 Task: Look for space in Balayan, Philippines from 12th August, 2023 to 16th August, 2023 for 8 adults in price range Rs.10000 to Rs.16000. Place can be private room with 8 bedrooms having 8 beds and 8 bathrooms. Property type can be house, flat, guest house, hotel. Amenities needed are: wifi, TV, free parkinig on premises, gym, breakfast. Booking option can be shelf check-in. Required host language is English.
Action: Mouse moved to (427, 92)
Screenshot: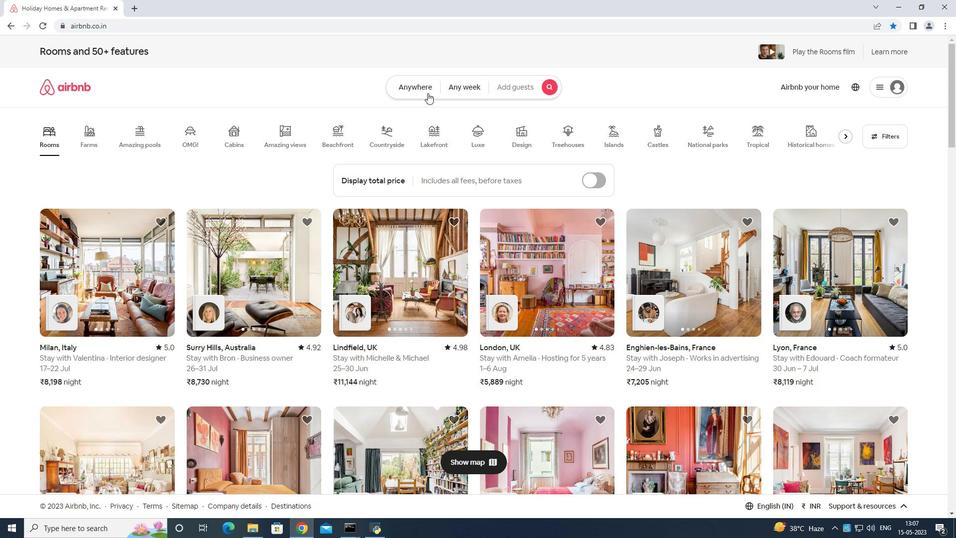 
Action: Mouse pressed left at (427, 92)
Screenshot: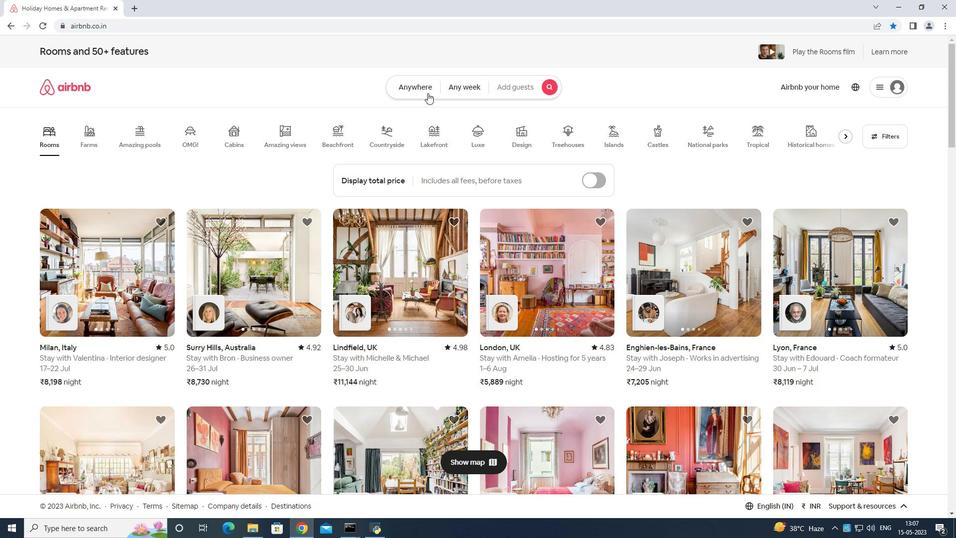 
Action: Mouse moved to (406, 121)
Screenshot: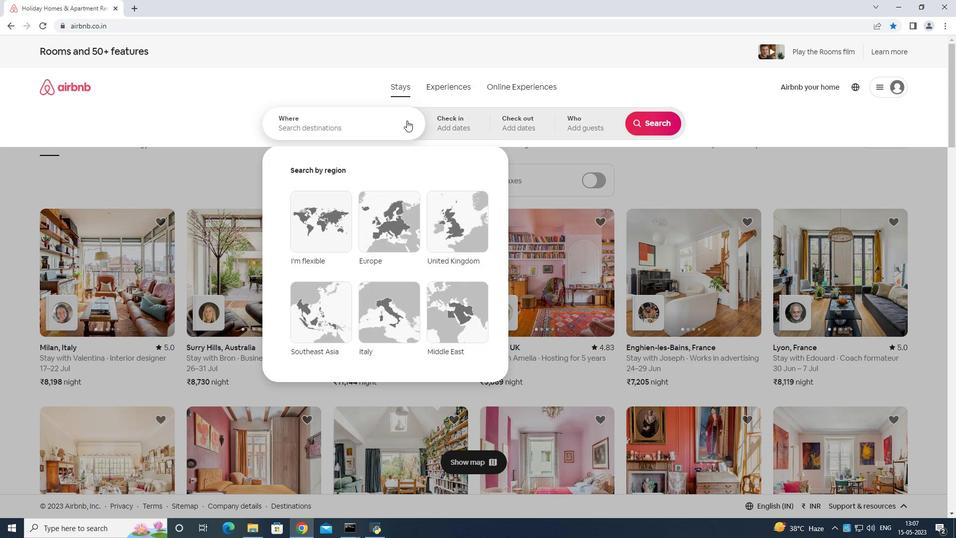 
Action: Mouse pressed left at (406, 121)
Screenshot: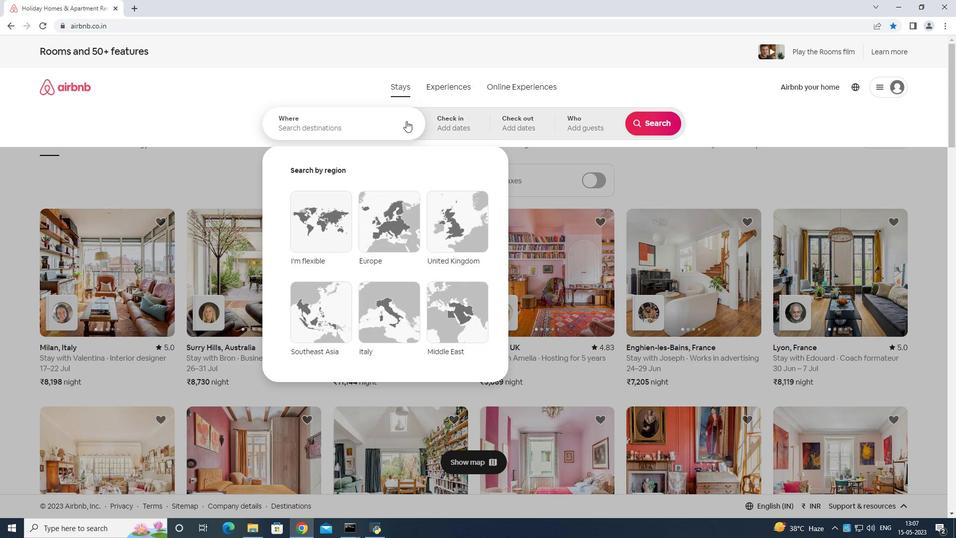 
Action: Mouse moved to (406, 121)
Screenshot: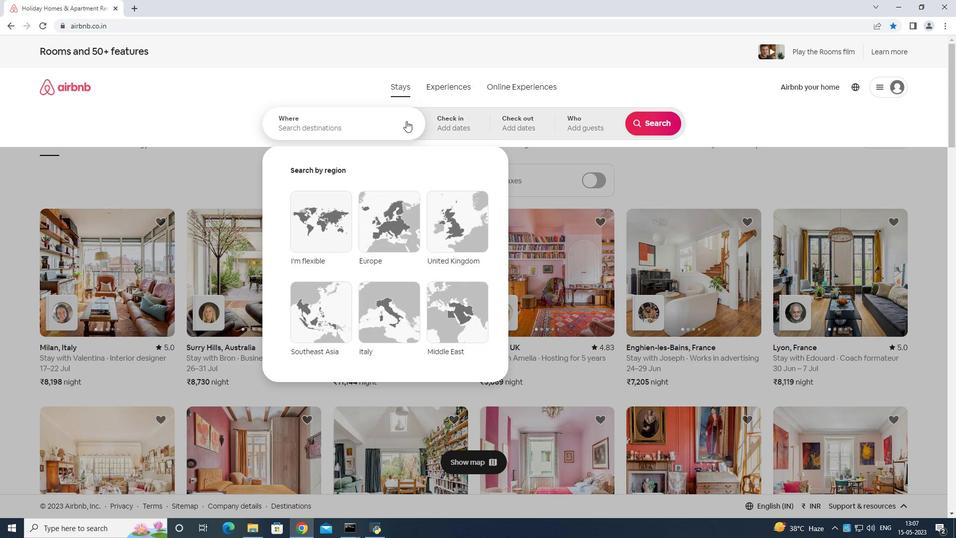 
Action: Key pressed <Key.shift>balayan<Key.space>philipines<Key.enter>
Screenshot: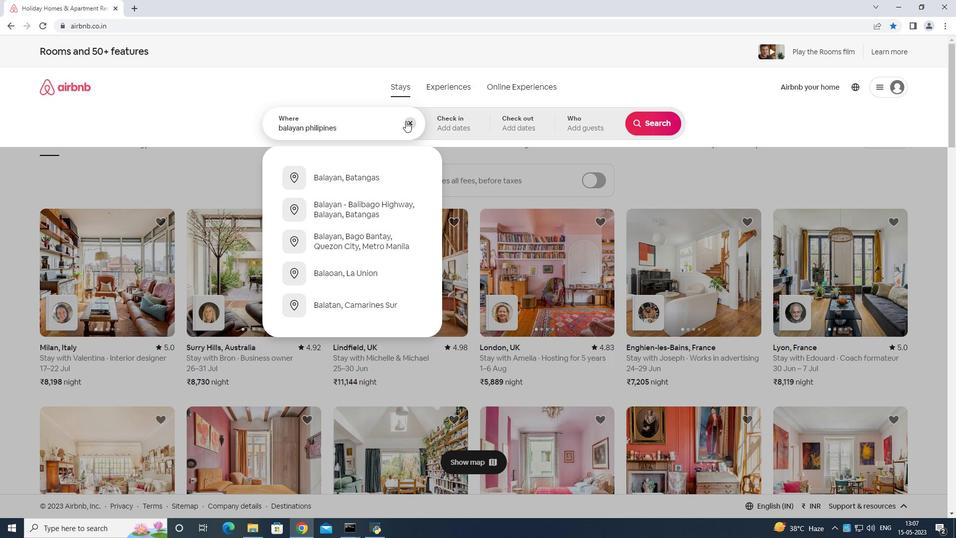
Action: Mouse moved to (650, 198)
Screenshot: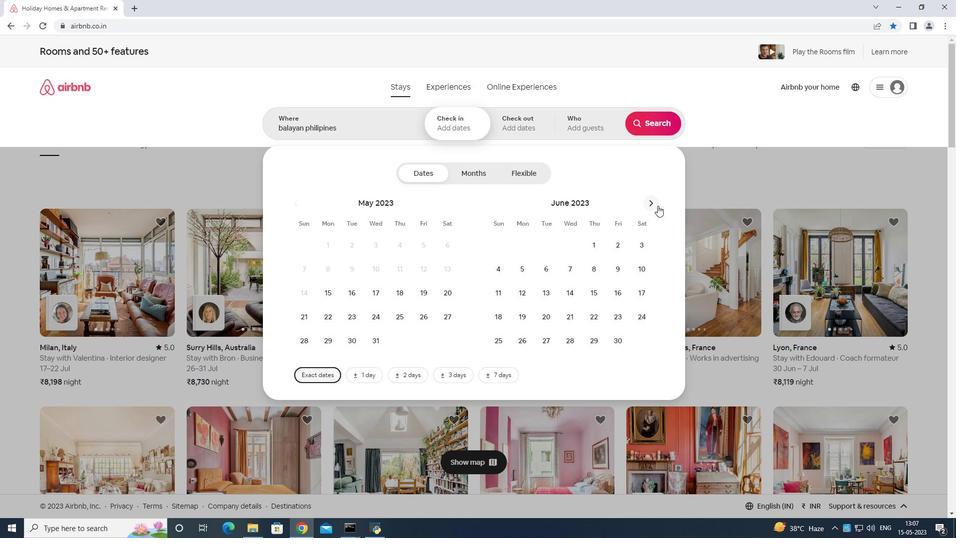 
Action: Mouse pressed left at (650, 198)
Screenshot: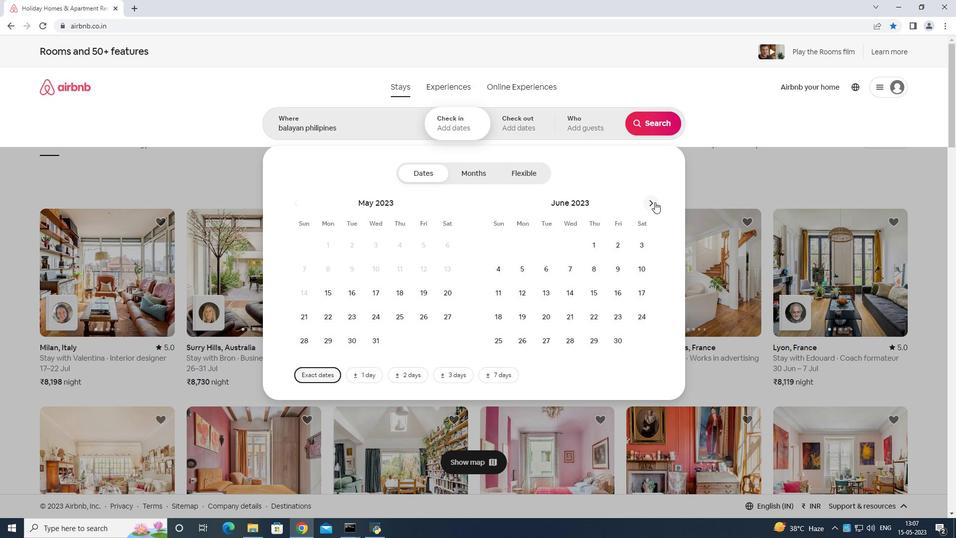 
Action: Mouse pressed left at (650, 198)
Screenshot: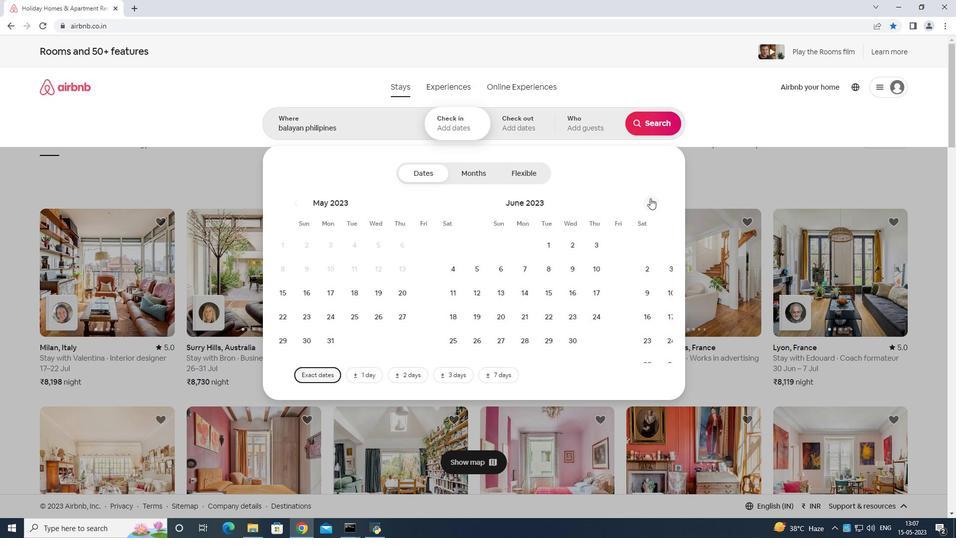 
Action: Mouse moved to (638, 265)
Screenshot: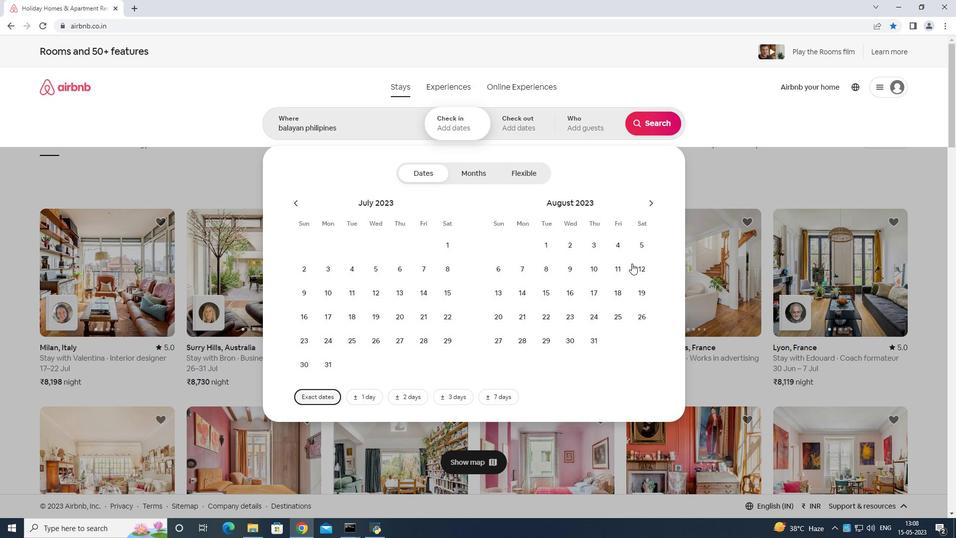 
Action: Mouse pressed left at (638, 265)
Screenshot: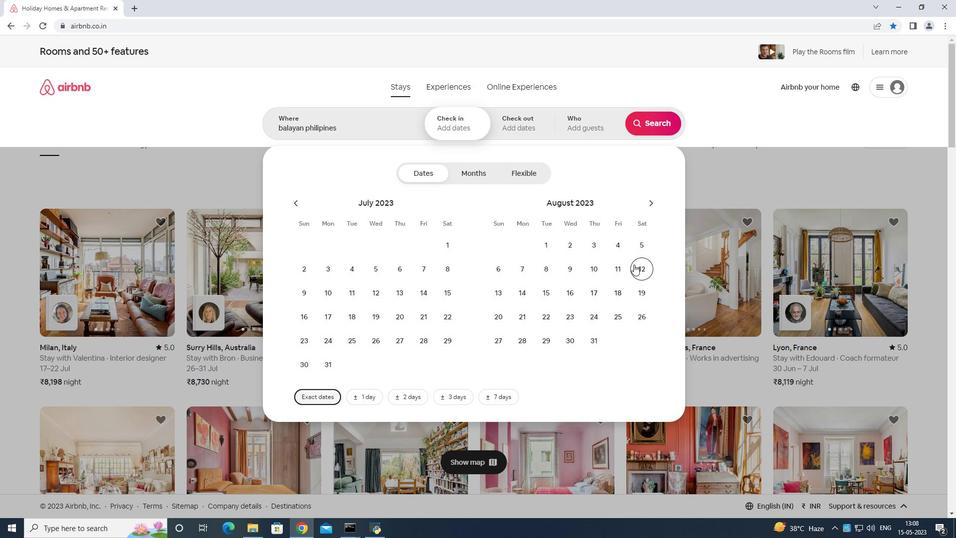 
Action: Mouse moved to (576, 290)
Screenshot: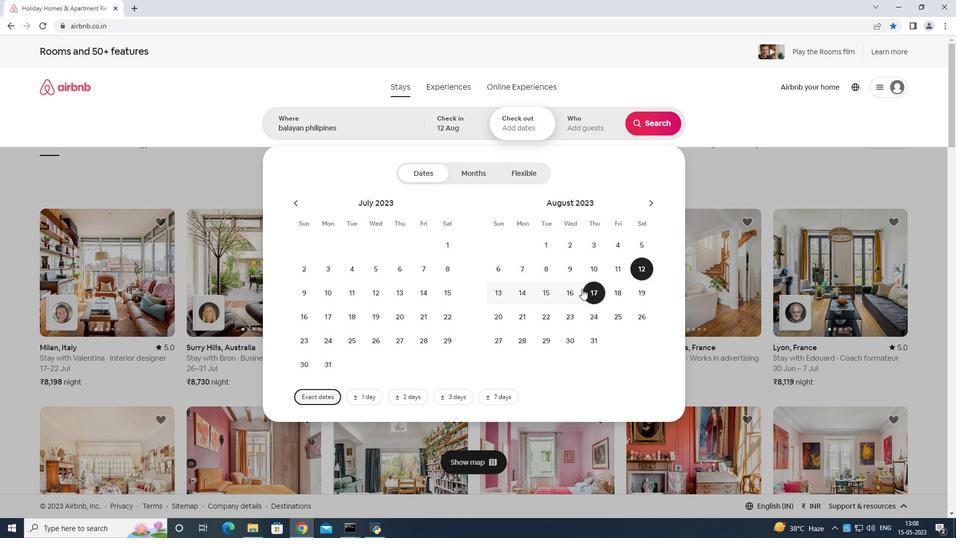 
Action: Mouse pressed left at (576, 290)
Screenshot: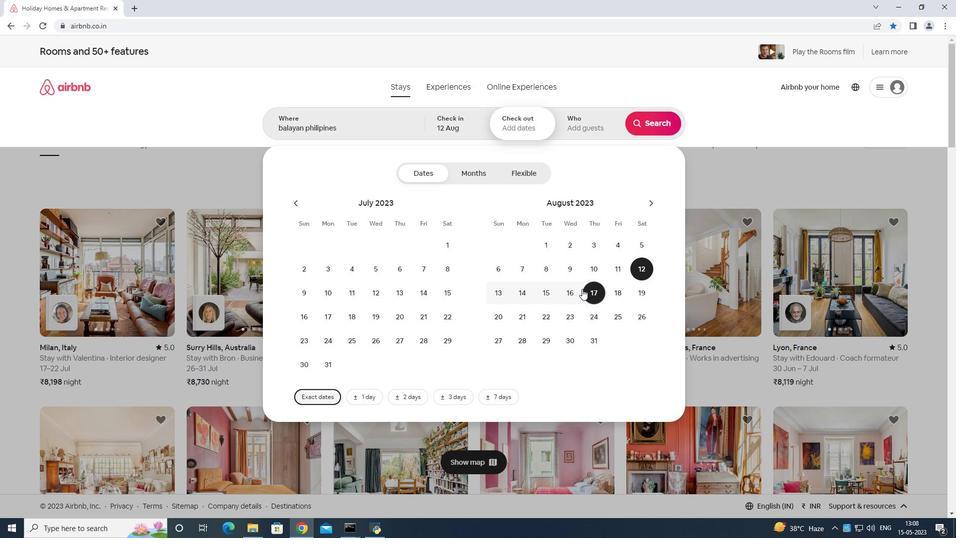 
Action: Mouse moved to (591, 120)
Screenshot: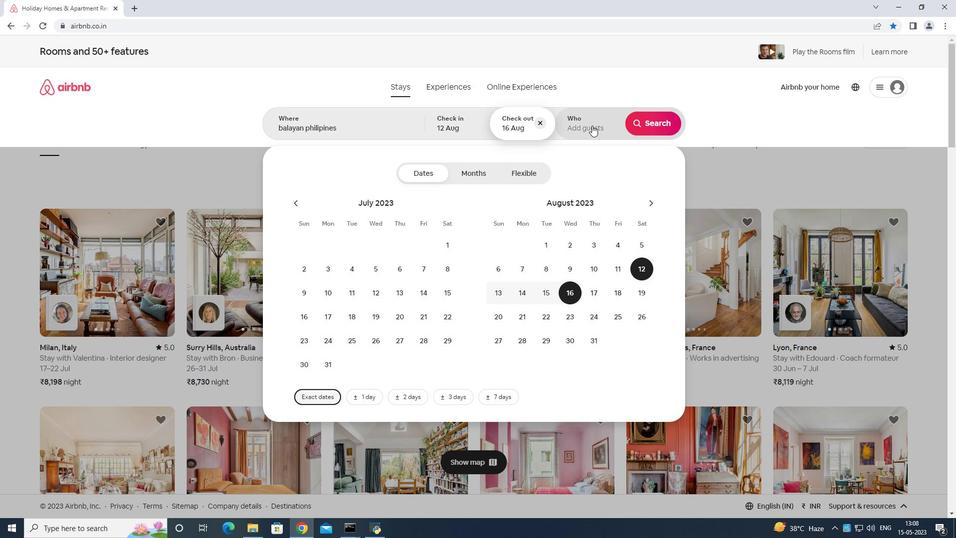
Action: Mouse pressed left at (591, 120)
Screenshot: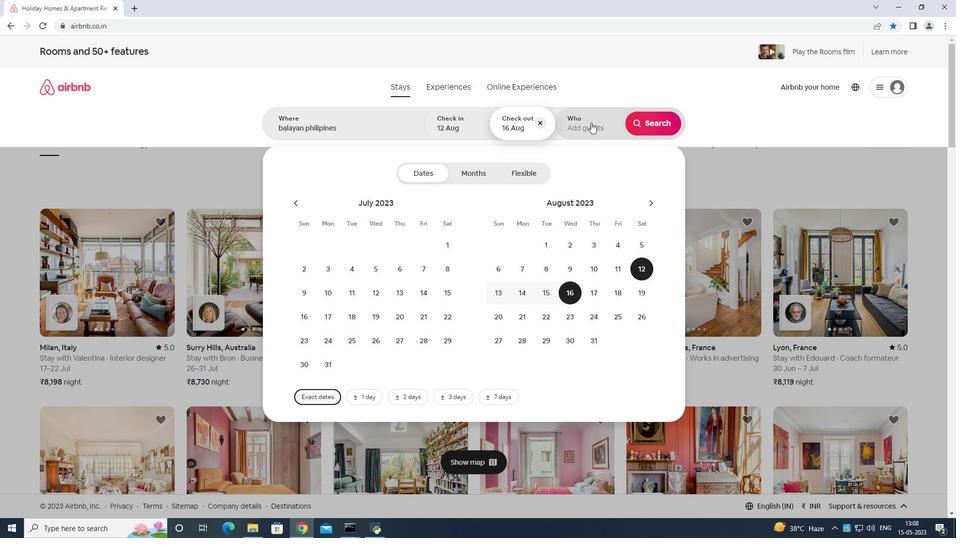
Action: Mouse moved to (660, 180)
Screenshot: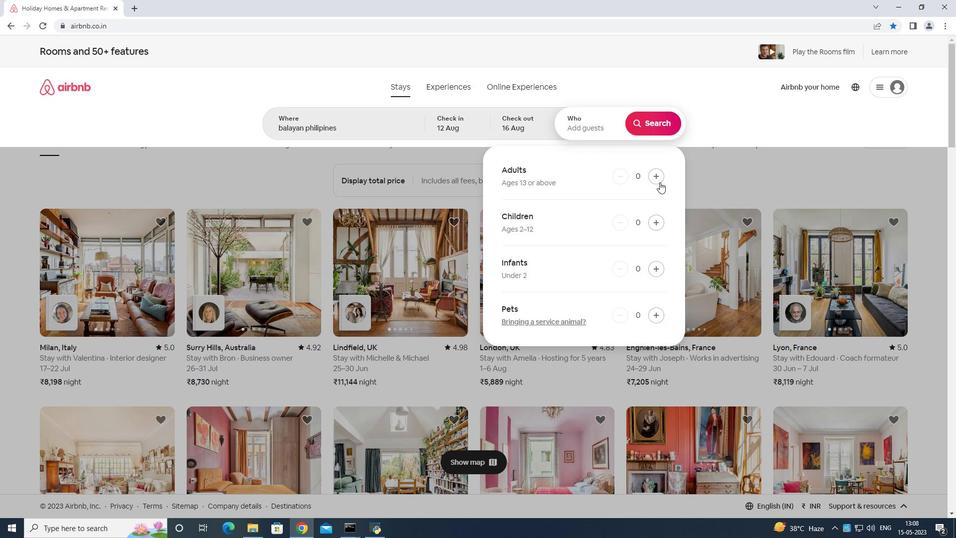 
Action: Mouse pressed left at (660, 180)
Screenshot: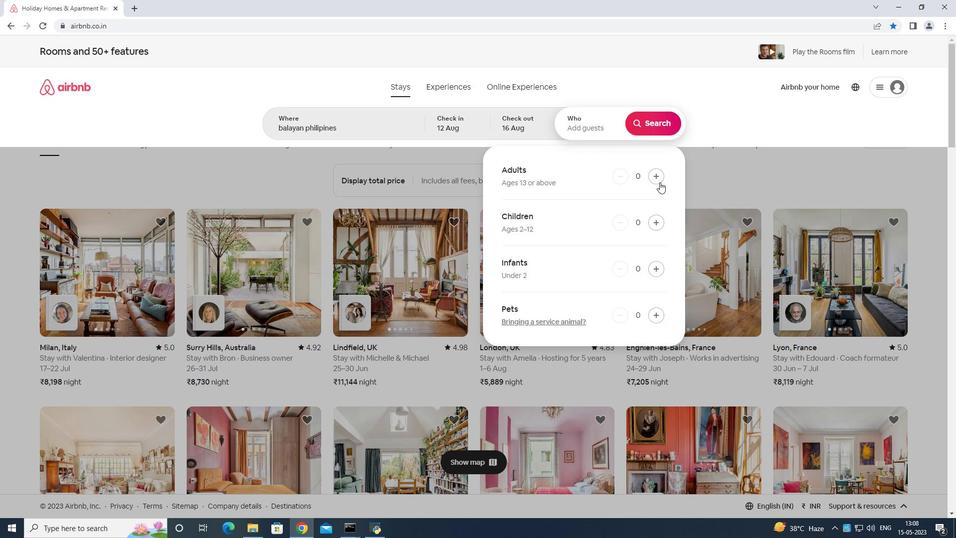 
Action: Mouse moved to (660, 180)
Screenshot: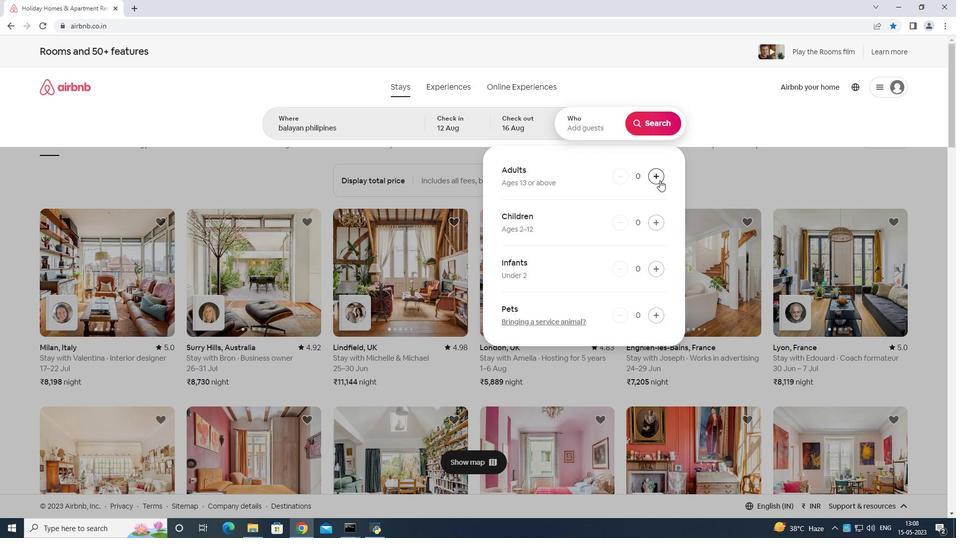 
Action: Mouse pressed left at (660, 180)
Screenshot: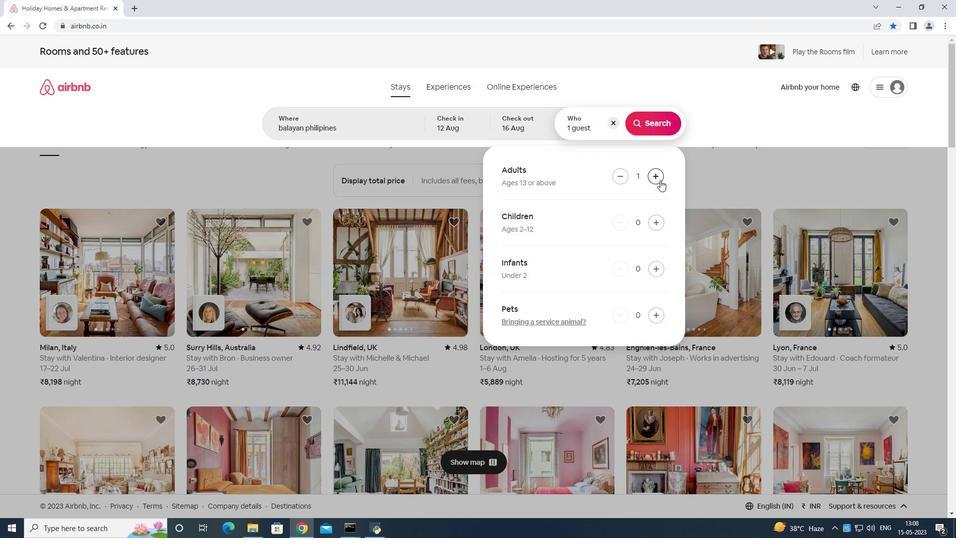 
Action: Mouse pressed left at (660, 180)
Screenshot: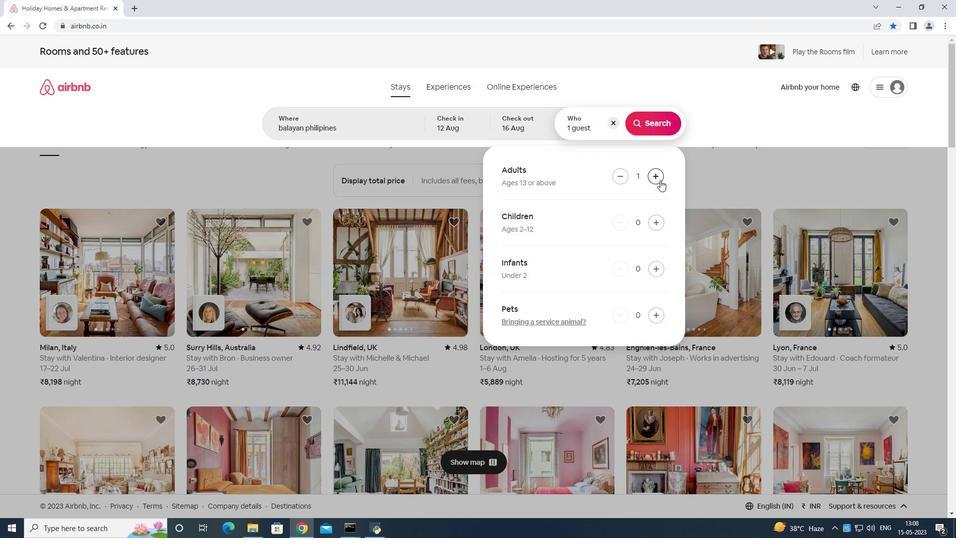 
Action: Mouse moved to (660, 179)
Screenshot: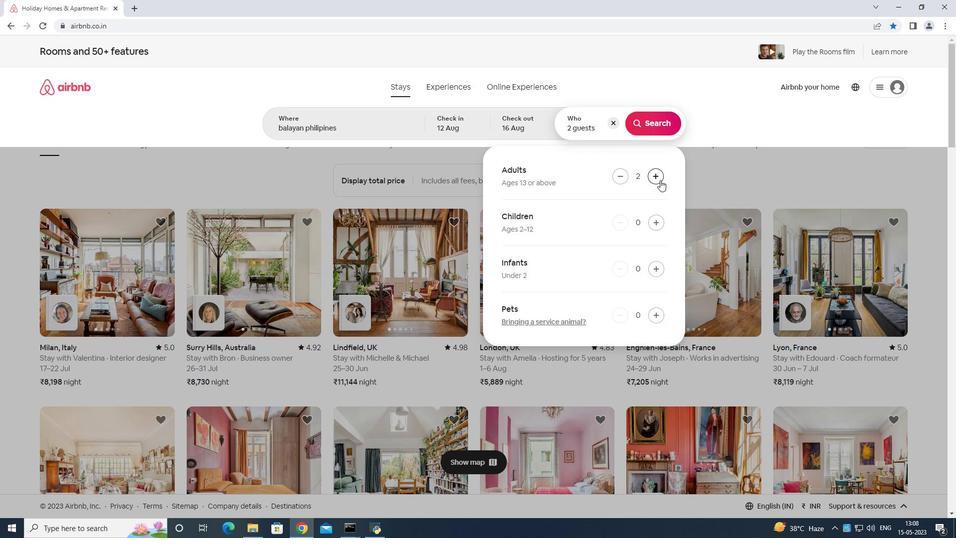 
Action: Mouse pressed left at (660, 179)
Screenshot: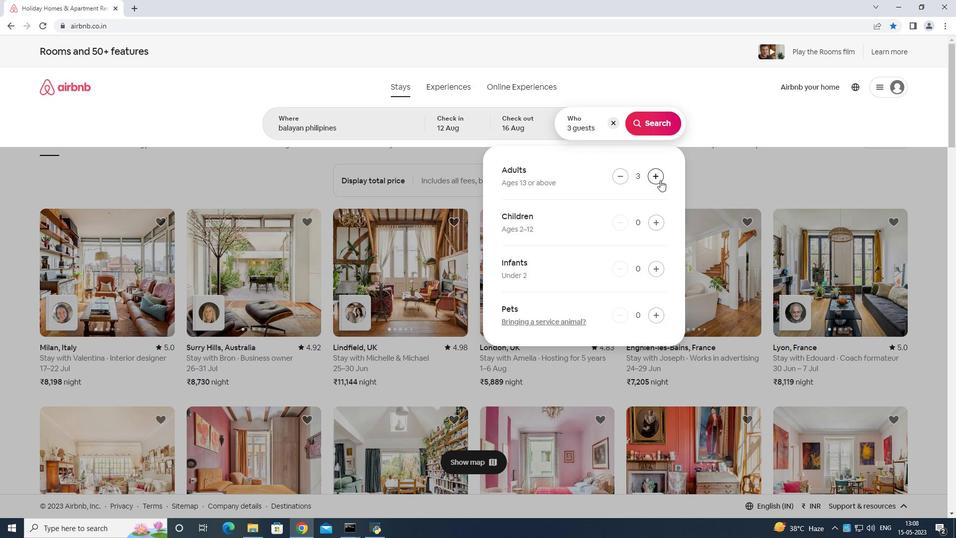 
Action: Mouse pressed left at (660, 179)
Screenshot: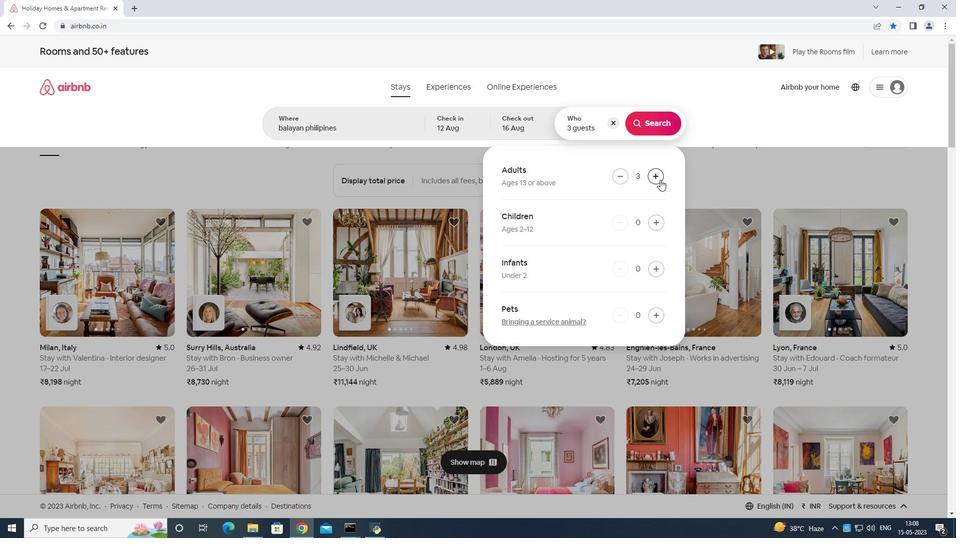 
Action: Mouse pressed left at (660, 179)
Screenshot: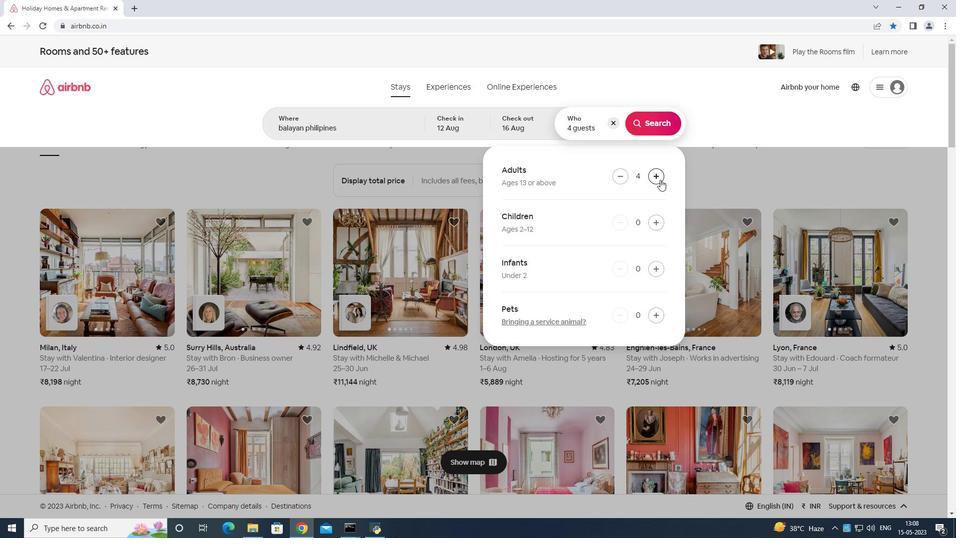 
Action: Mouse pressed left at (660, 179)
Screenshot: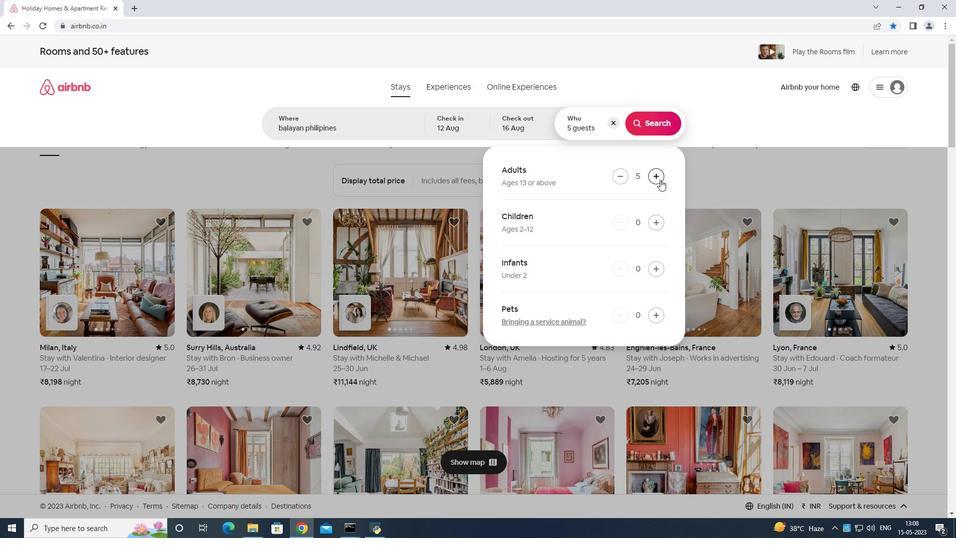 
Action: Mouse pressed left at (660, 179)
Screenshot: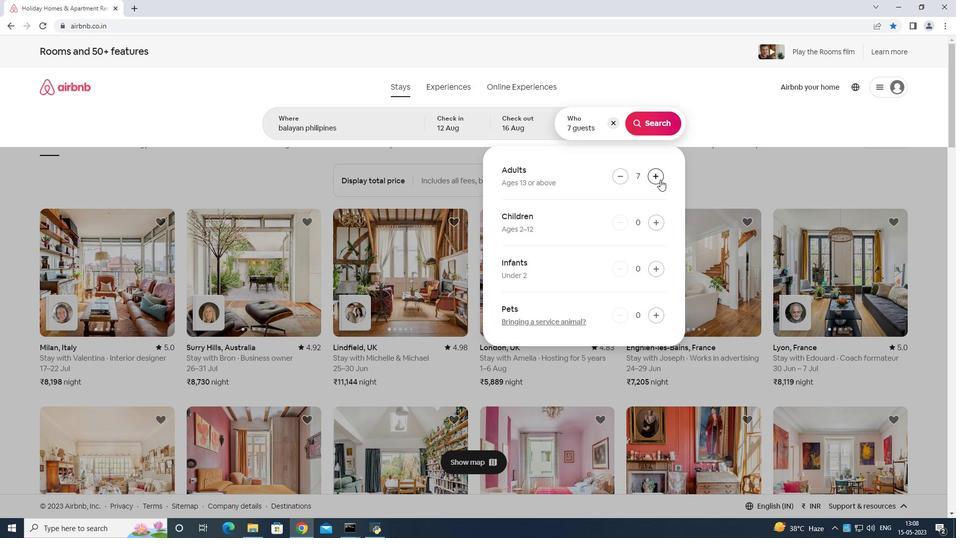 
Action: Mouse moved to (654, 122)
Screenshot: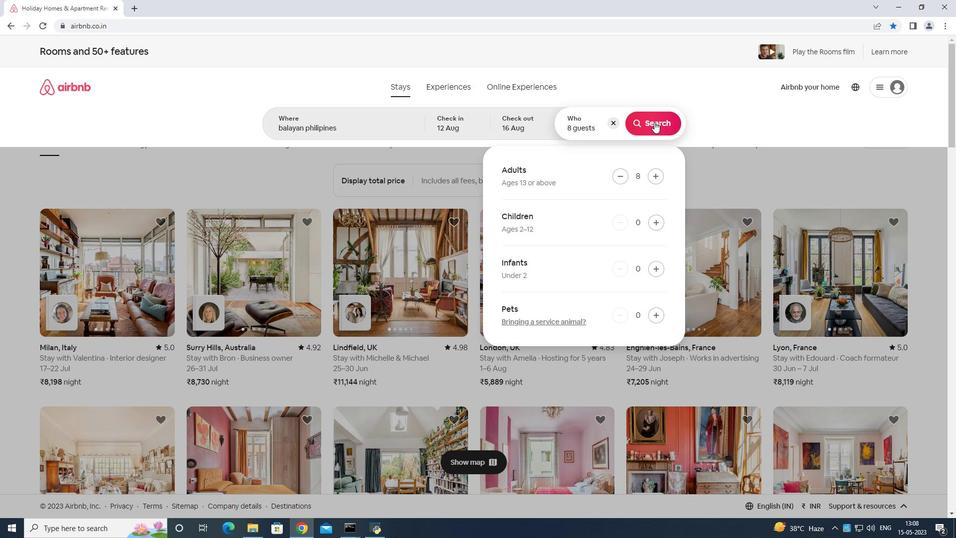 
Action: Mouse pressed left at (654, 122)
Screenshot: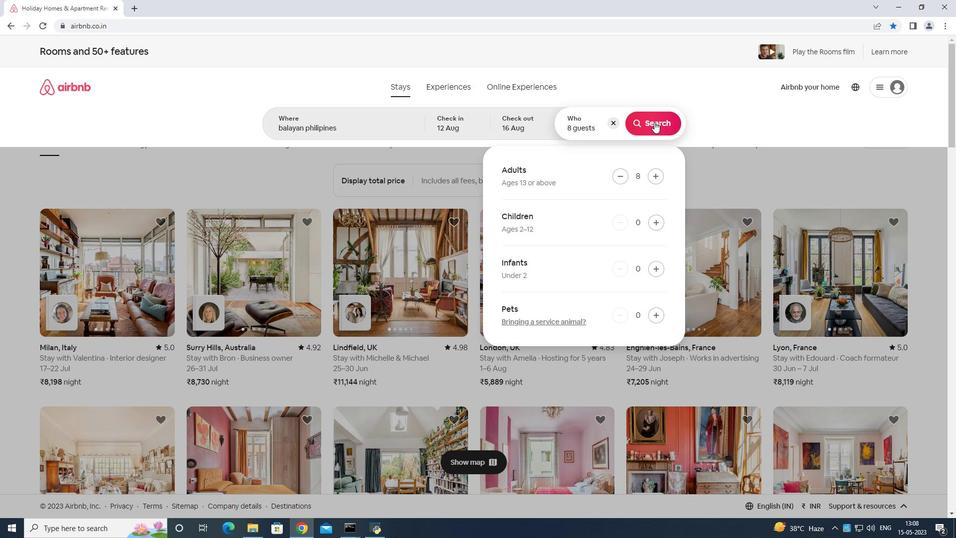 
Action: Mouse moved to (912, 101)
Screenshot: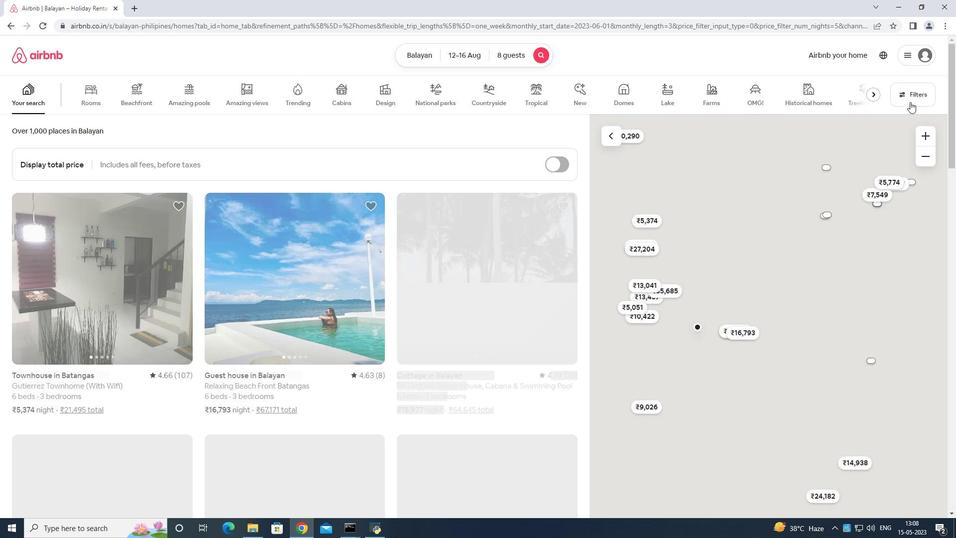
Action: Mouse pressed left at (912, 101)
Screenshot: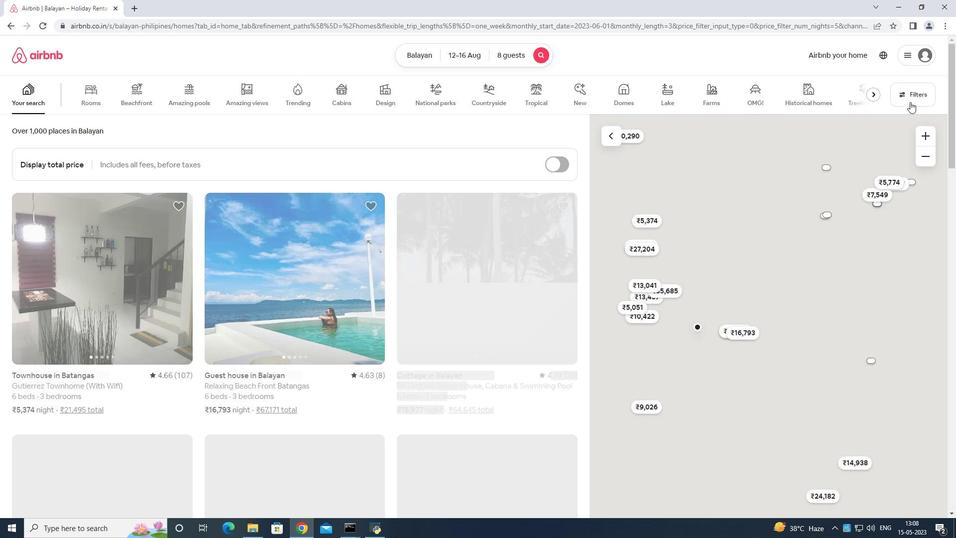 
Action: Mouse moved to (427, 340)
Screenshot: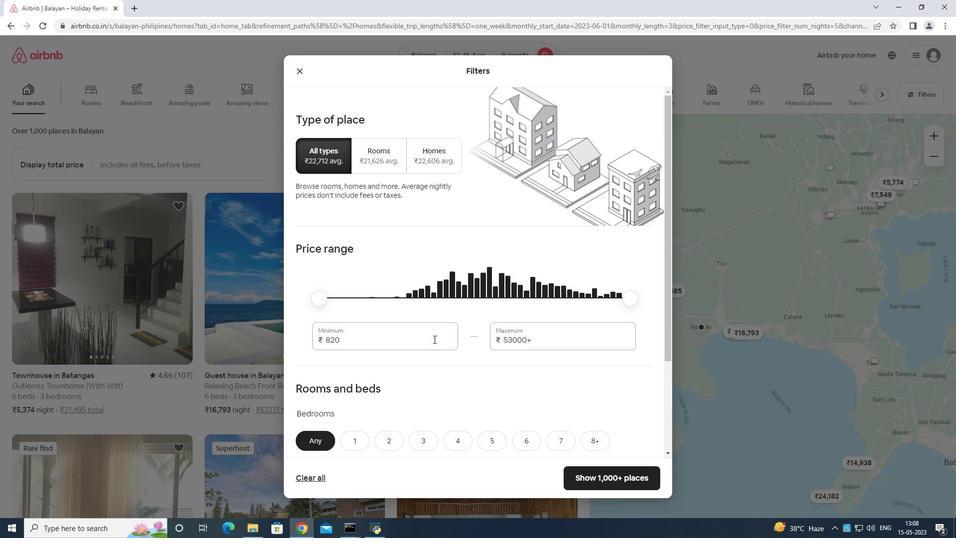 
Action: Mouse pressed left at (427, 340)
Screenshot: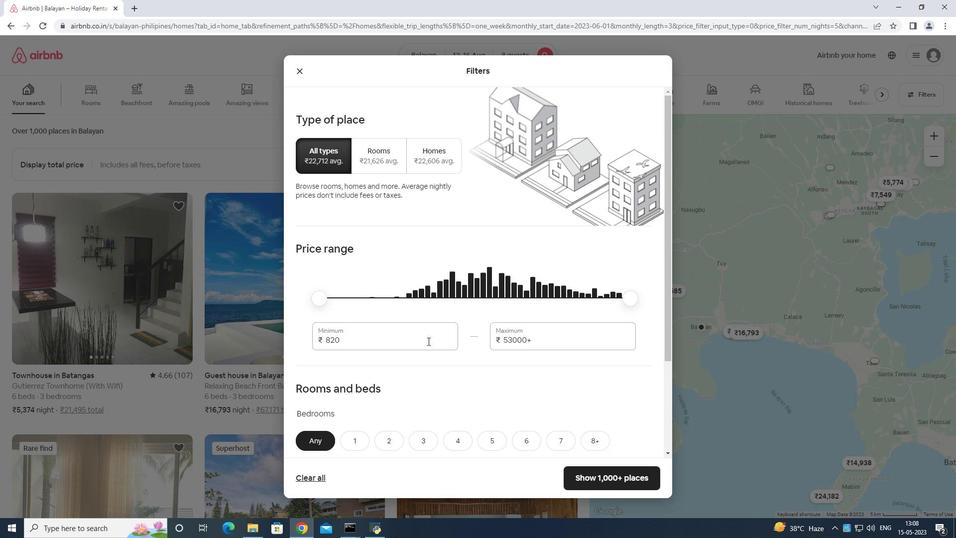 
Action: Mouse moved to (417, 306)
Screenshot: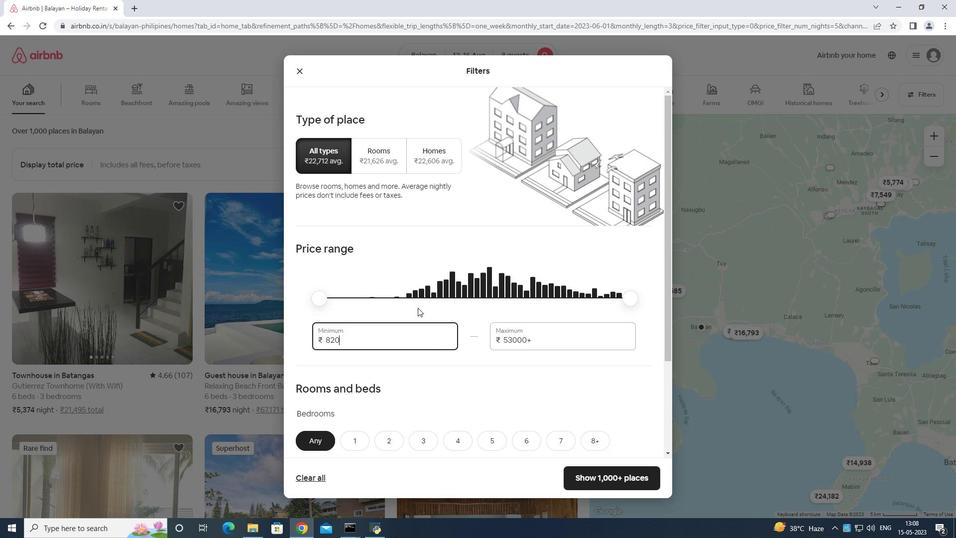
Action: Key pressed <Key.backspace>
Screenshot: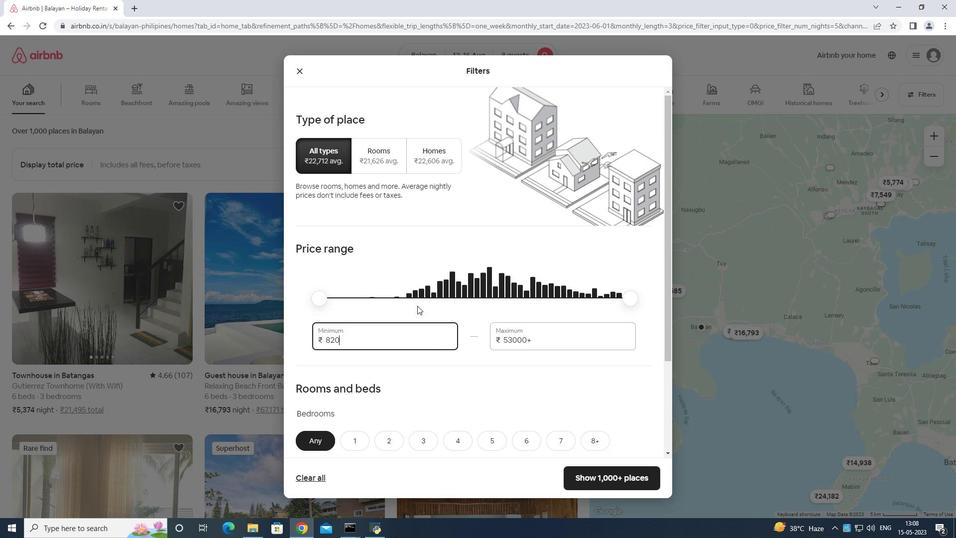 
Action: Mouse moved to (417, 305)
Screenshot: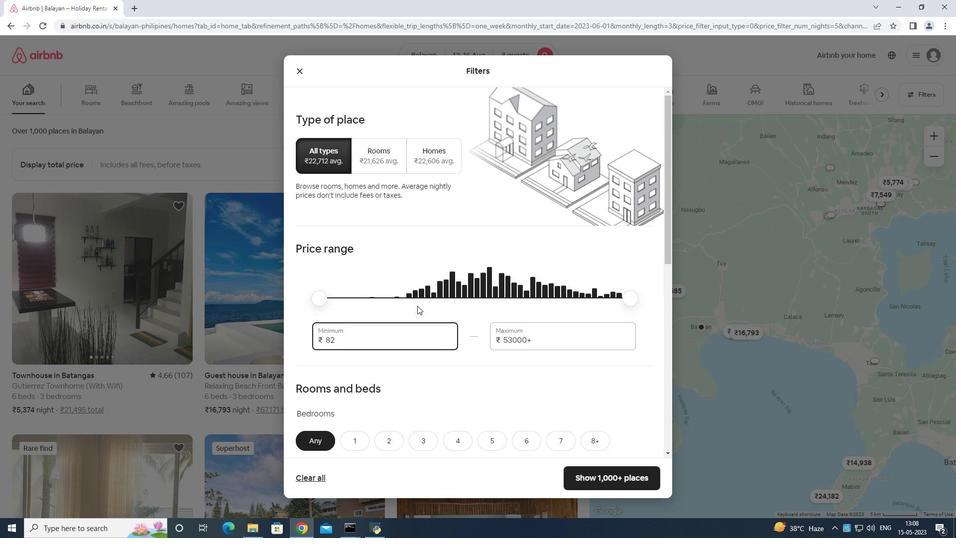 
Action: Key pressed <Key.backspace><Key.backspace><Key.backspace><Key.backspace><Key.backspace><Key.backspace><Key.backspace><Key.backspace><Key.backspace><Key.backspace><Key.backspace>1000
Screenshot: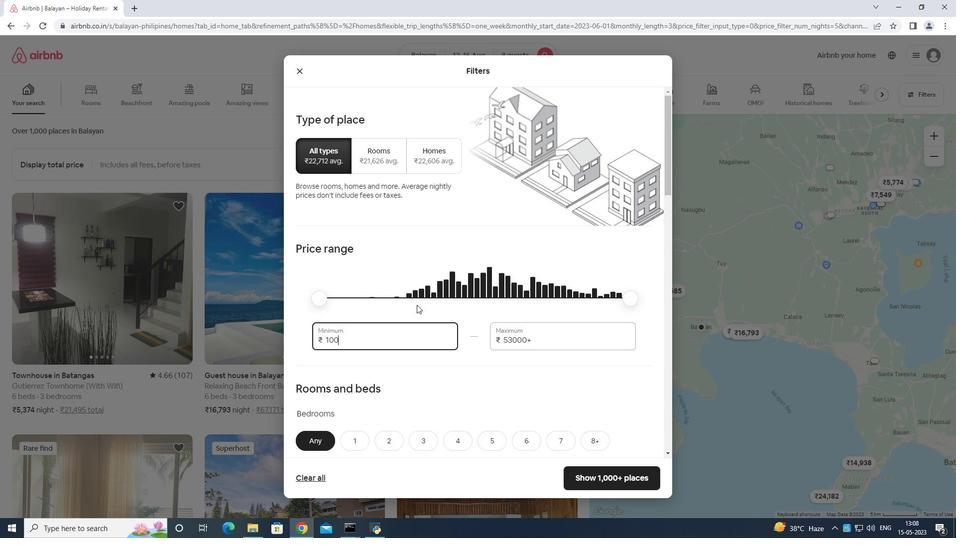 
Action: Mouse moved to (432, 307)
Screenshot: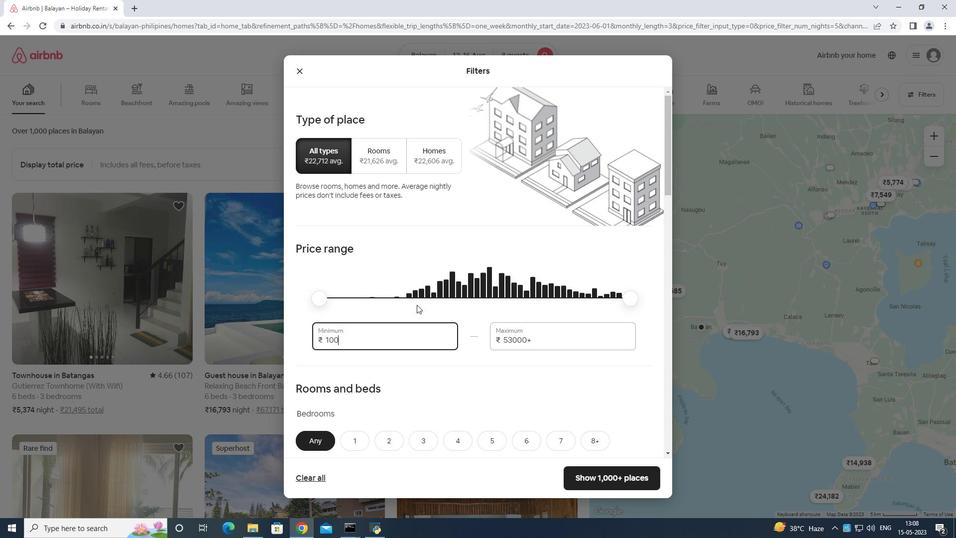 
Action: Key pressed 0
Screenshot: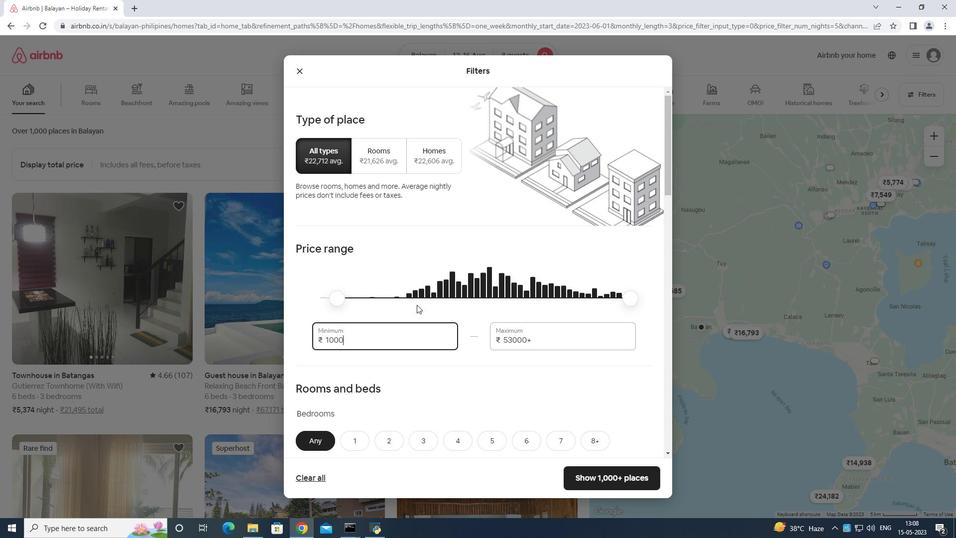 
Action: Mouse moved to (558, 339)
Screenshot: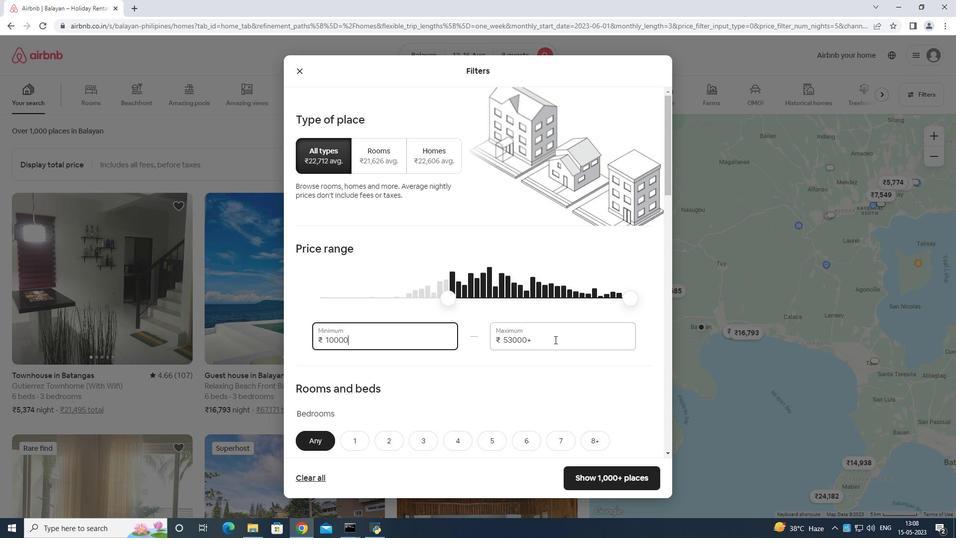 
Action: Mouse pressed left at (558, 339)
Screenshot: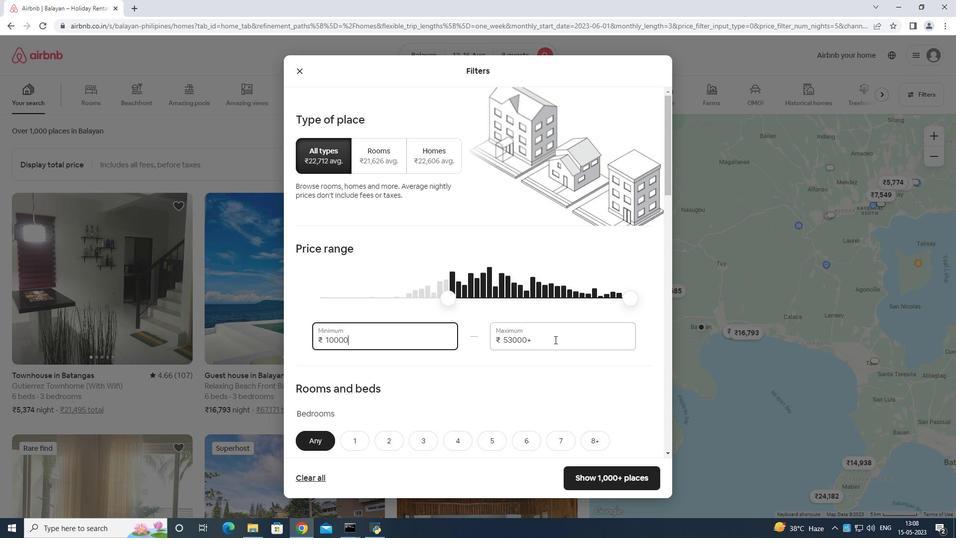 
Action: Mouse moved to (562, 335)
Screenshot: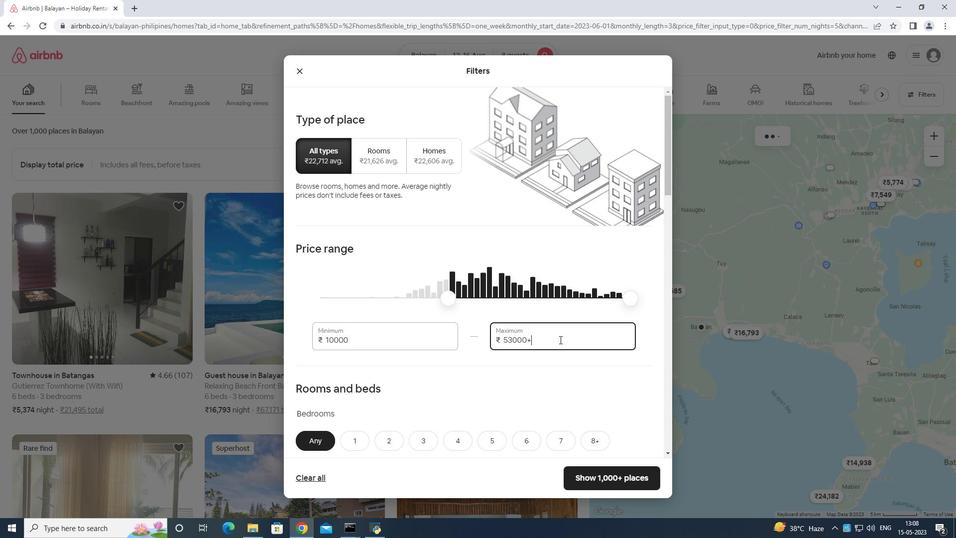 
Action: Key pressed <Key.backspace><Key.backspace><Key.backspace><Key.backspace><Key.backspace><Key.backspace><Key.backspace><Key.backspace><Key.backspace><Key.backspace><Key.backspace><Key.backspace><Key.backspace><Key.backspace><Key.backspace><Key.backspace><Key.backspace>16000
Screenshot: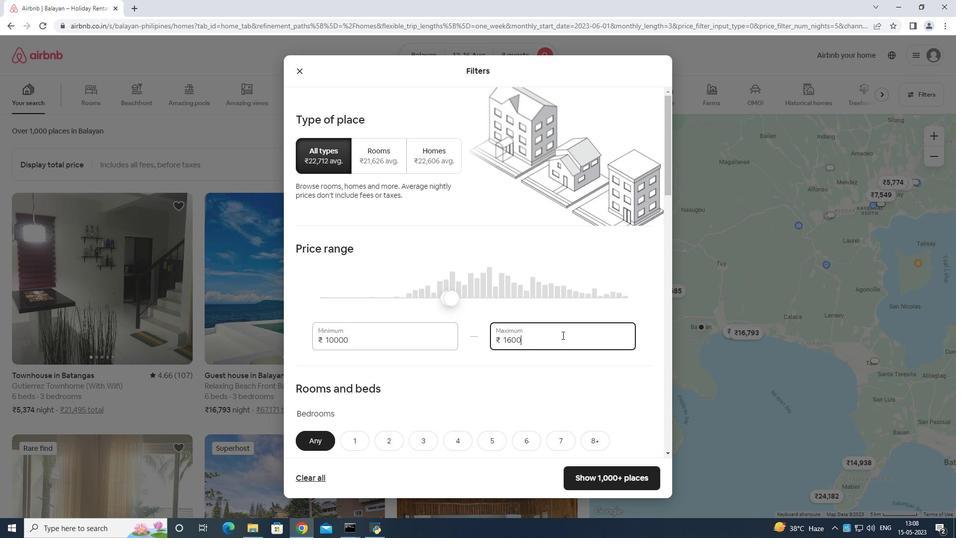 
Action: Mouse moved to (560, 333)
Screenshot: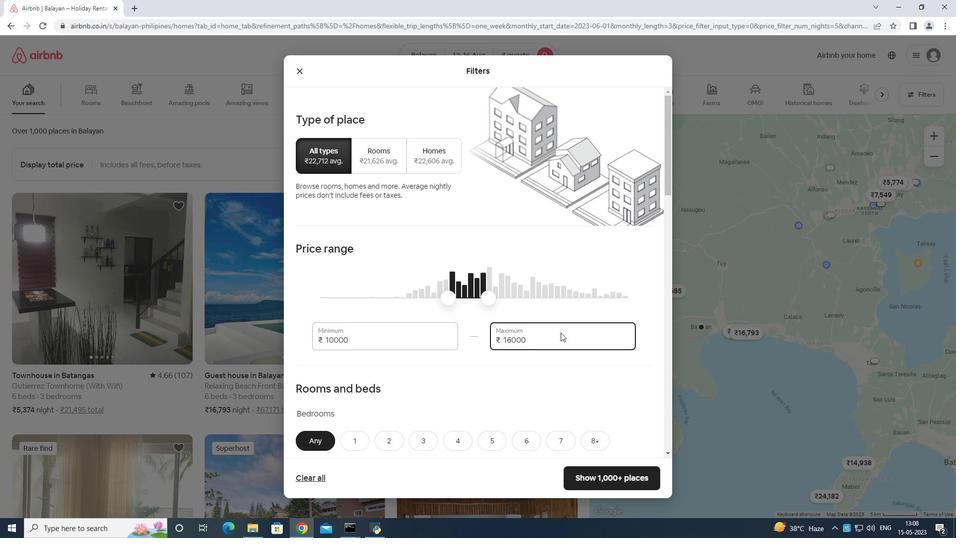 
Action: Mouse scrolled (560, 332) with delta (0, 0)
Screenshot: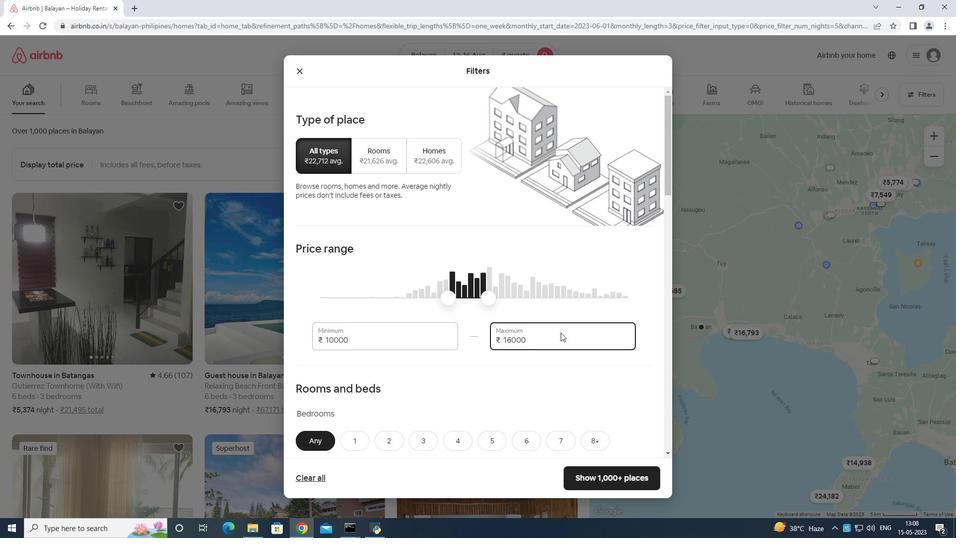 
Action: Mouse moved to (559, 333)
Screenshot: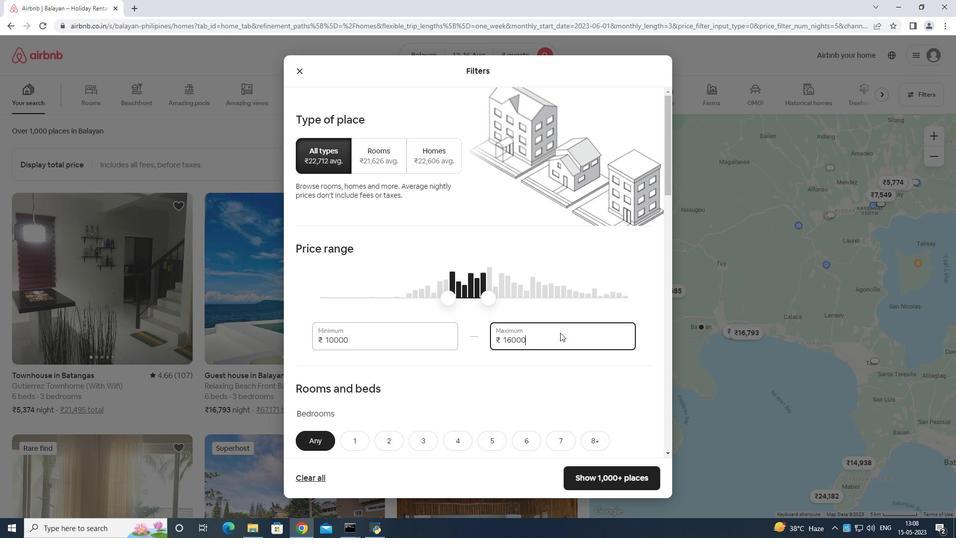 
Action: Mouse scrolled (559, 333) with delta (0, 0)
Screenshot: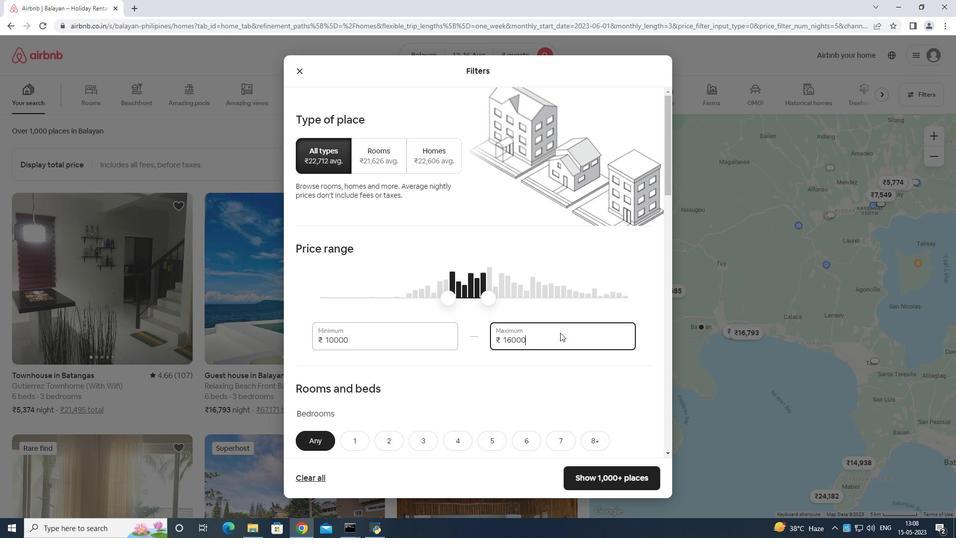 
Action: Mouse scrolled (559, 333) with delta (0, 0)
Screenshot: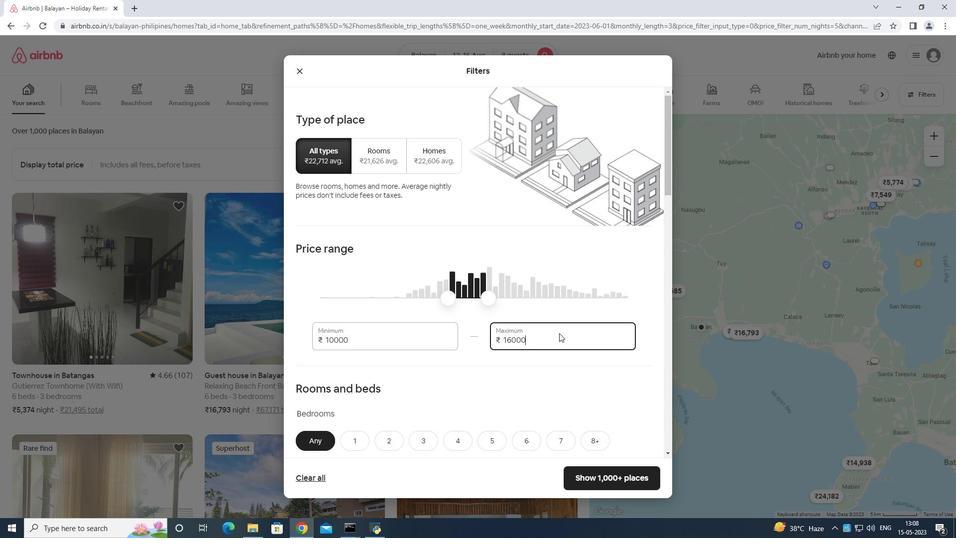 
Action: Mouse scrolled (559, 333) with delta (0, 0)
Screenshot: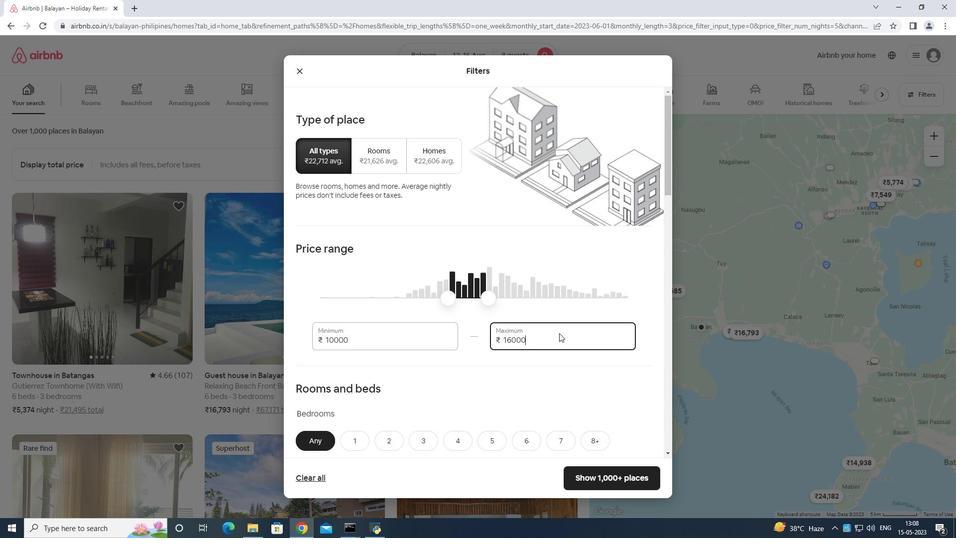 
Action: Mouse moved to (595, 237)
Screenshot: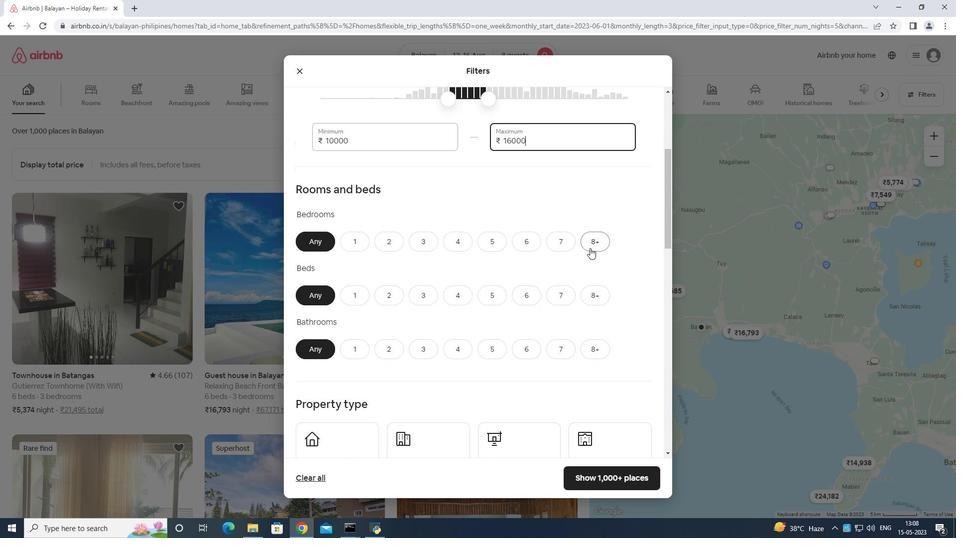 
Action: Mouse pressed left at (595, 237)
Screenshot: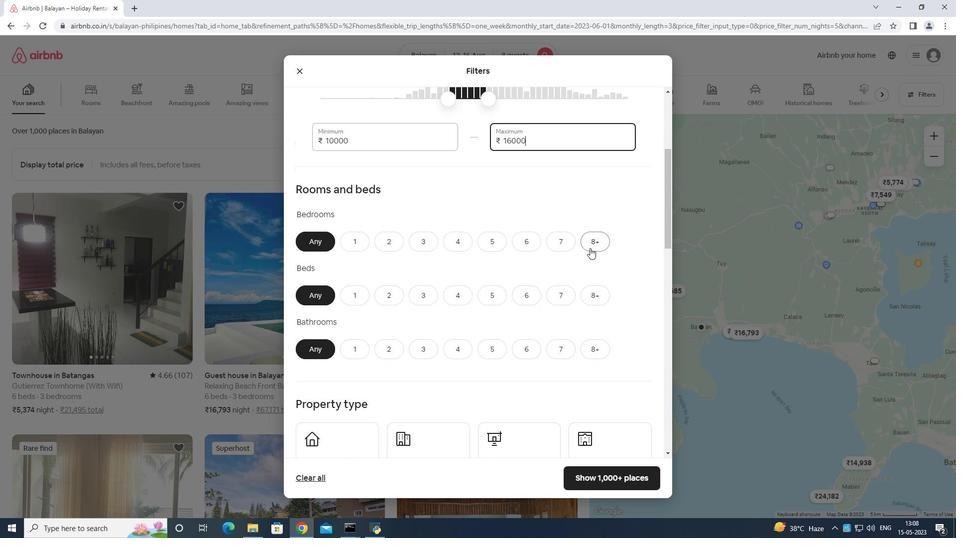 
Action: Mouse moved to (601, 294)
Screenshot: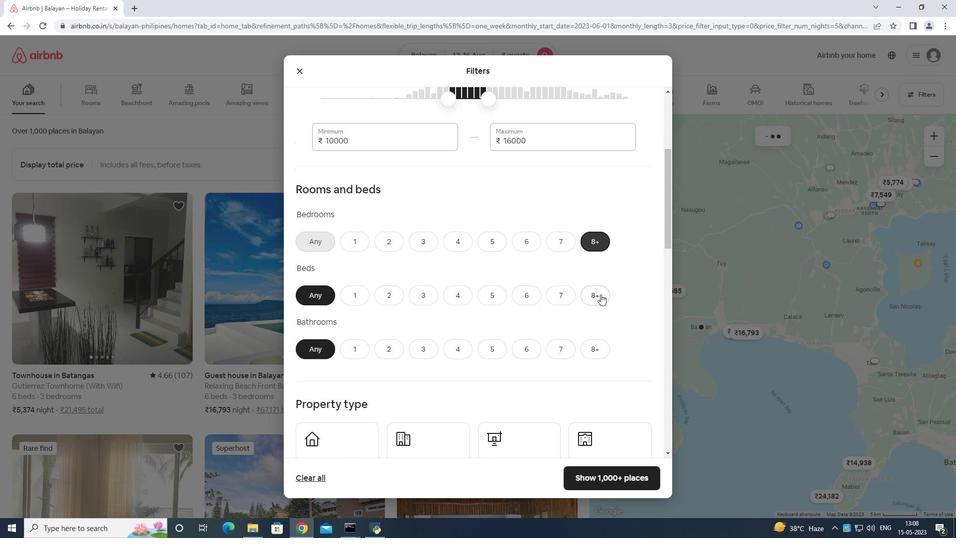 
Action: Mouse pressed left at (601, 294)
Screenshot: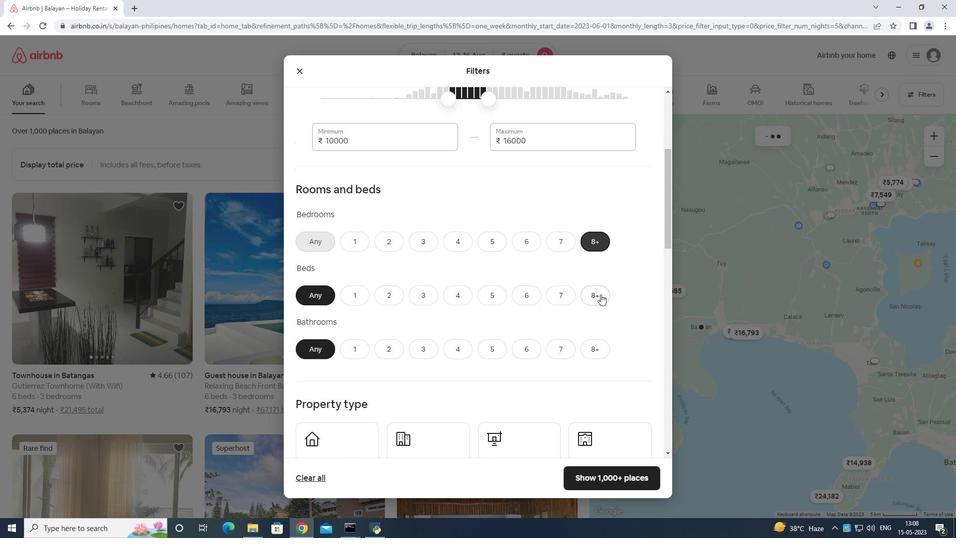 
Action: Mouse moved to (597, 352)
Screenshot: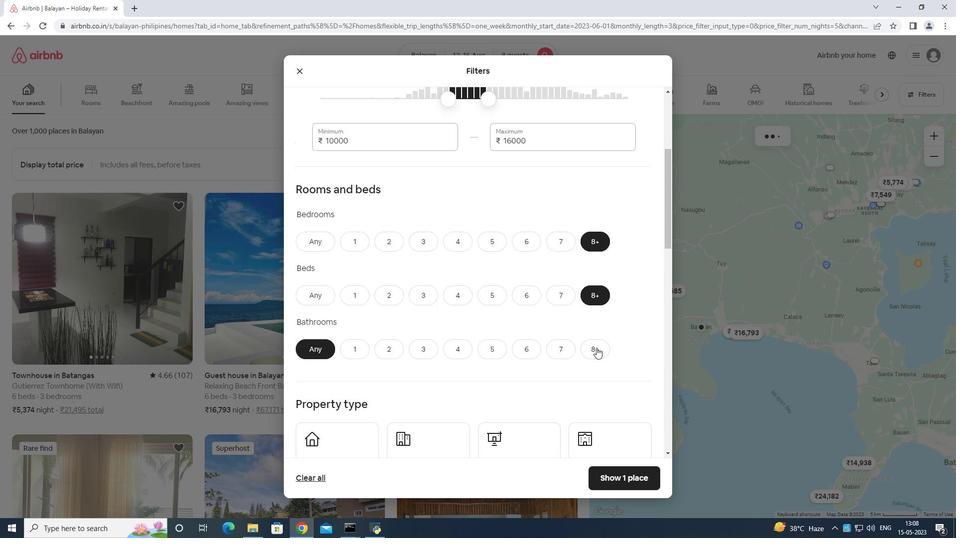 
Action: Mouse pressed left at (597, 352)
Screenshot: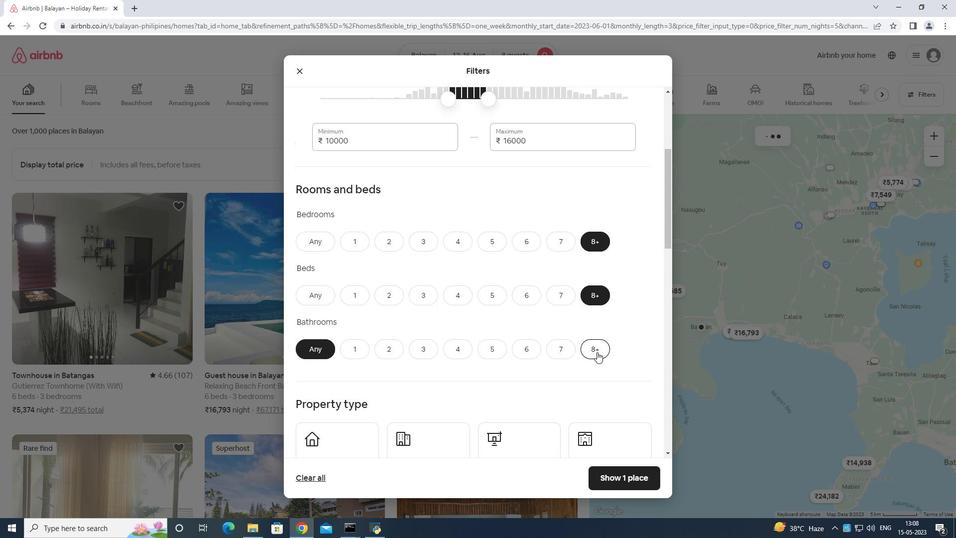 
Action: Mouse moved to (604, 327)
Screenshot: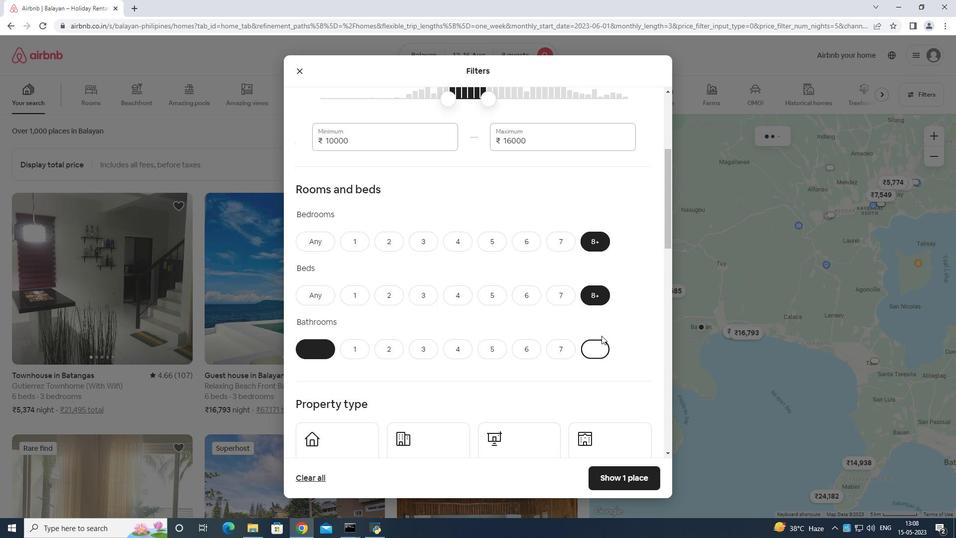 
Action: Mouse scrolled (604, 326) with delta (0, 0)
Screenshot: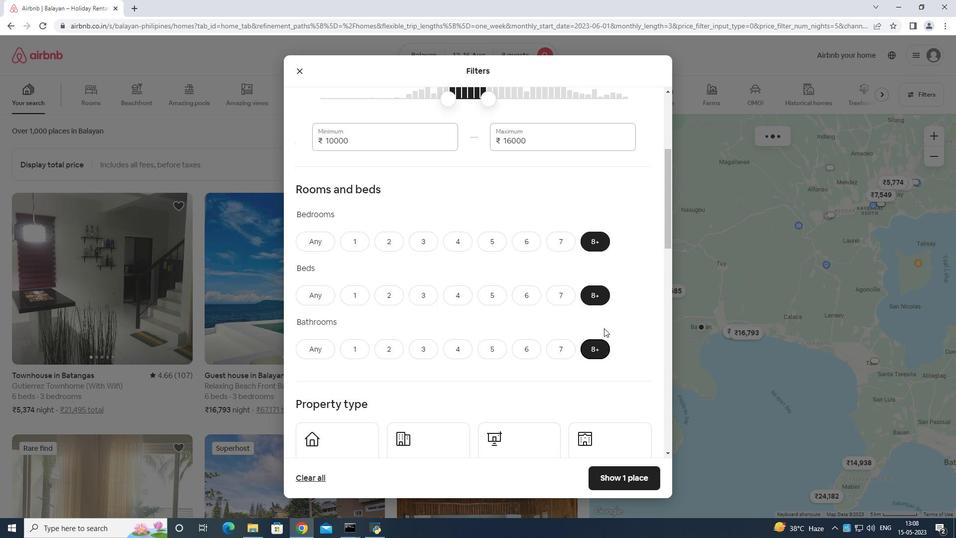 
Action: Mouse scrolled (604, 326) with delta (0, 0)
Screenshot: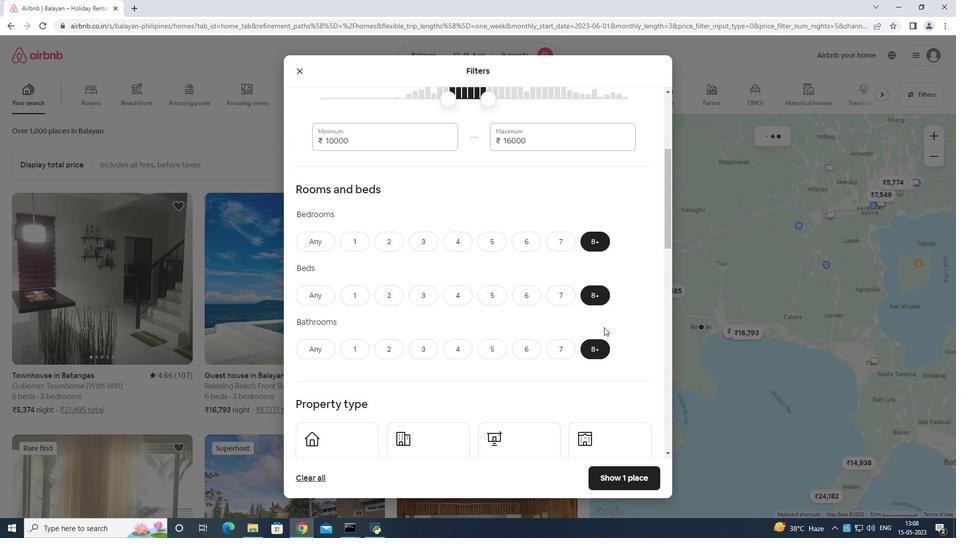 
Action: Mouse moved to (605, 327)
Screenshot: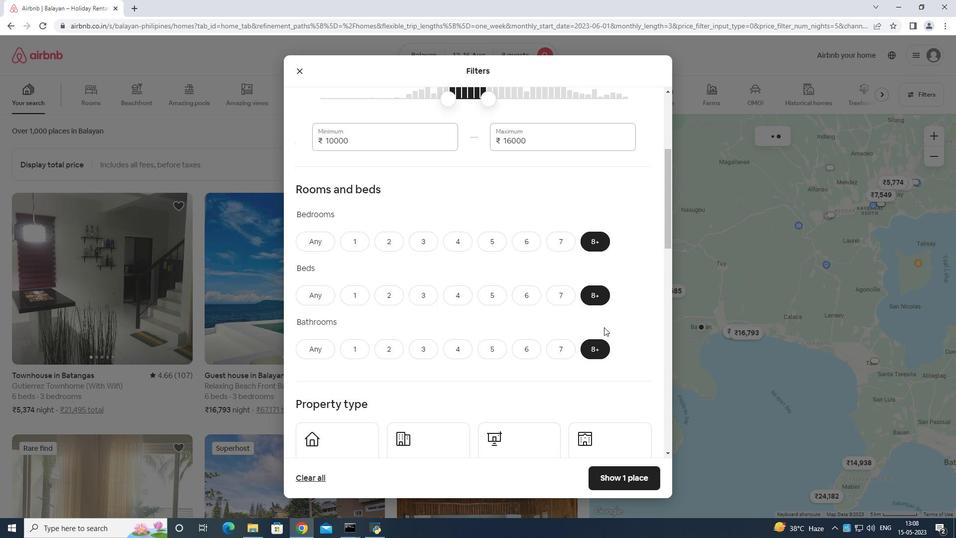 
Action: Mouse scrolled (605, 326) with delta (0, 0)
Screenshot: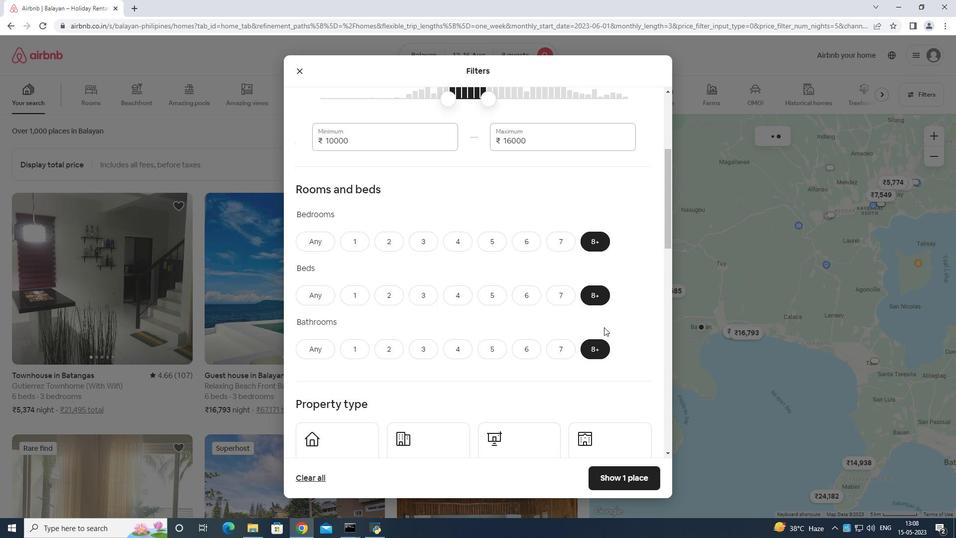 
Action: Mouse moved to (589, 297)
Screenshot: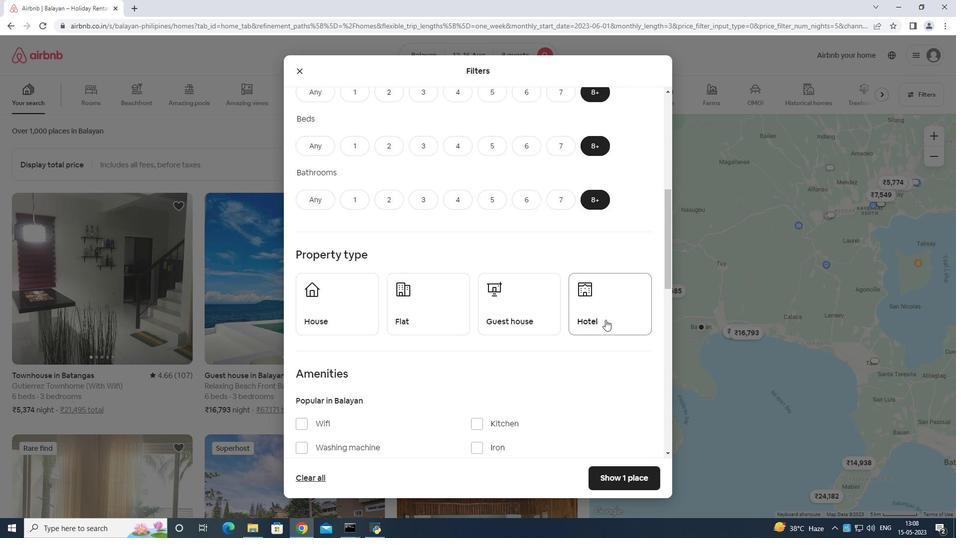 
Action: Mouse scrolled (589, 297) with delta (0, 0)
Screenshot: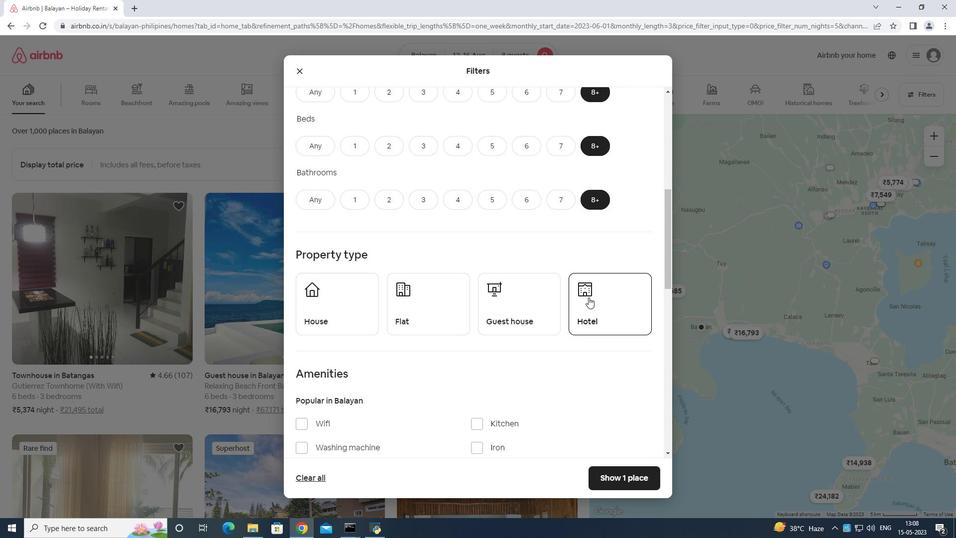 
Action: Mouse moved to (352, 256)
Screenshot: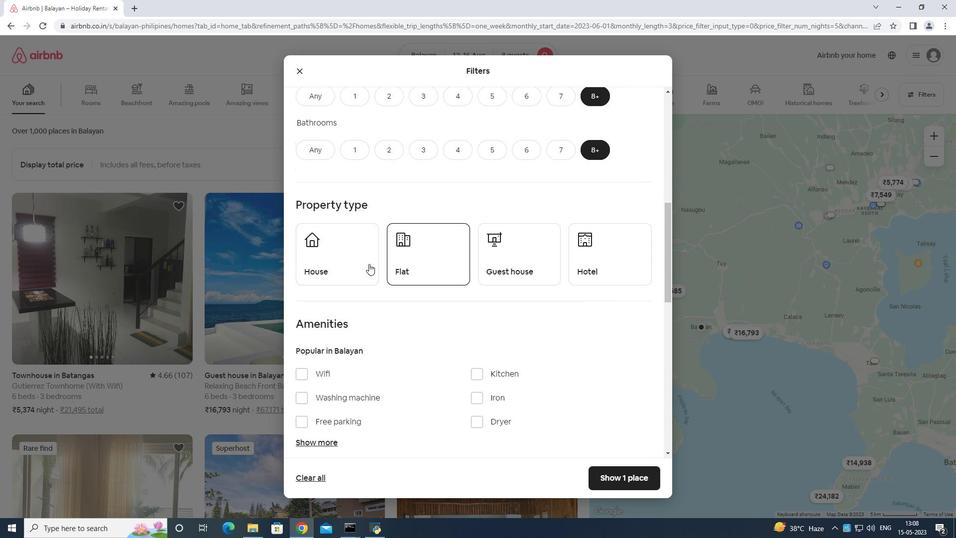 
Action: Mouse pressed left at (352, 256)
Screenshot: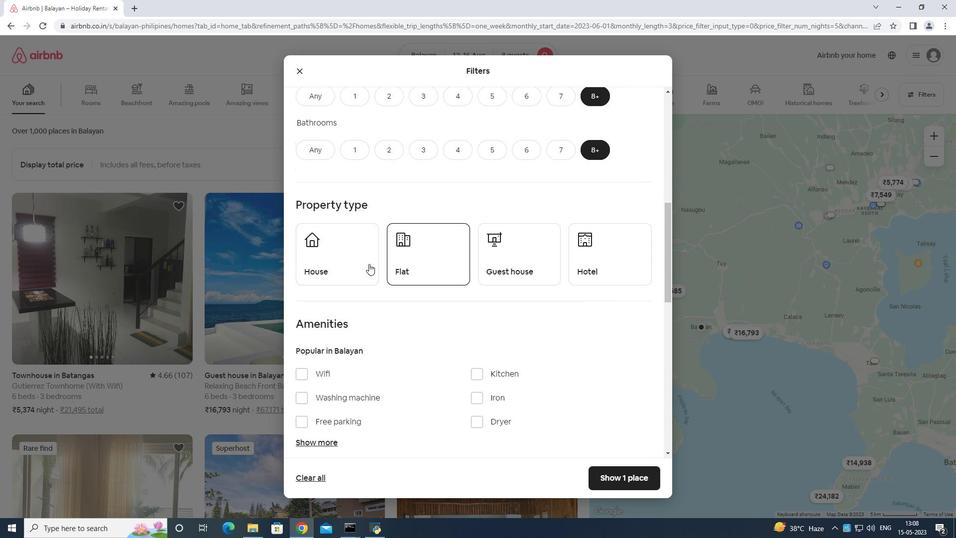 
Action: Mouse moved to (417, 254)
Screenshot: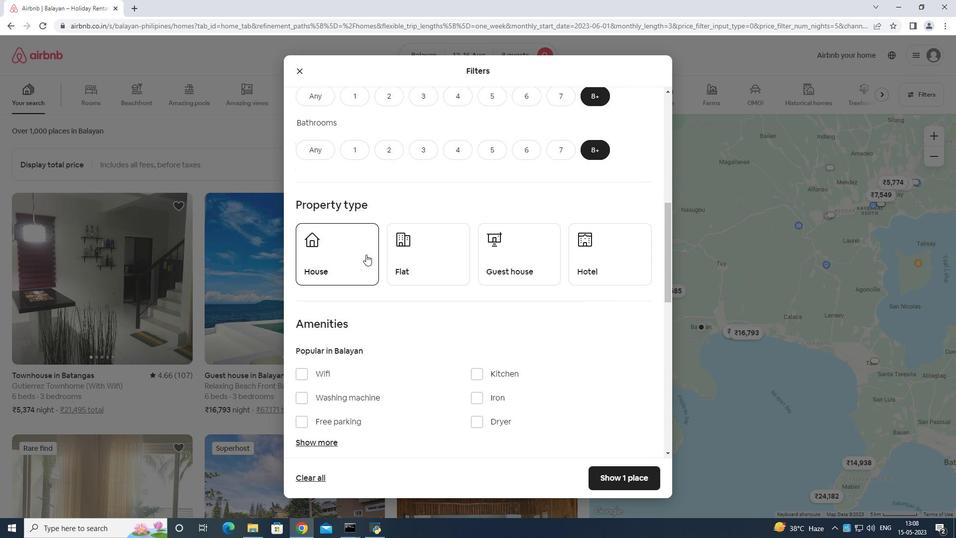 
Action: Mouse pressed left at (417, 254)
Screenshot: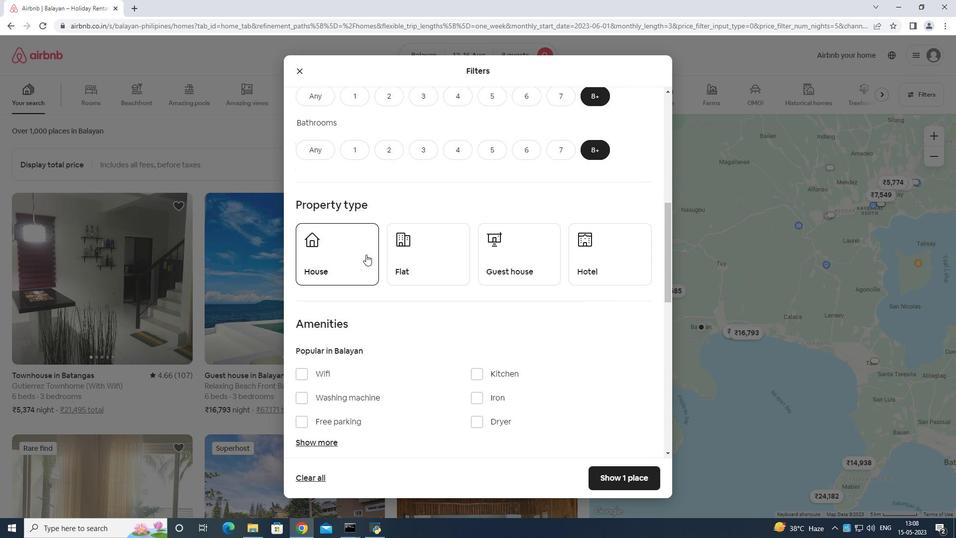 
Action: Mouse moved to (518, 259)
Screenshot: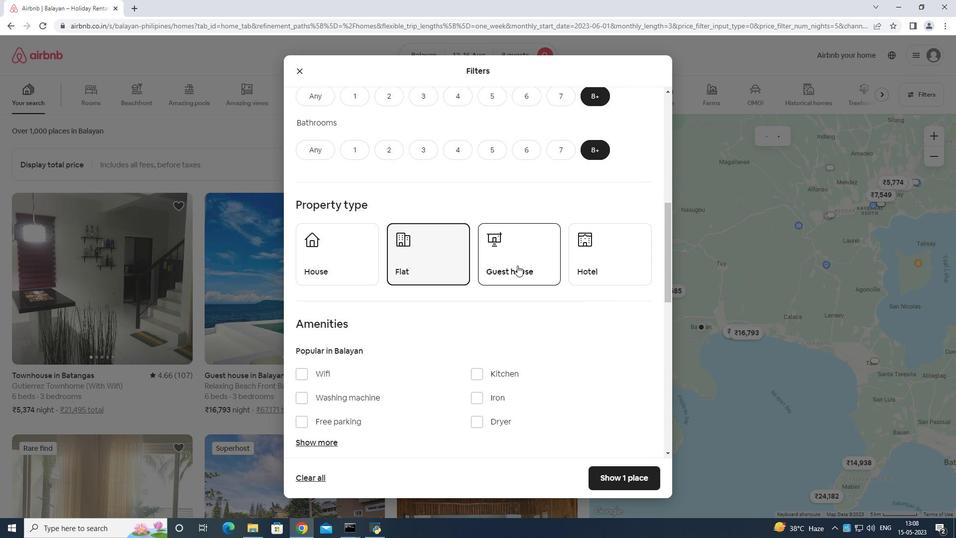 
Action: Mouse pressed left at (518, 259)
Screenshot: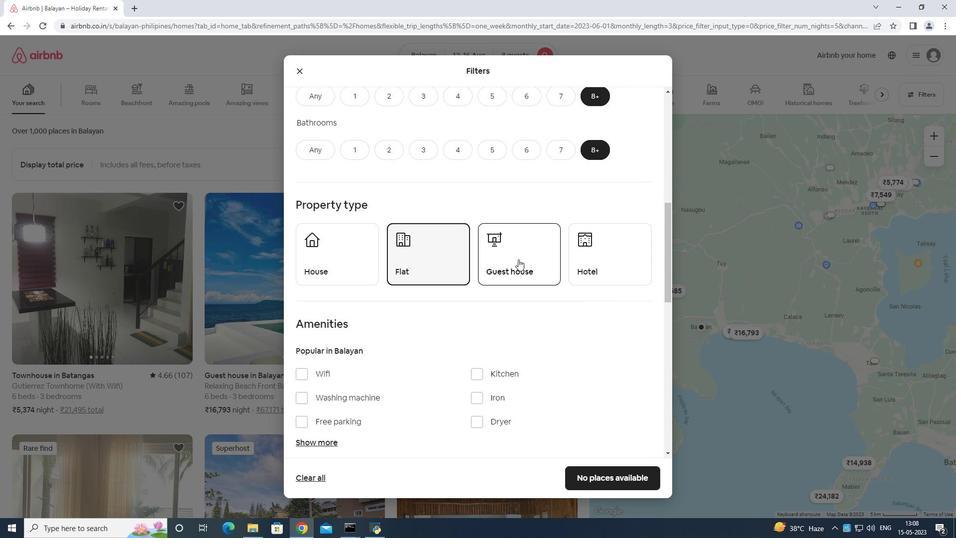 
Action: Mouse moved to (558, 261)
Screenshot: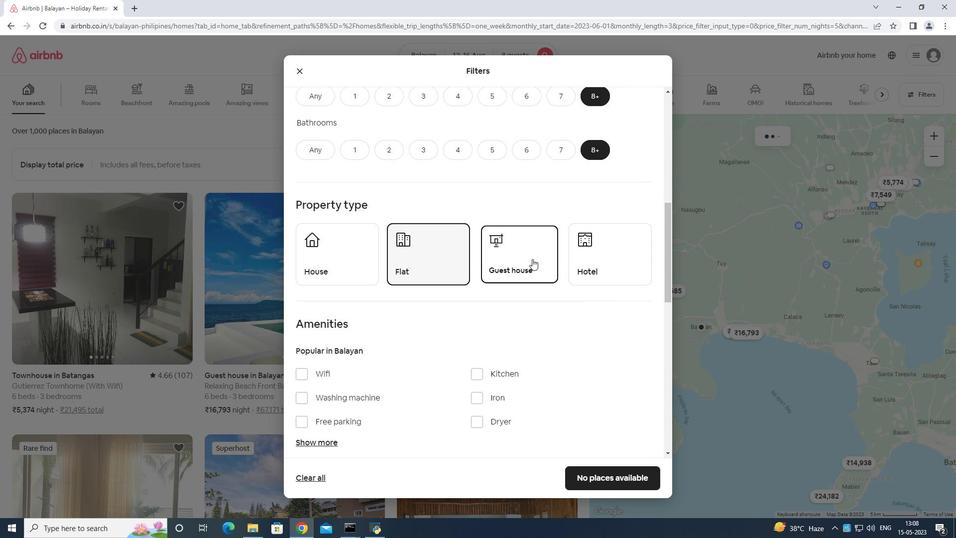 
Action: Mouse pressed left at (558, 261)
Screenshot: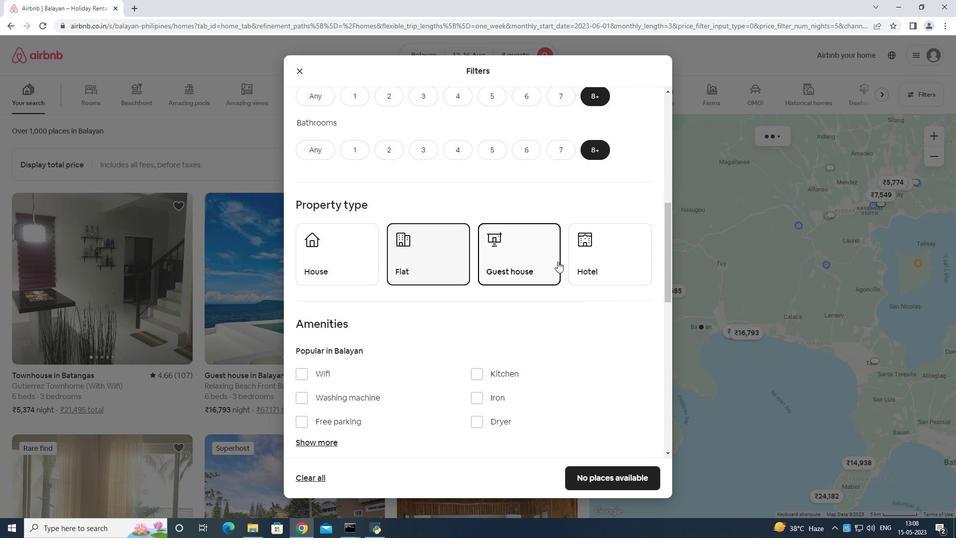 
Action: Mouse moved to (575, 264)
Screenshot: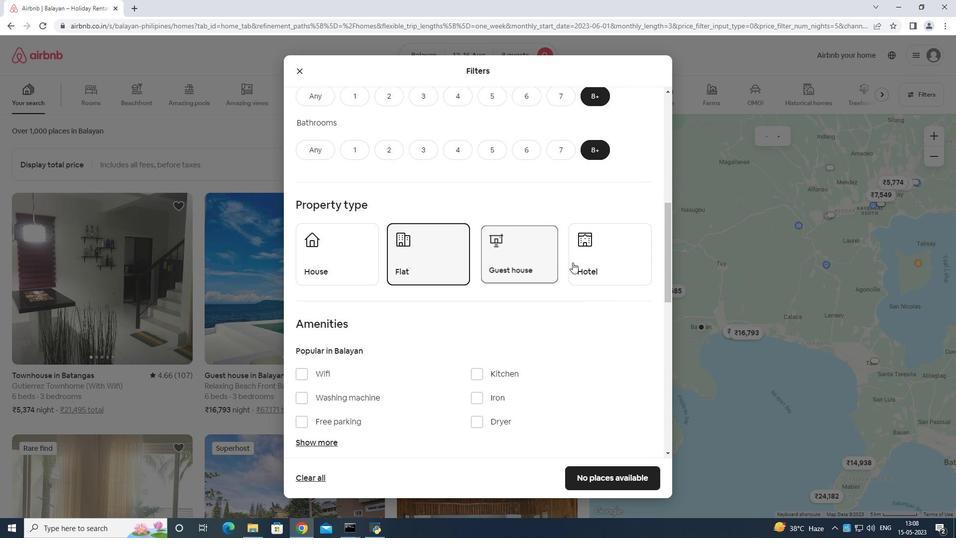 
Action: Mouse pressed left at (575, 264)
Screenshot: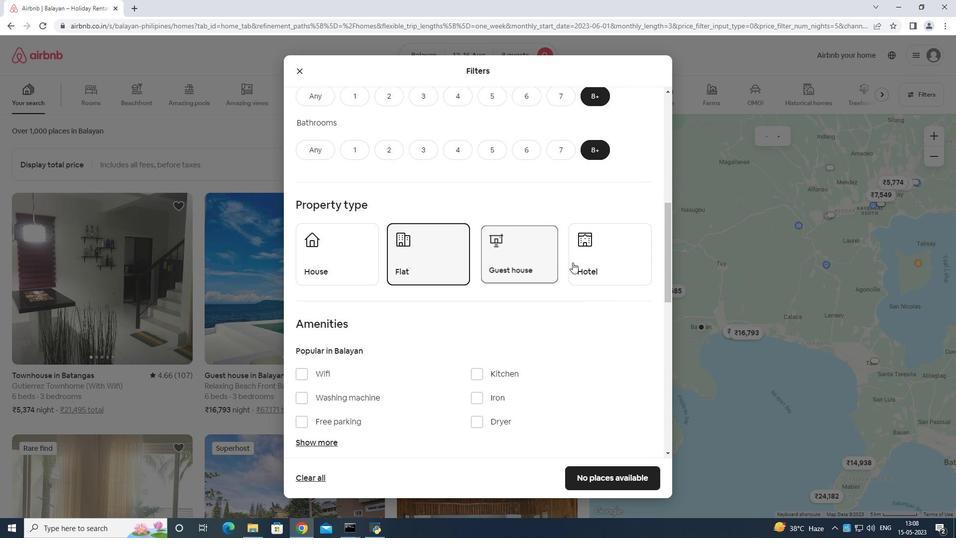 
Action: Mouse moved to (523, 264)
Screenshot: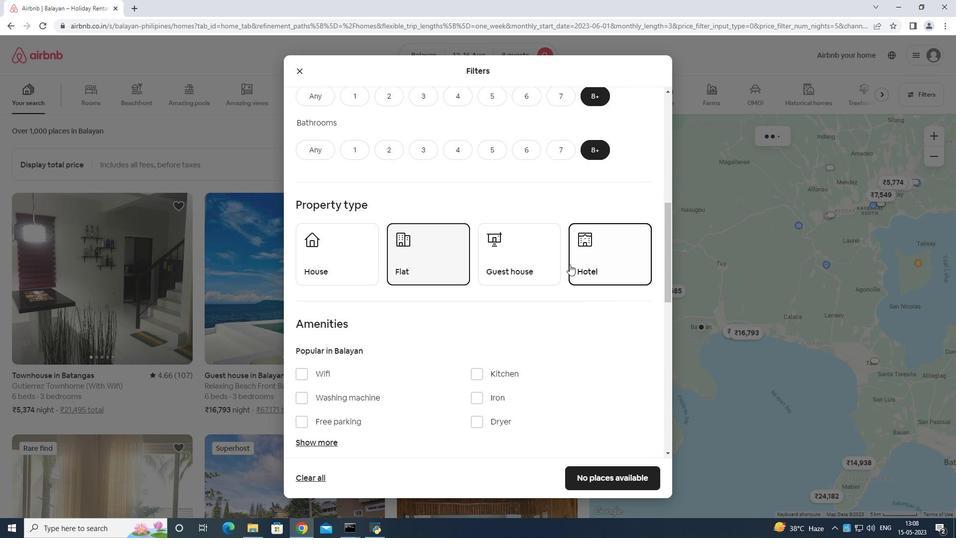 
Action: Mouse pressed left at (523, 264)
Screenshot: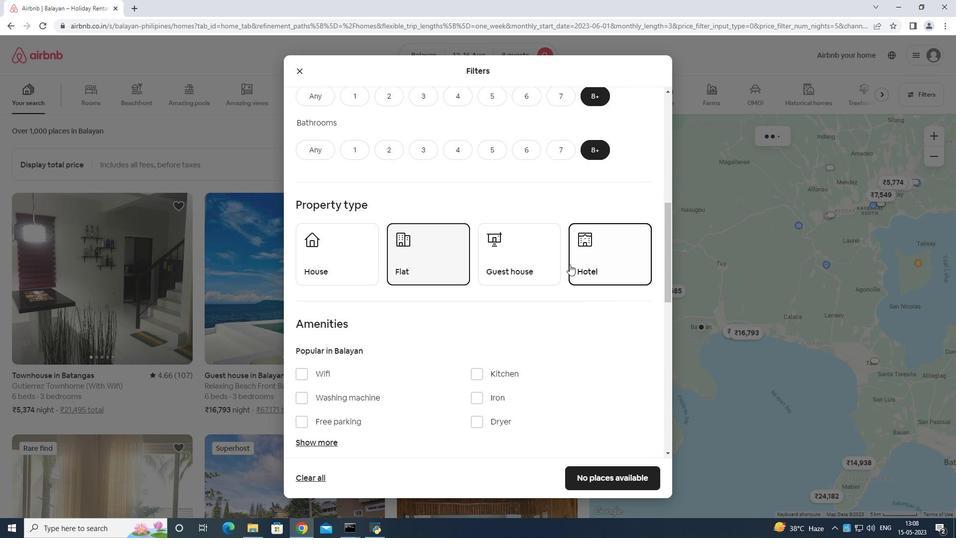 
Action: Mouse moved to (577, 250)
Screenshot: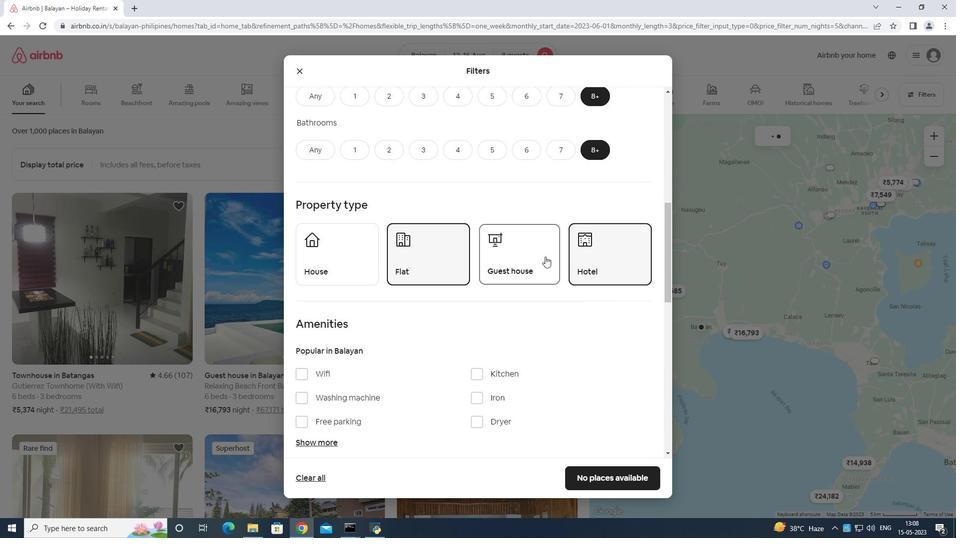 
Action: Mouse scrolled (577, 249) with delta (0, 0)
Screenshot: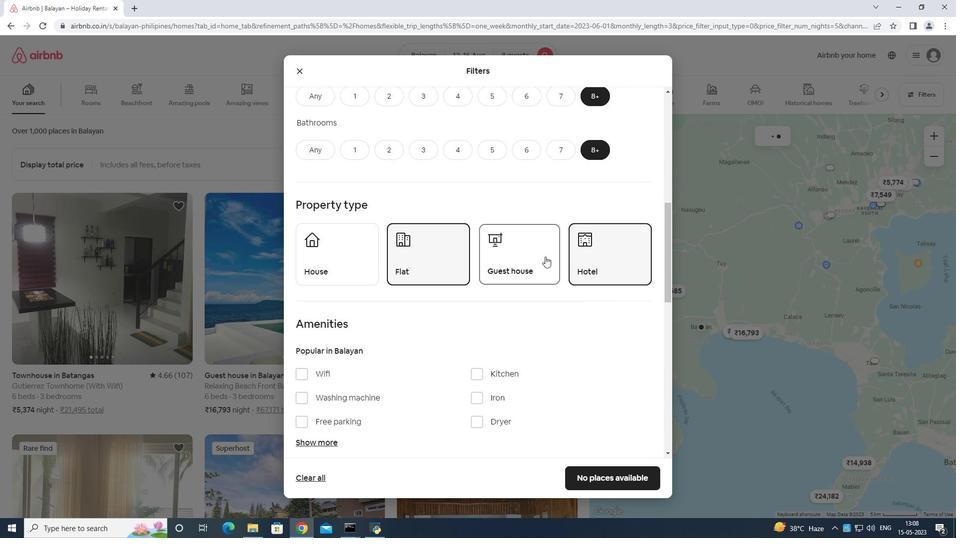 
Action: Mouse moved to (577, 256)
Screenshot: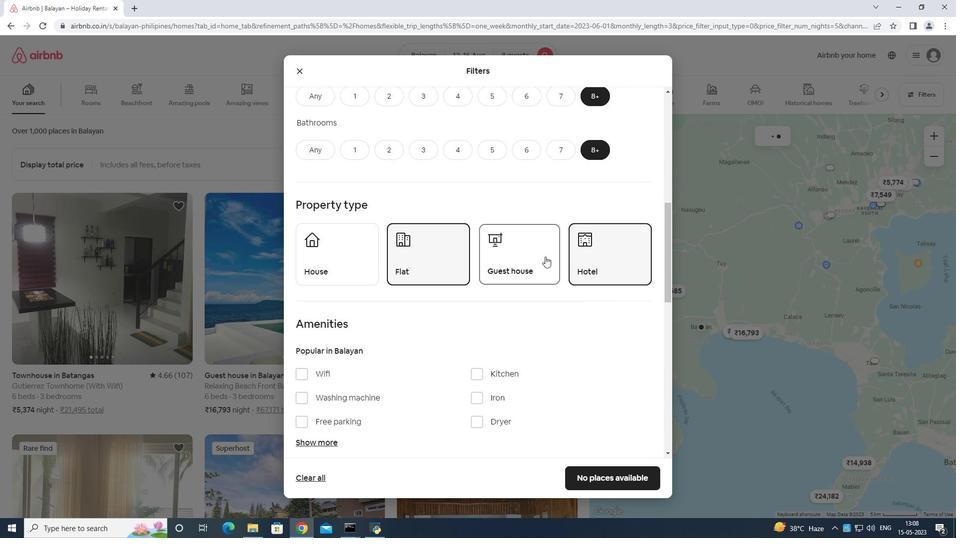 
Action: Mouse scrolled (577, 255) with delta (0, 0)
Screenshot: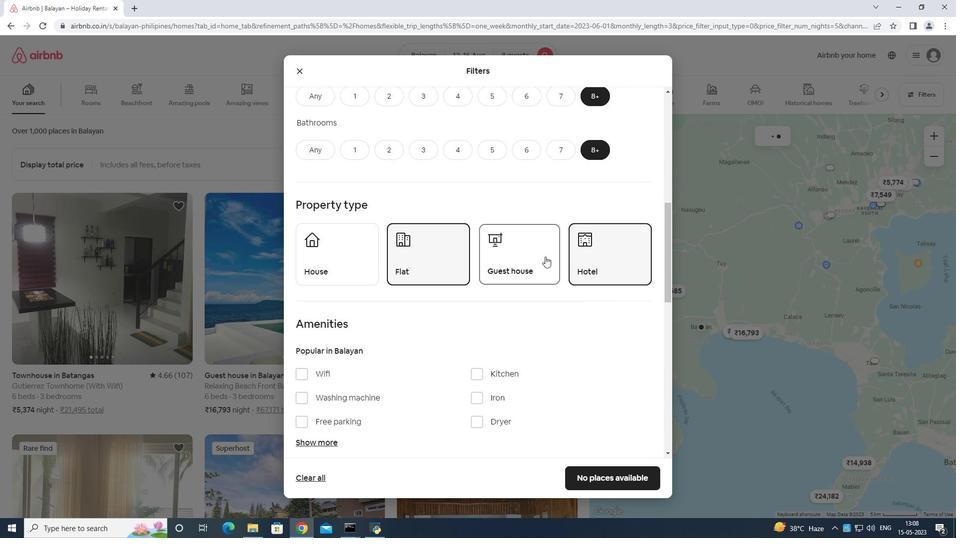 
Action: Mouse moved to (576, 260)
Screenshot: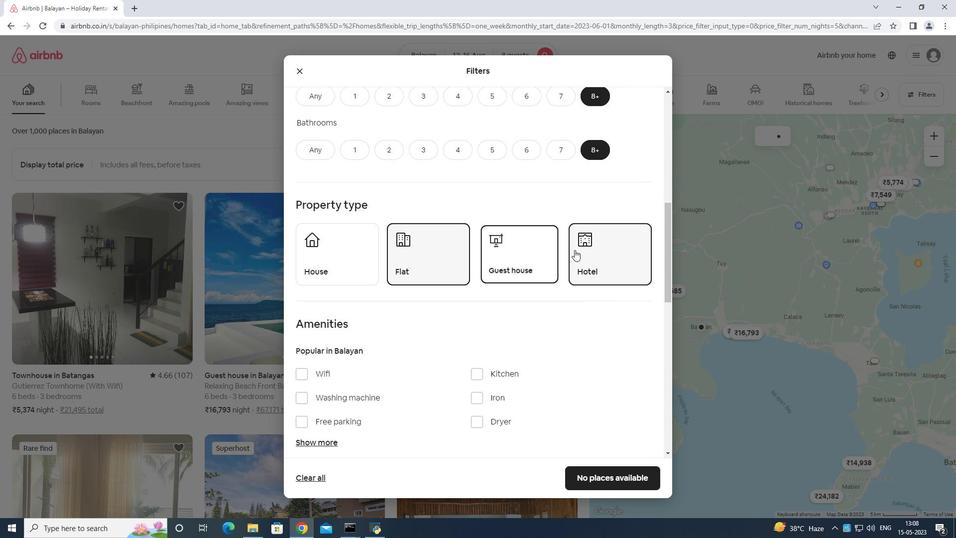 
Action: Mouse scrolled (576, 260) with delta (0, 0)
Screenshot: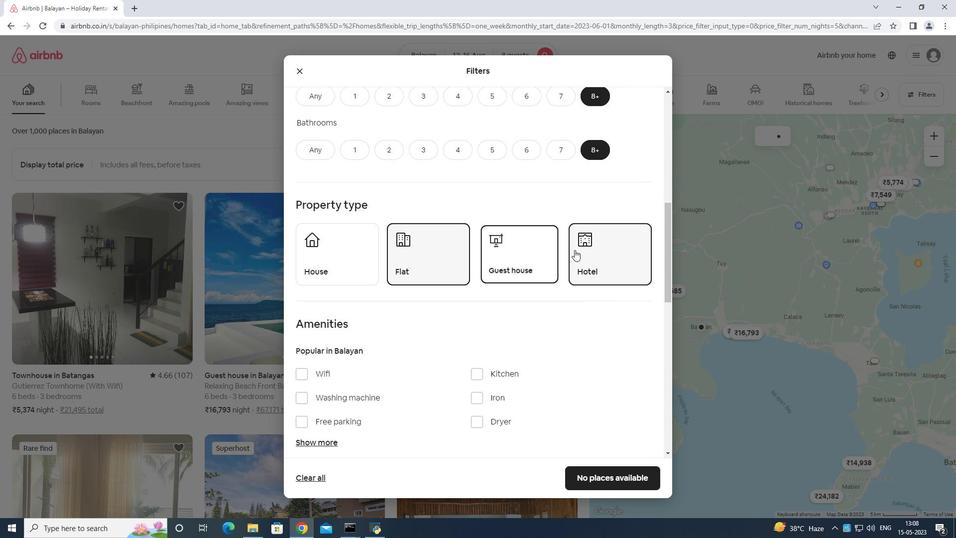 
Action: Mouse moved to (574, 265)
Screenshot: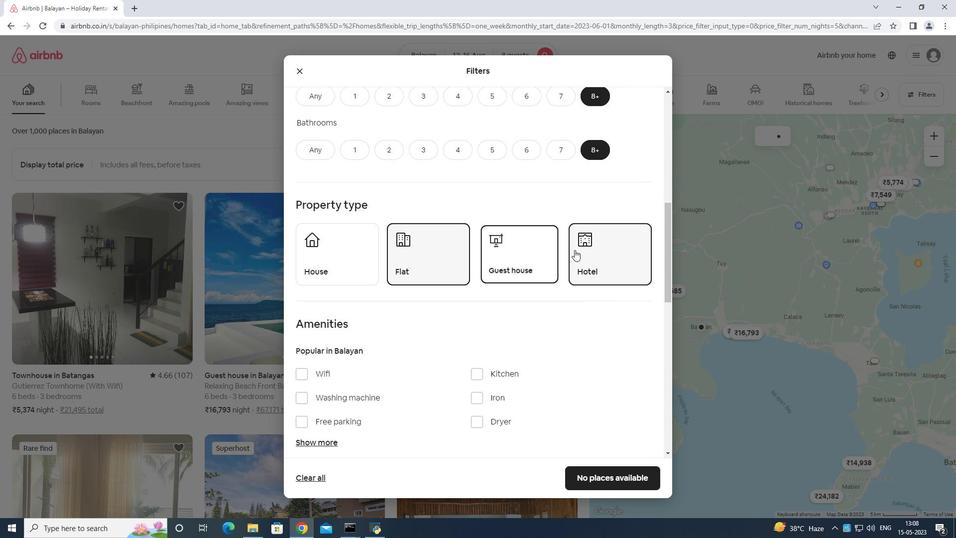 
Action: Mouse scrolled (574, 264) with delta (0, 0)
Screenshot: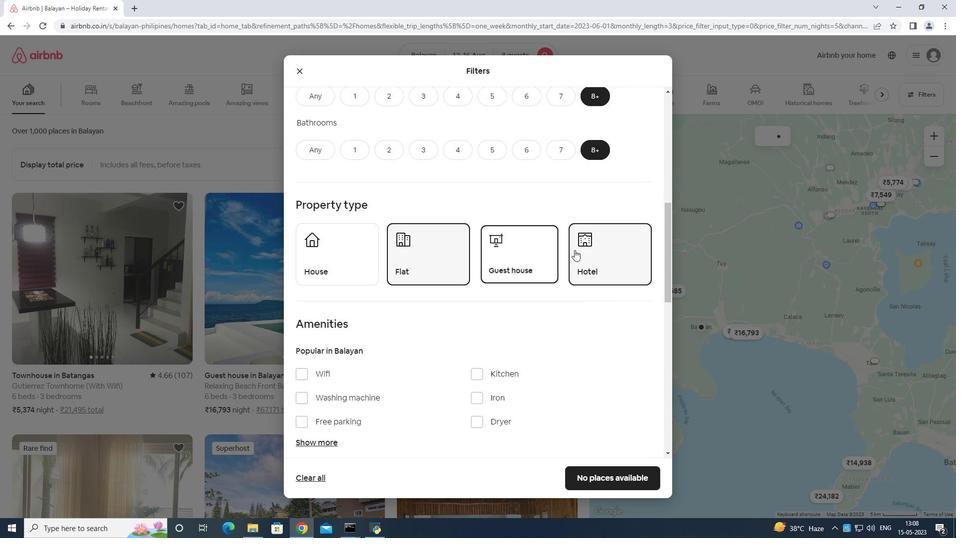 
Action: Mouse moved to (573, 267)
Screenshot: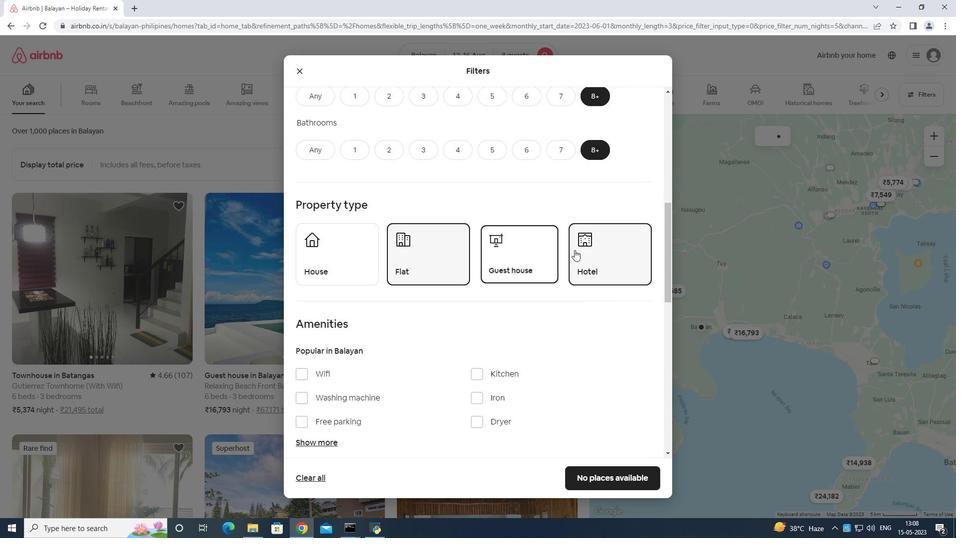 
Action: Mouse scrolled (573, 266) with delta (0, 0)
Screenshot: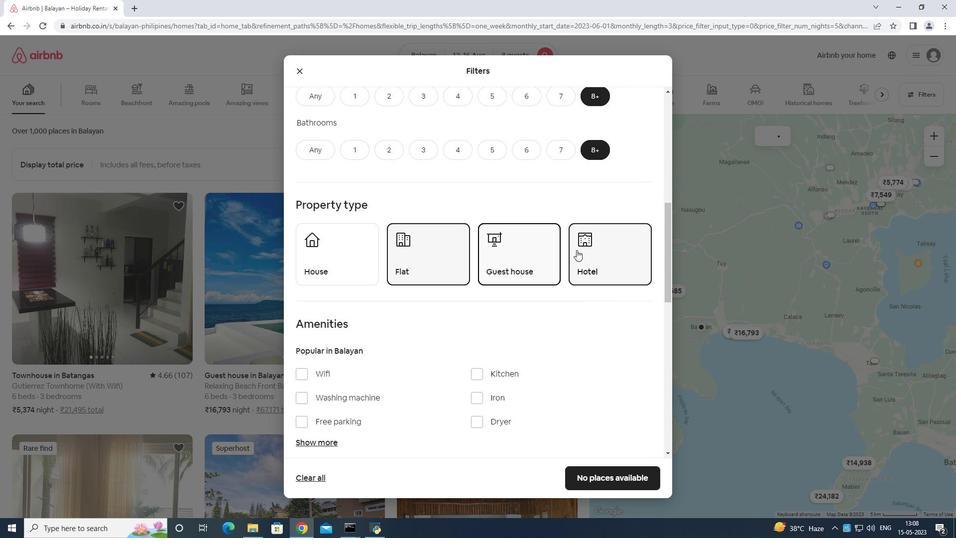 
Action: Mouse moved to (335, 119)
Screenshot: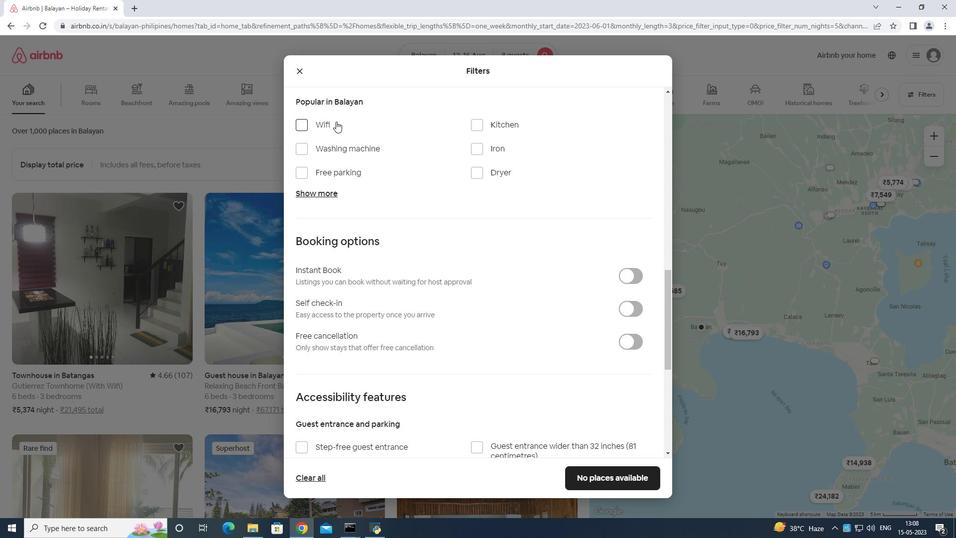 
Action: Mouse pressed left at (335, 119)
Screenshot: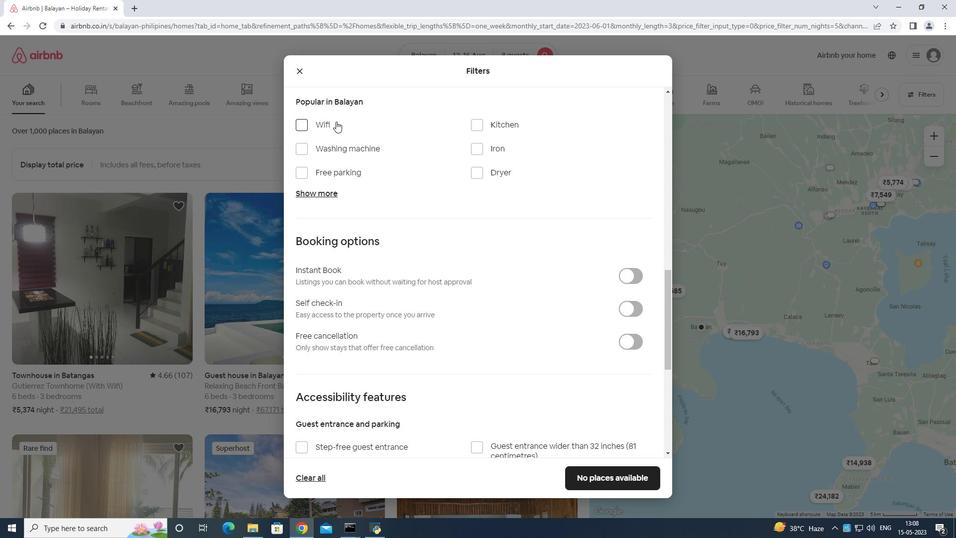 
Action: Mouse moved to (328, 123)
Screenshot: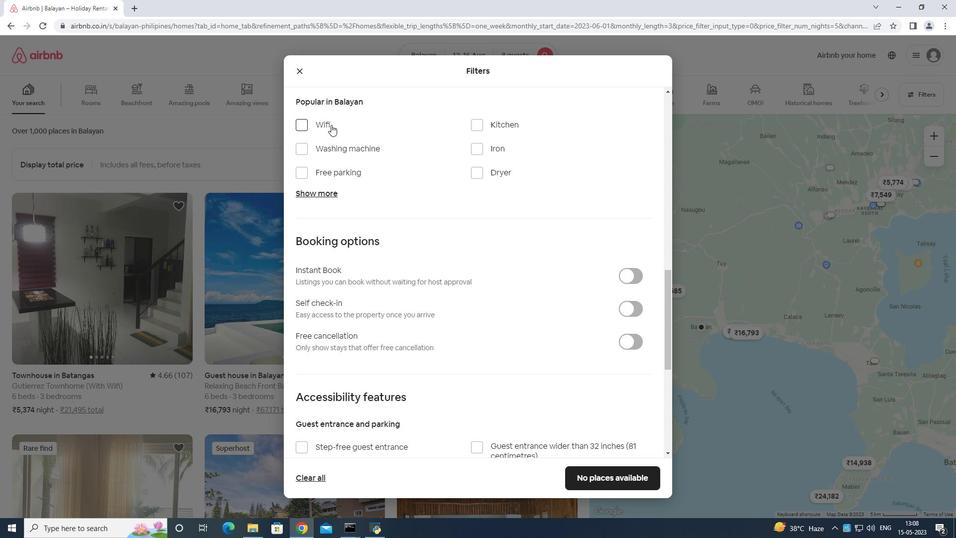 
Action: Mouse pressed left at (328, 123)
Screenshot: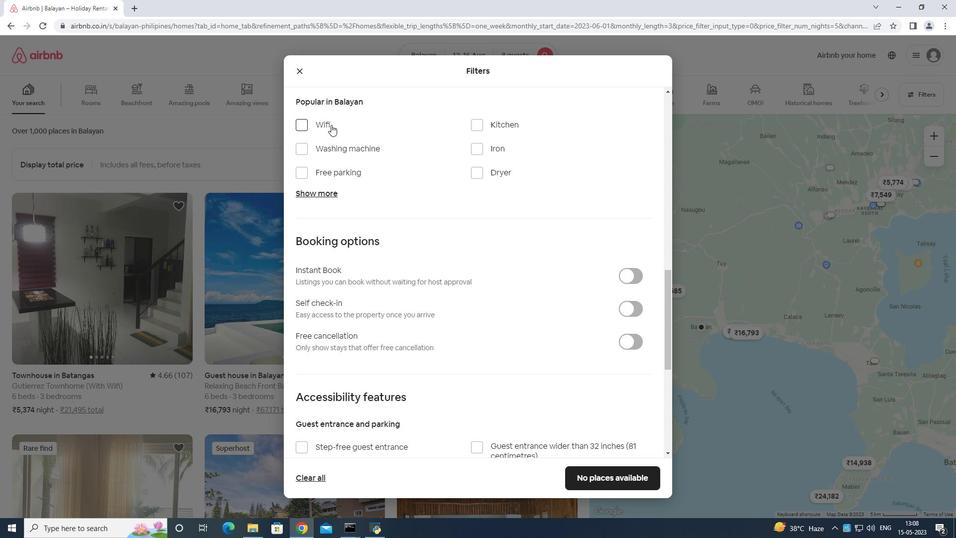 
Action: Mouse moved to (325, 166)
Screenshot: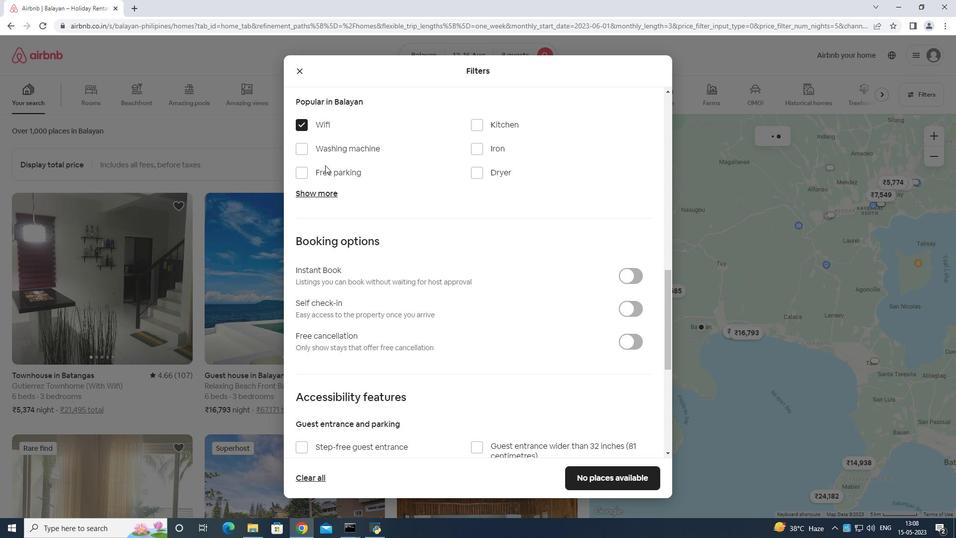 
Action: Mouse pressed left at (325, 166)
Screenshot: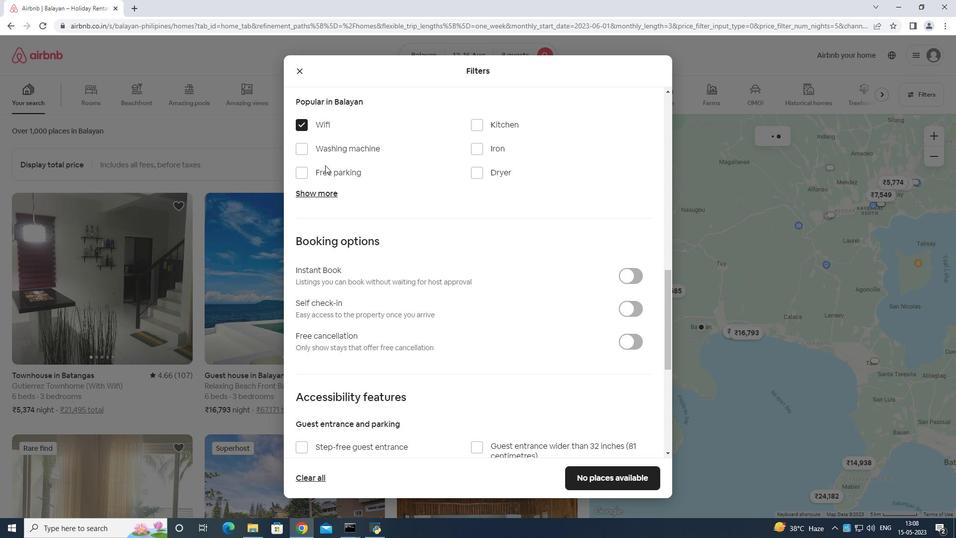 
Action: Mouse moved to (322, 191)
Screenshot: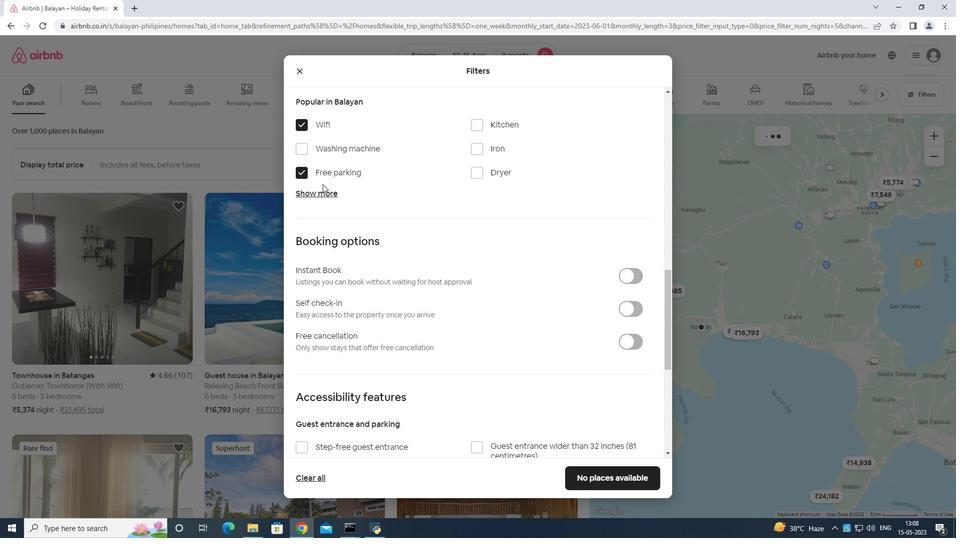 
Action: Mouse pressed left at (322, 191)
Screenshot: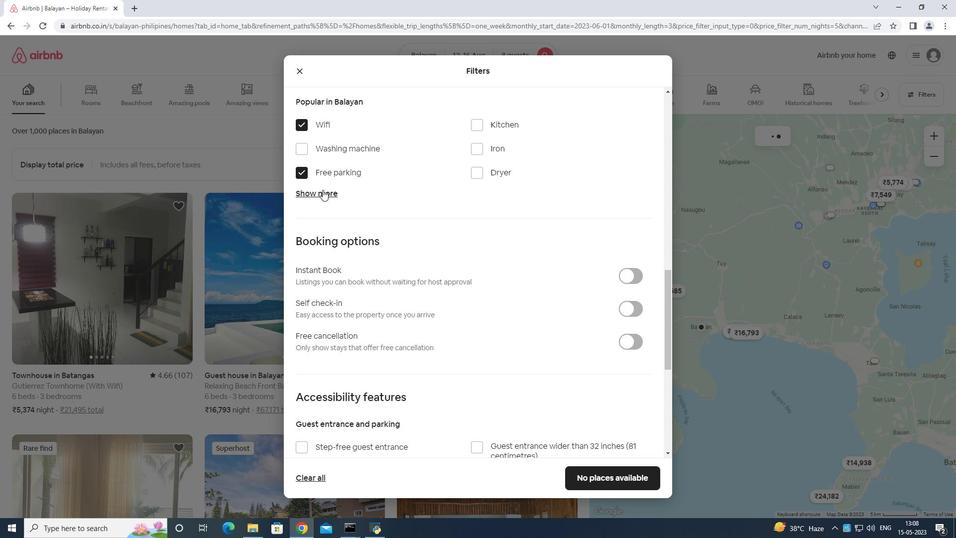 
Action: Mouse moved to (395, 188)
Screenshot: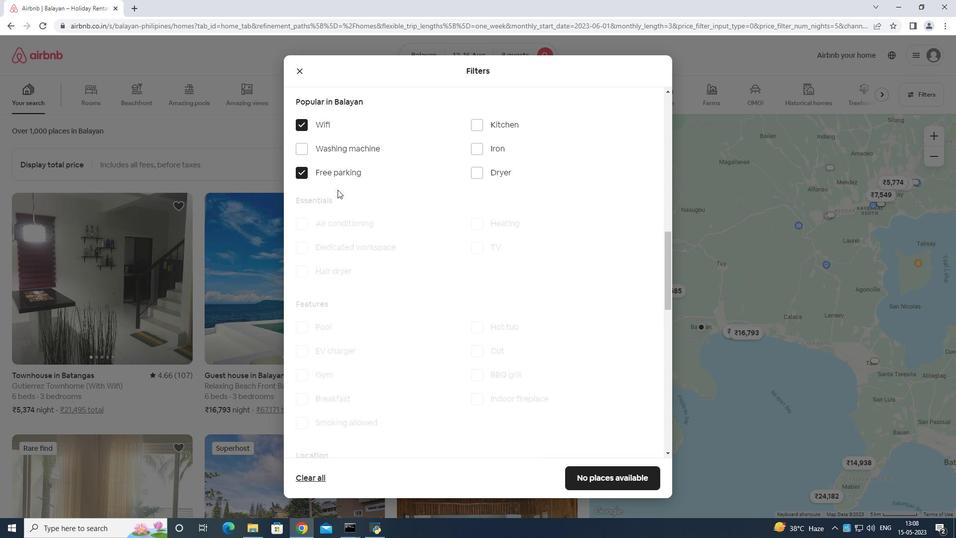 
Action: Mouse scrolled (395, 187) with delta (0, 0)
Screenshot: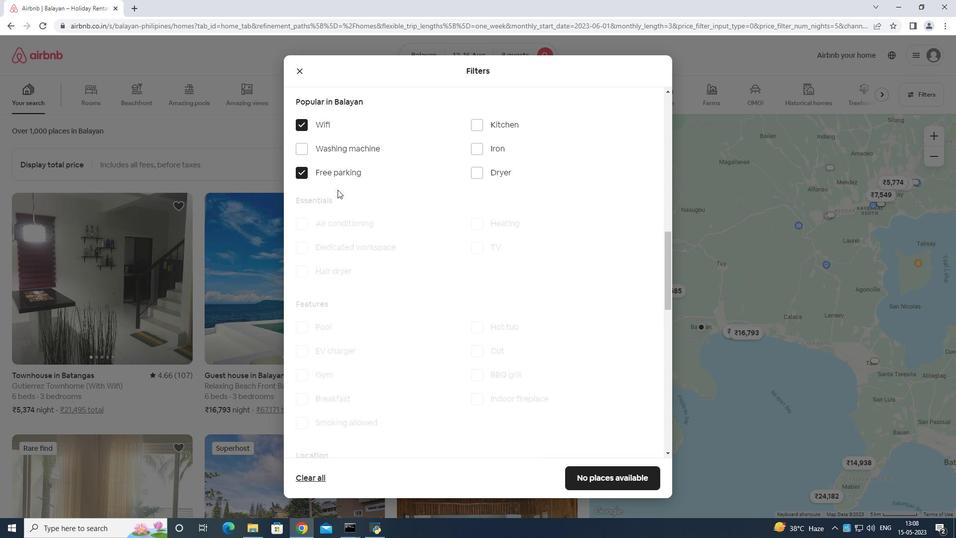 
Action: Mouse moved to (476, 199)
Screenshot: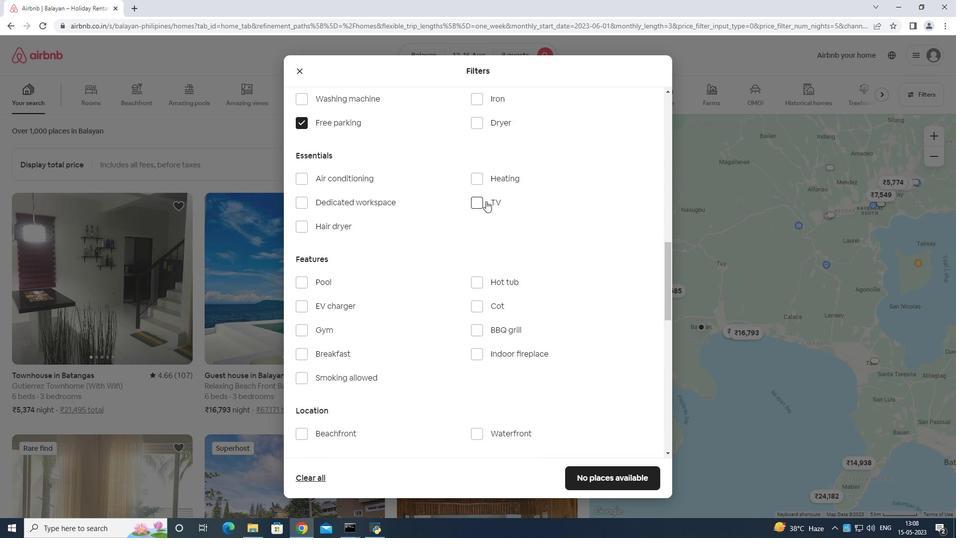 
Action: Mouse pressed left at (476, 199)
Screenshot: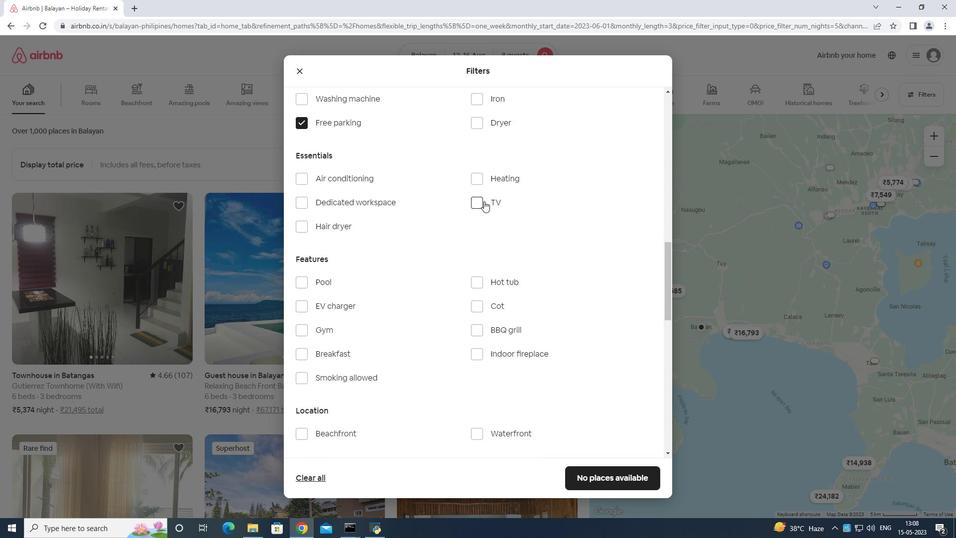 
Action: Mouse moved to (487, 201)
Screenshot: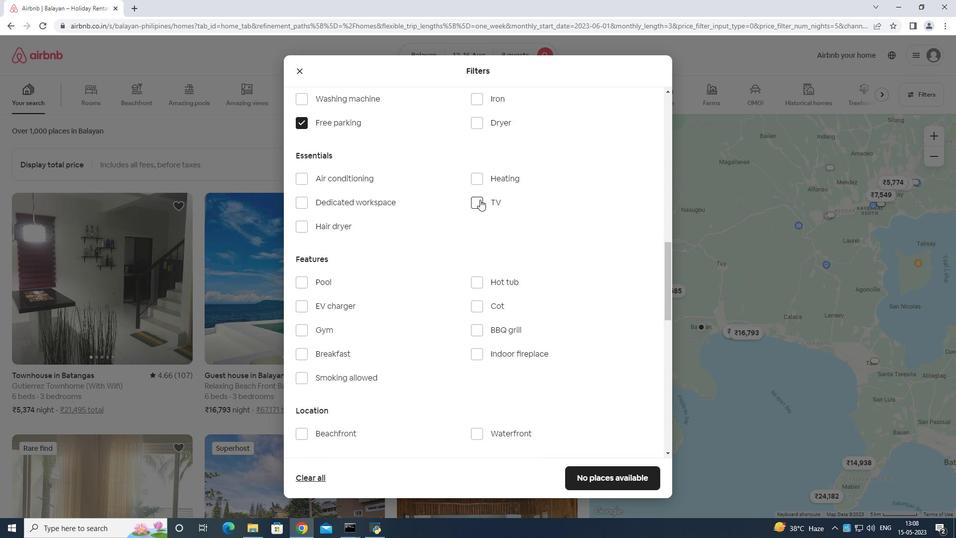 
Action: Mouse scrolled (487, 201) with delta (0, 0)
Screenshot: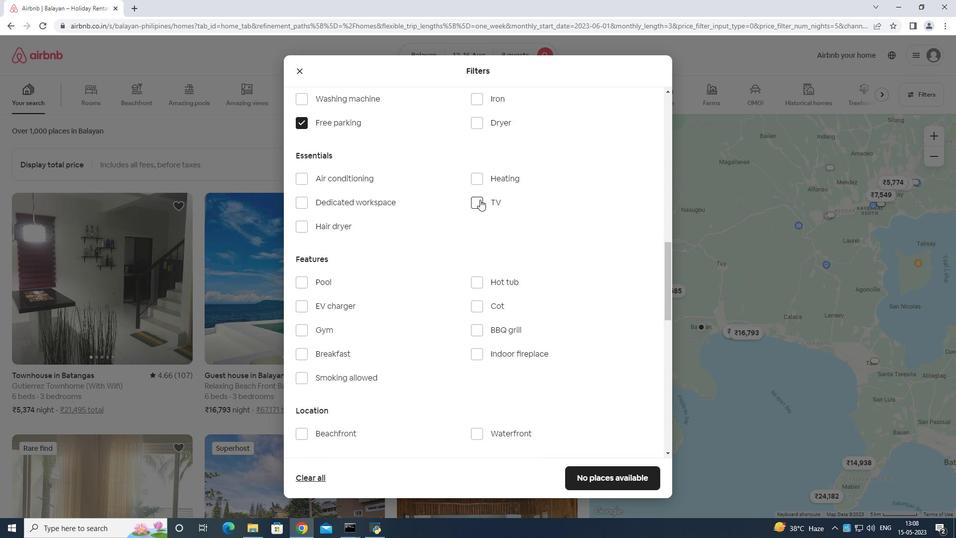 
Action: Mouse moved to (487, 206)
Screenshot: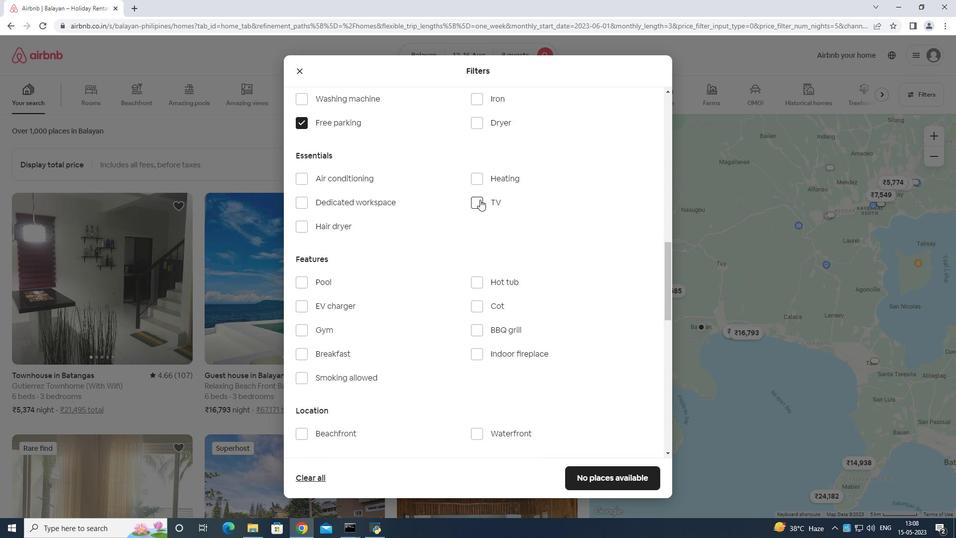 
Action: Mouse scrolled (487, 205) with delta (0, 0)
Screenshot: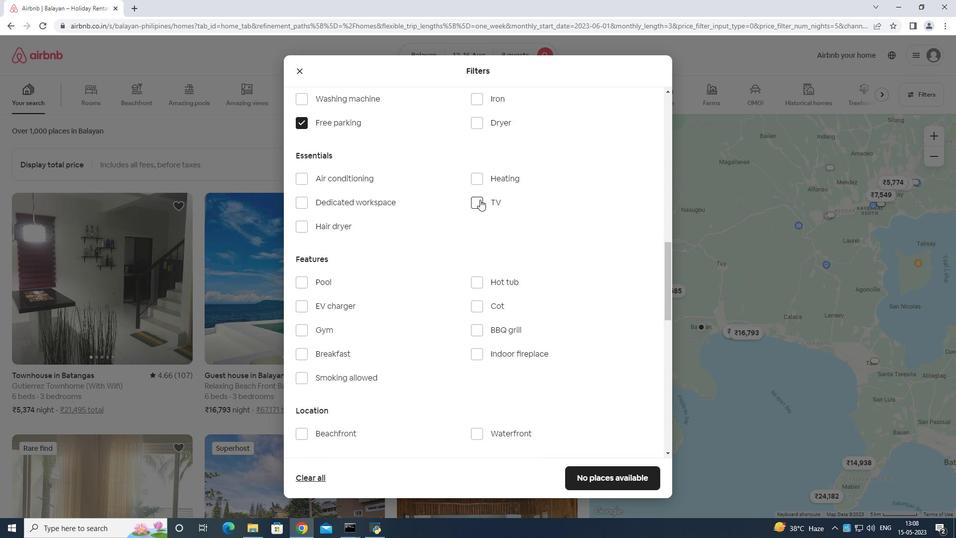 
Action: Mouse moved to (486, 208)
Screenshot: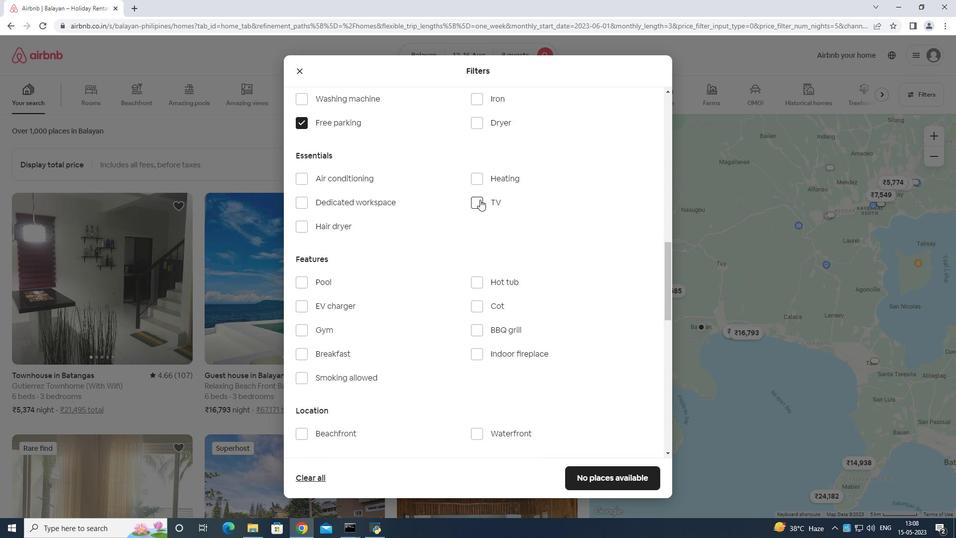 
Action: Mouse scrolled (486, 207) with delta (0, 0)
Screenshot: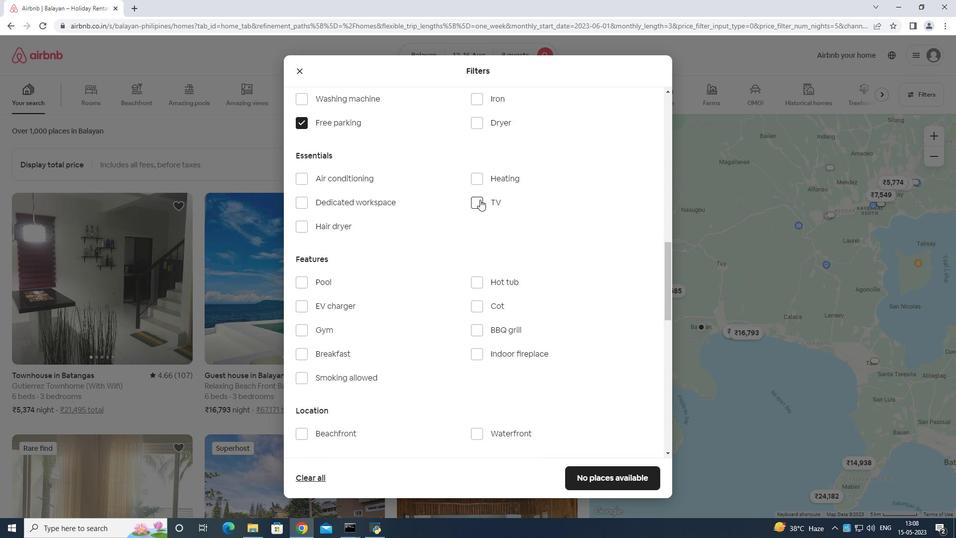 
Action: Mouse moved to (484, 209)
Screenshot: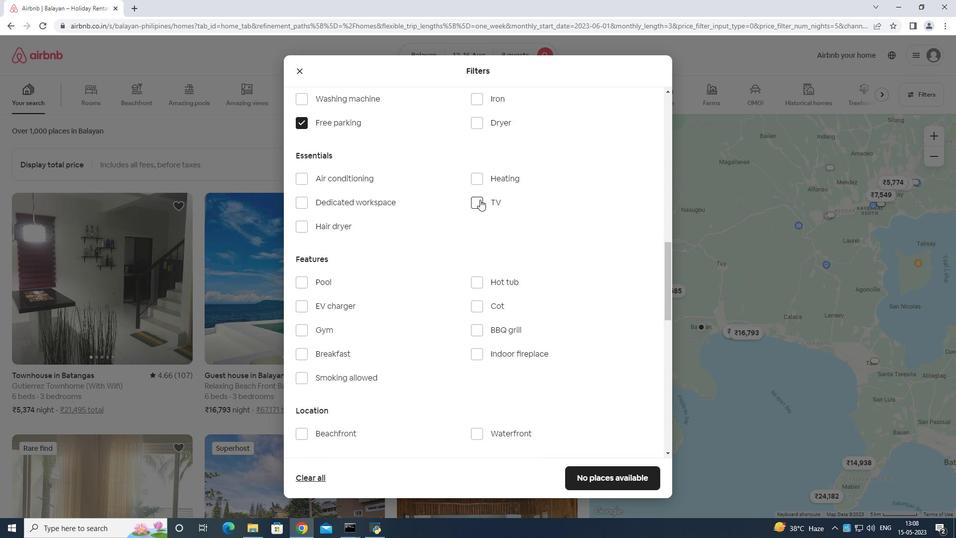 
Action: Mouse scrolled (484, 209) with delta (0, 0)
Screenshot: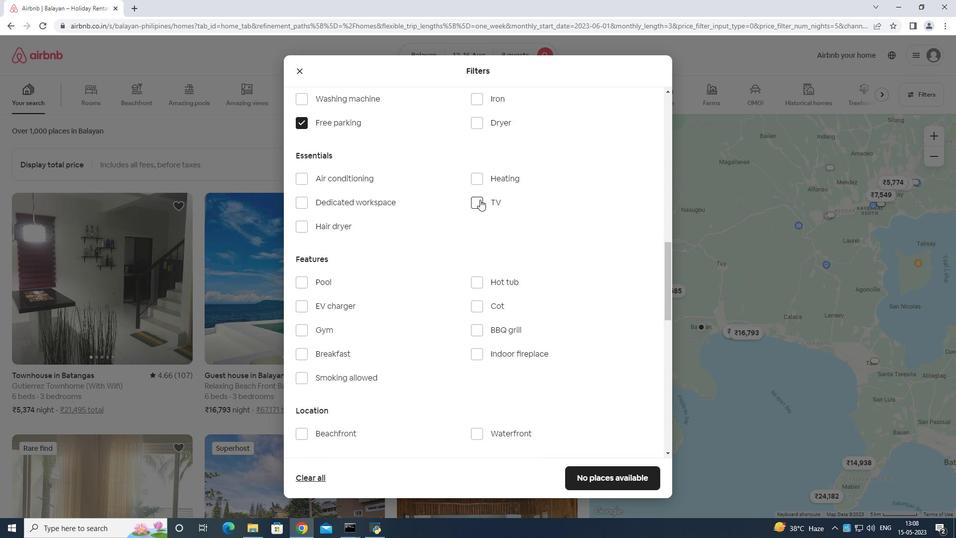 
Action: Mouse moved to (483, 212)
Screenshot: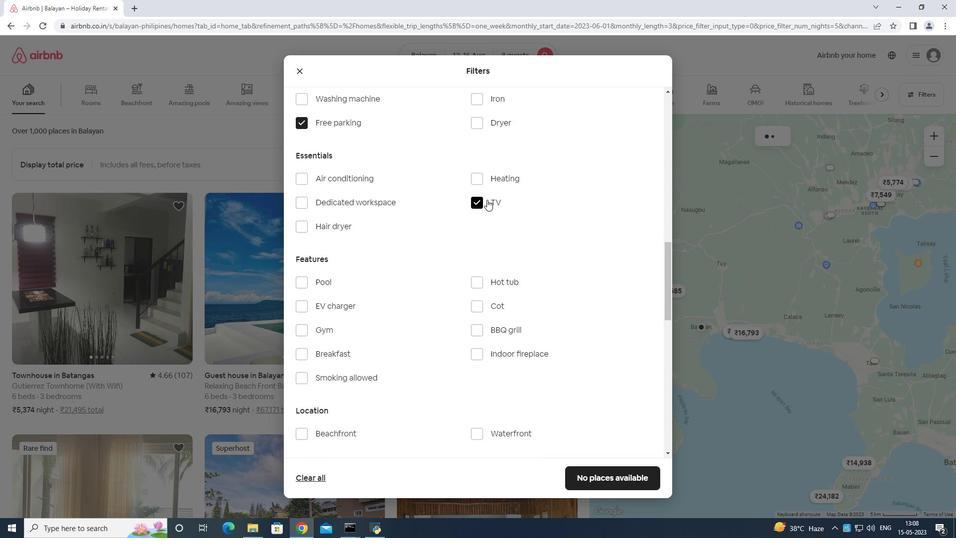 
Action: Mouse scrolled (483, 212) with delta (0, 0)
Screenshot: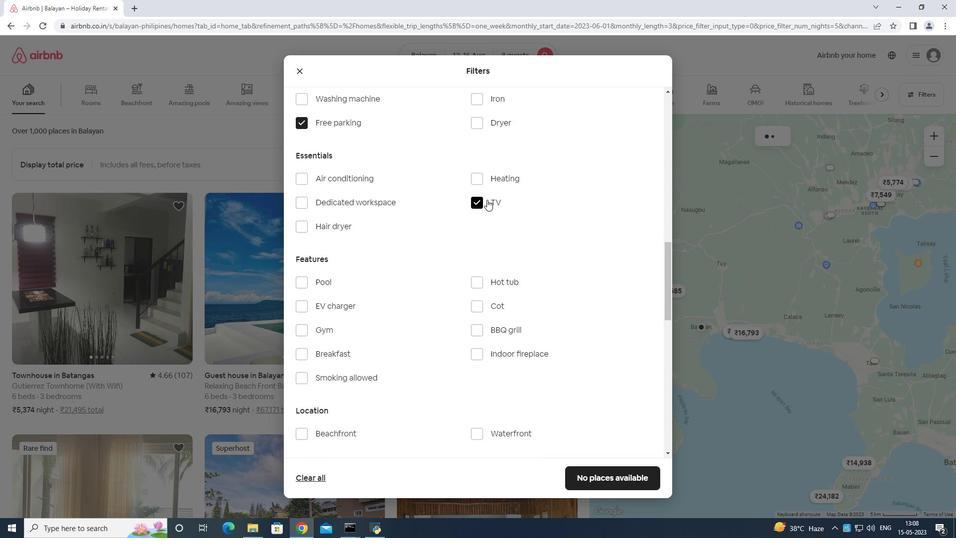 
Action: Mouse moved to (325, 188)
Screenshot: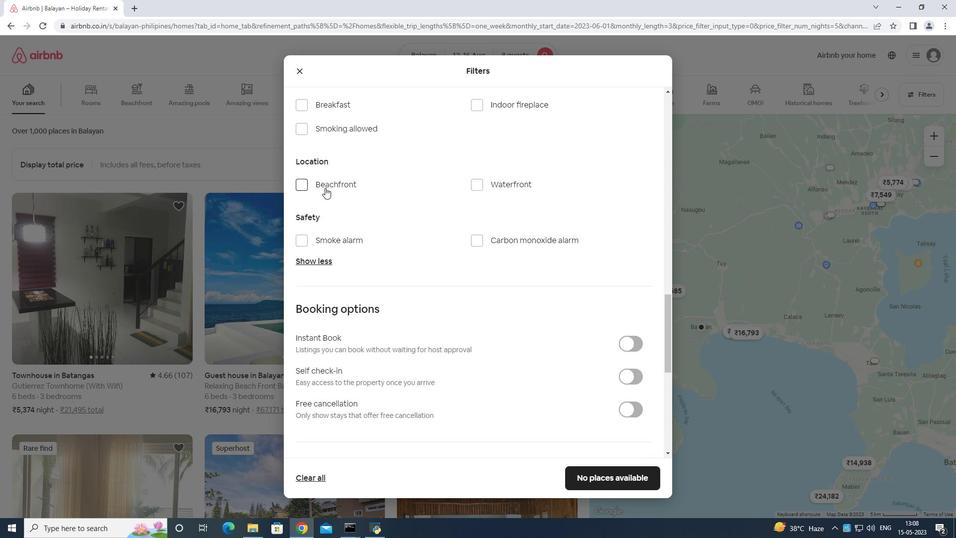 
Action: Mouse scrolled (325, 188) with delta (0, 0)
Screenshot: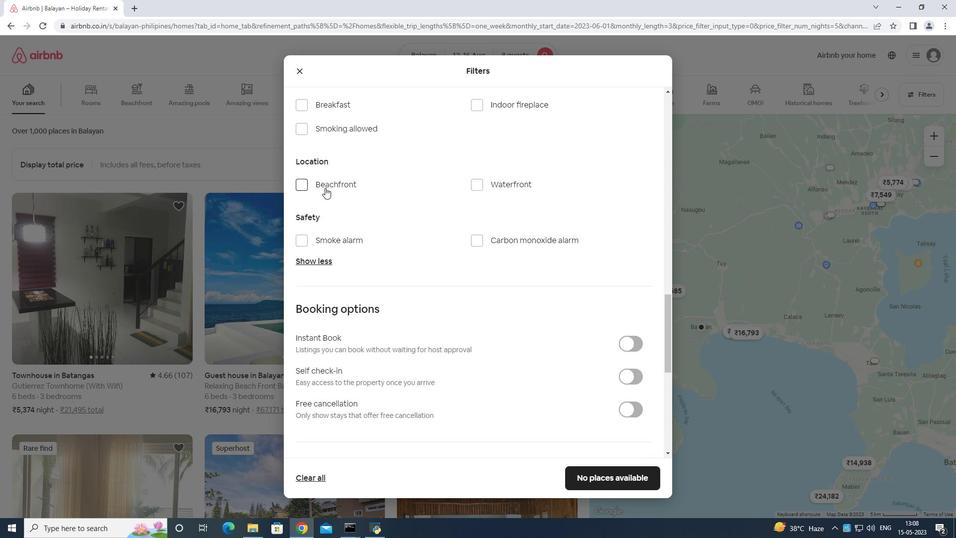 
Action: Mouse moved to (326, 187)
Screenshot: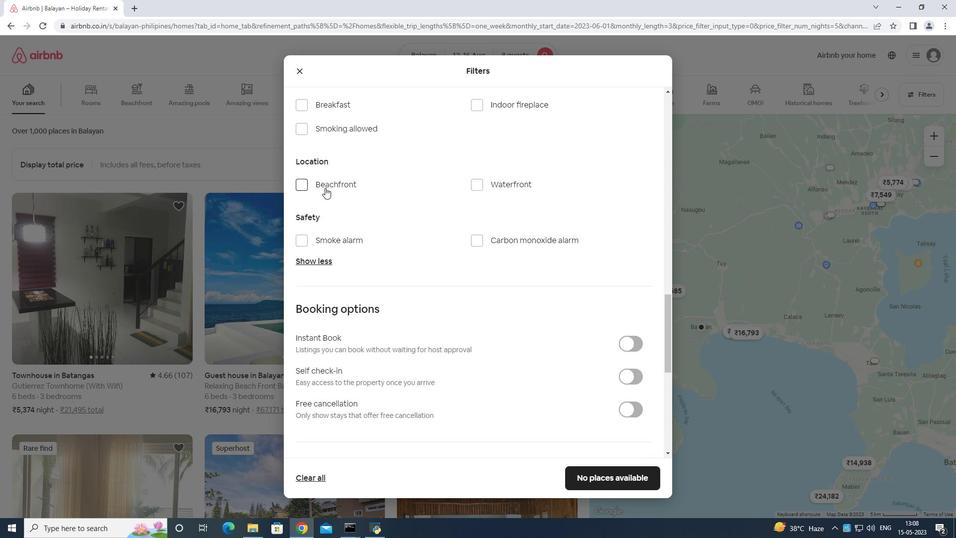 
Action: Mouse scrolled (326, 188) with delta (0, 0)
Screenshot: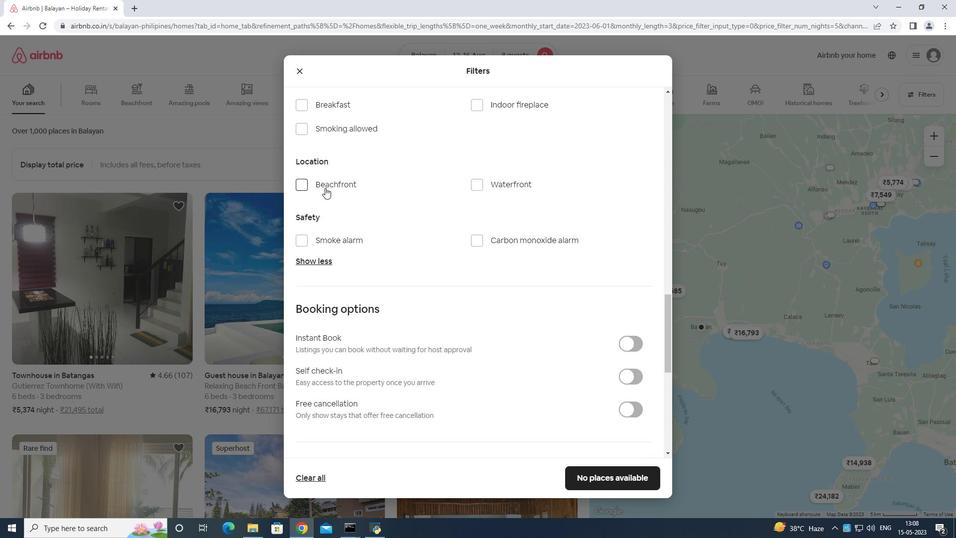 
Action: Mouse moved to (328, 186)
Screenshot: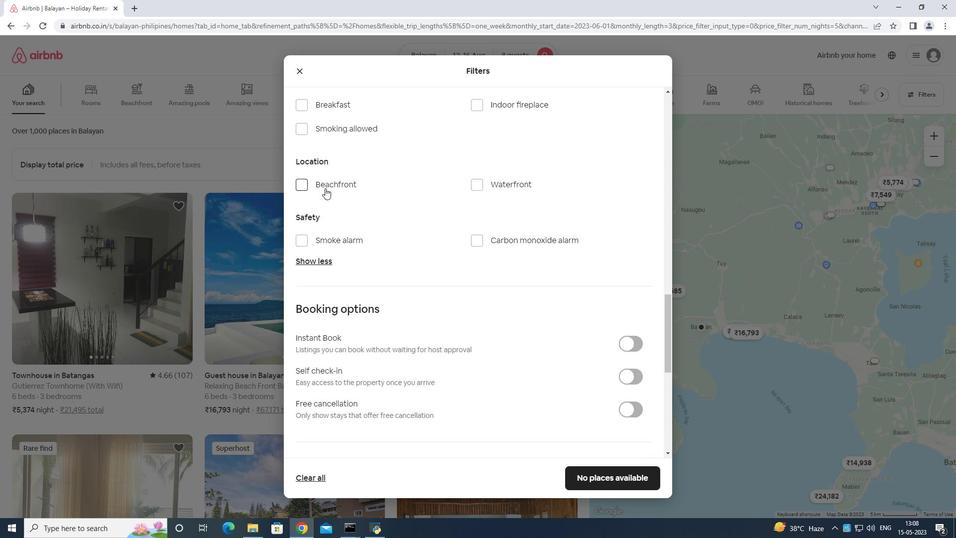 
Action: Mouse scrolled (328, 187) with delta (0, 0)
Screenshot: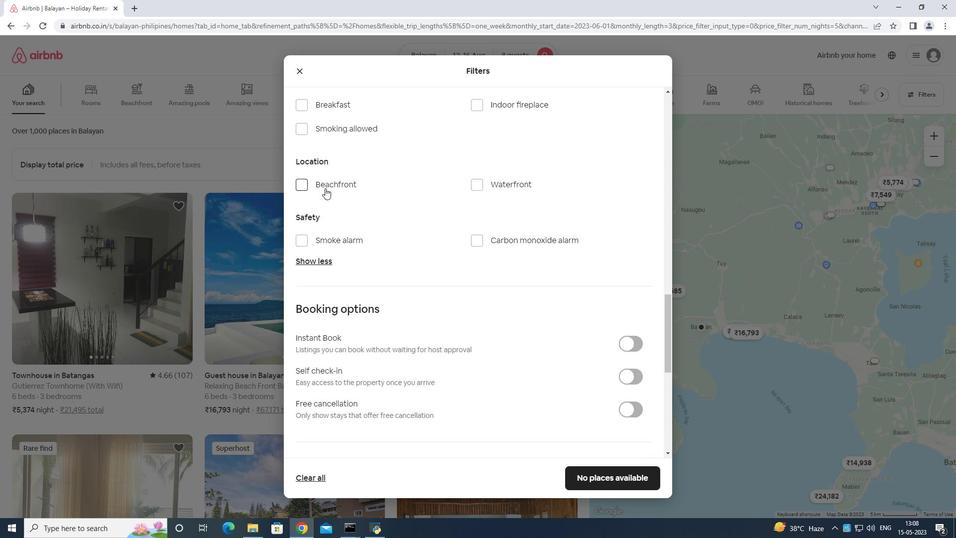 
Action: Mouse moved to (307, 223)
Screenshot: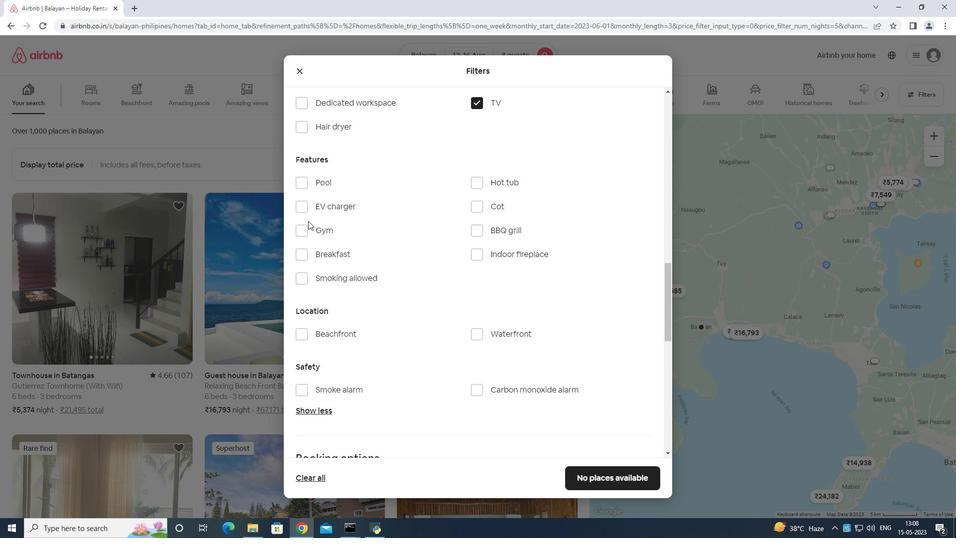 
Action: Mouse pressed left at (307, 223)
Screenshot: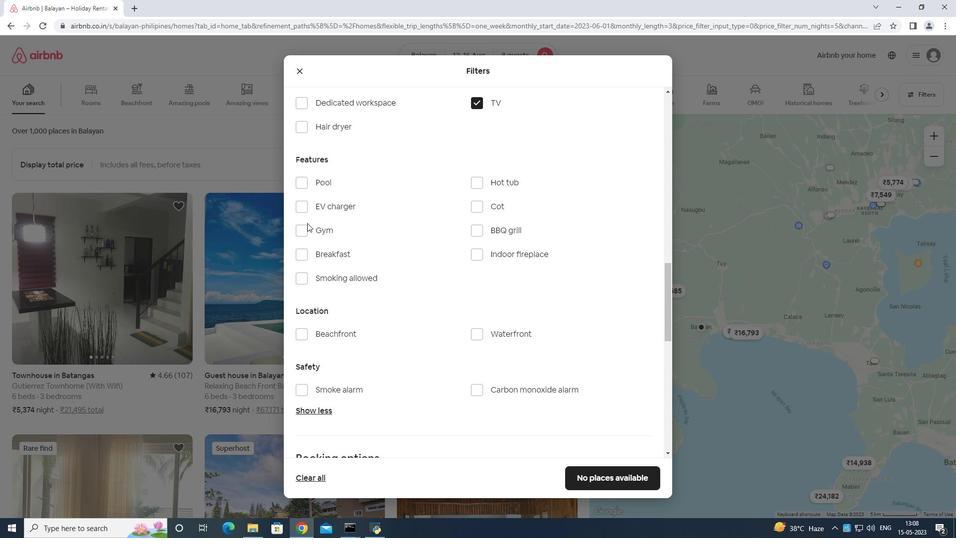 
Action: Mouse moved to (330, 231)
Screenshot: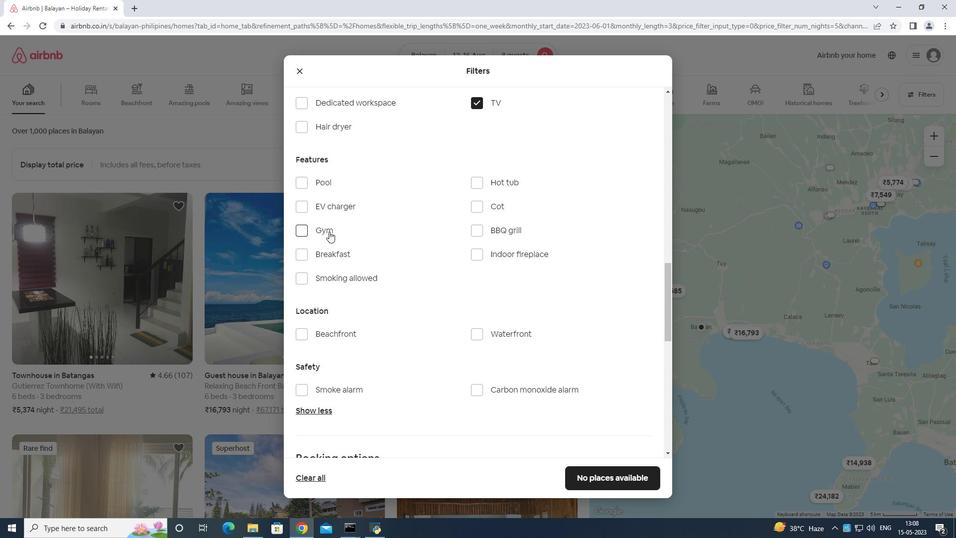 
Action: Mouse pressed left at (330, 231)
Screenshot: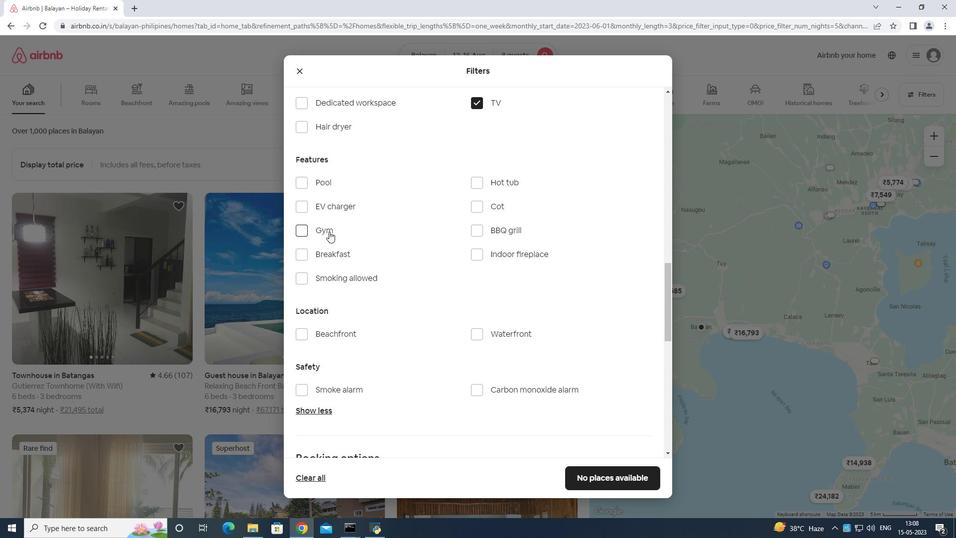 
Action: Mouse moved to (331, 248)
Screenshot: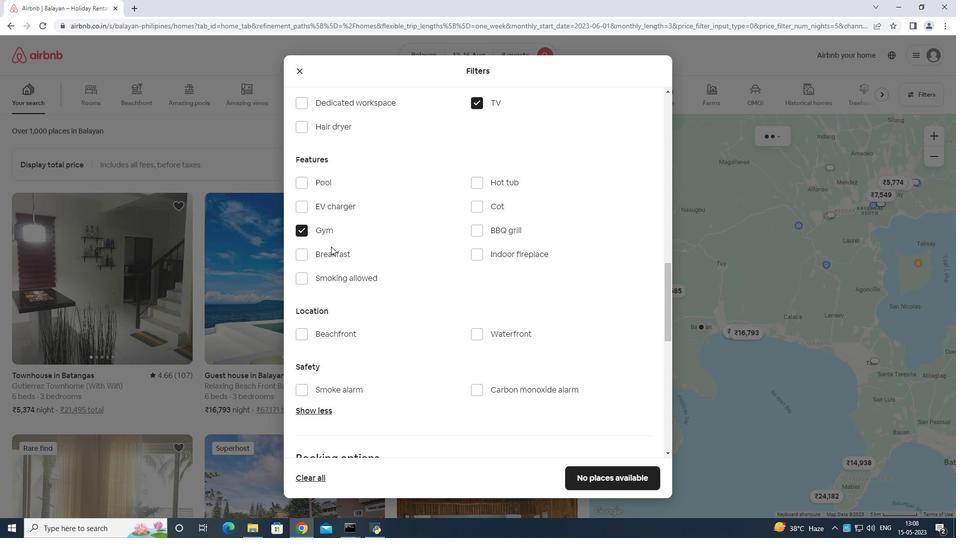 
Action: Mouse pressed left at (331, 248)
Screenshot: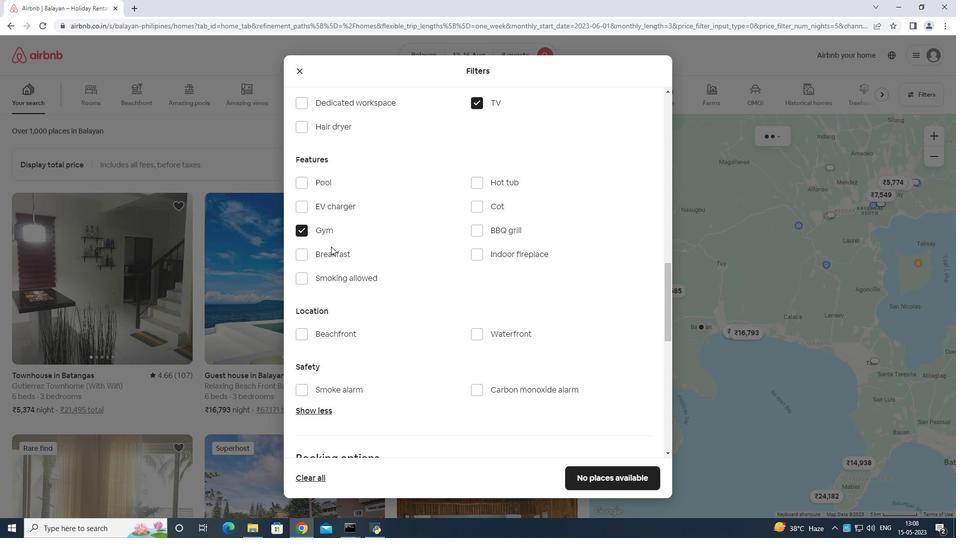 
Action: Mouse moved to (366, 234)
Screenshot: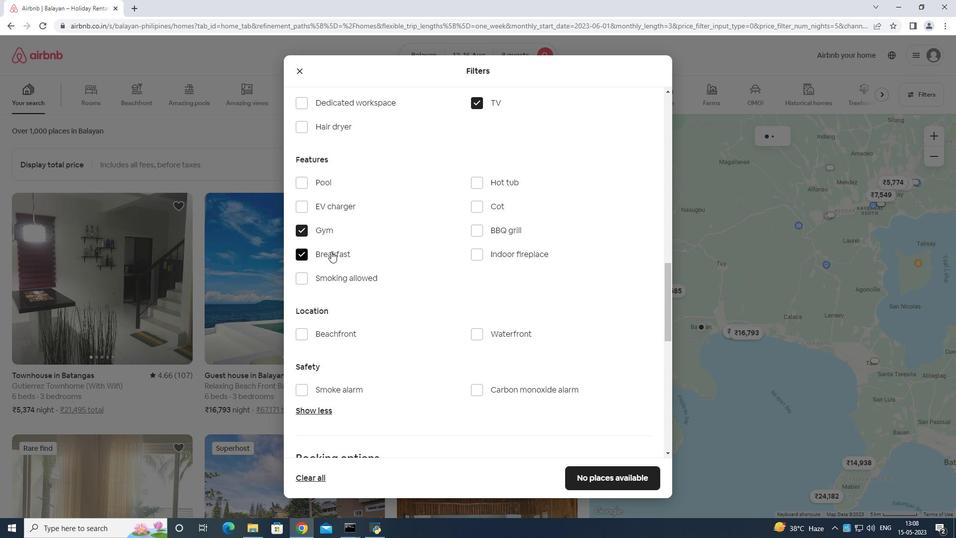 
Action: Mouse scrolled (366, 233) with delta (0, 0)
Screenshot: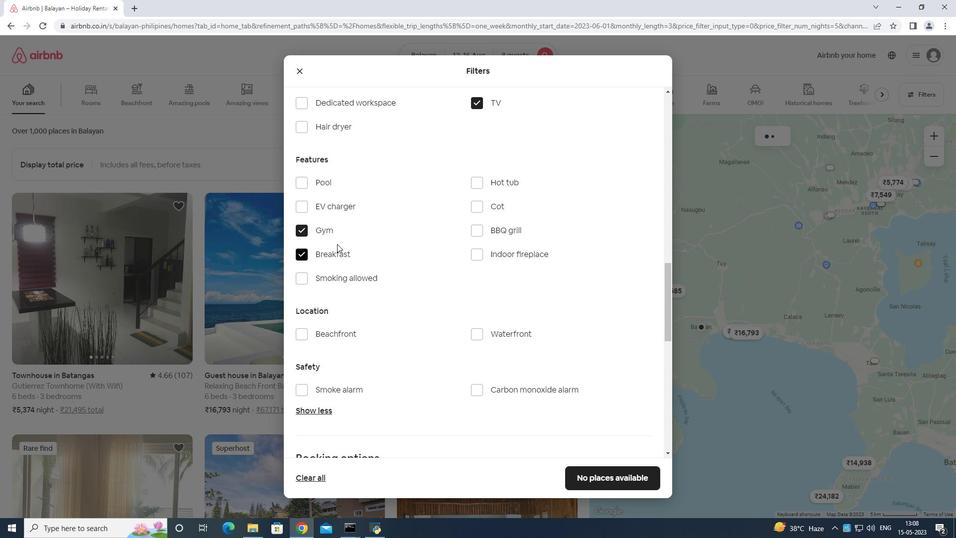 
Action: Mouse moved to (369, 237)
Screenshot: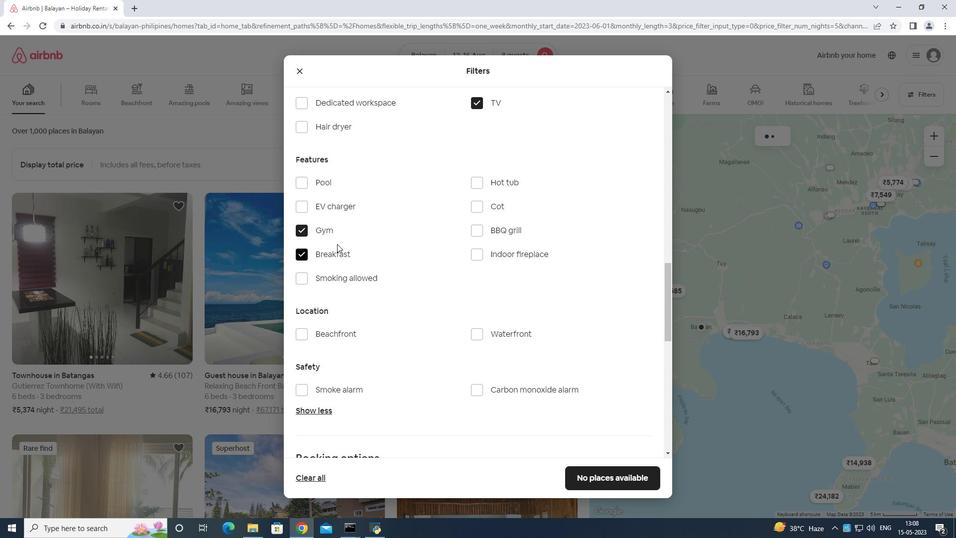 
Action: Mouse scrolled (369, 236) with delta (0, 0)
Screenshot: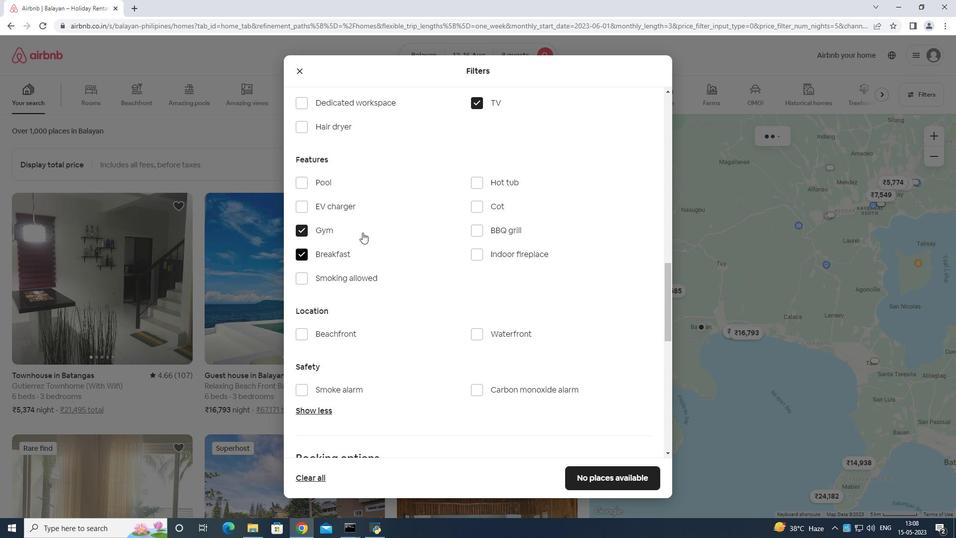 
Action: Mouse moved to (370, 238)
Screenshot: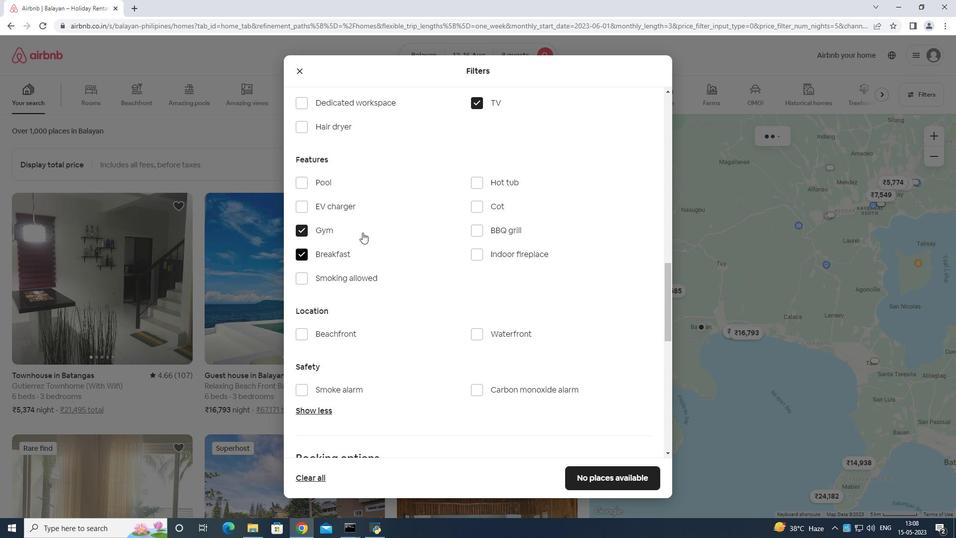 
Action: Mouse scrolled (370, 237) with delta (0, 0)
Screenshot: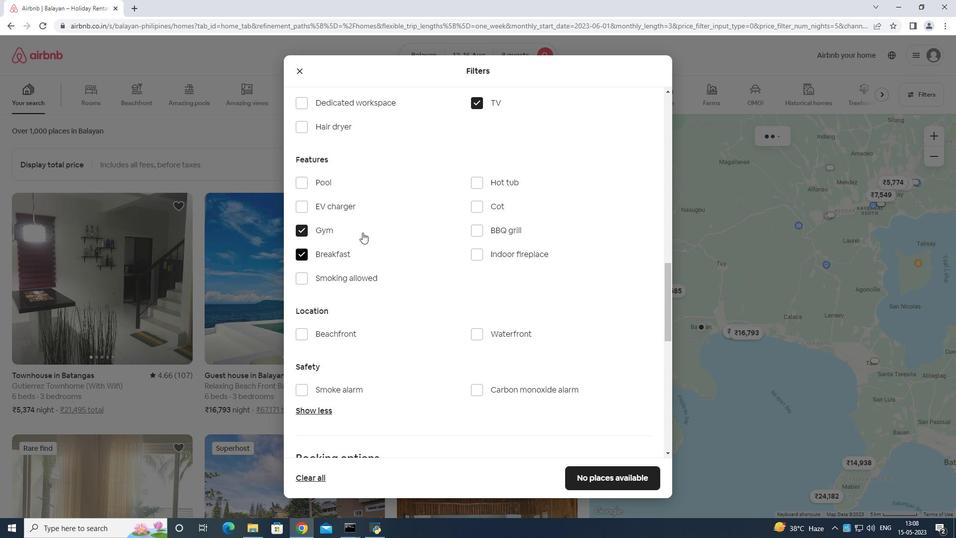 
Action: Mouse moved to (370, 237)
Screenshot: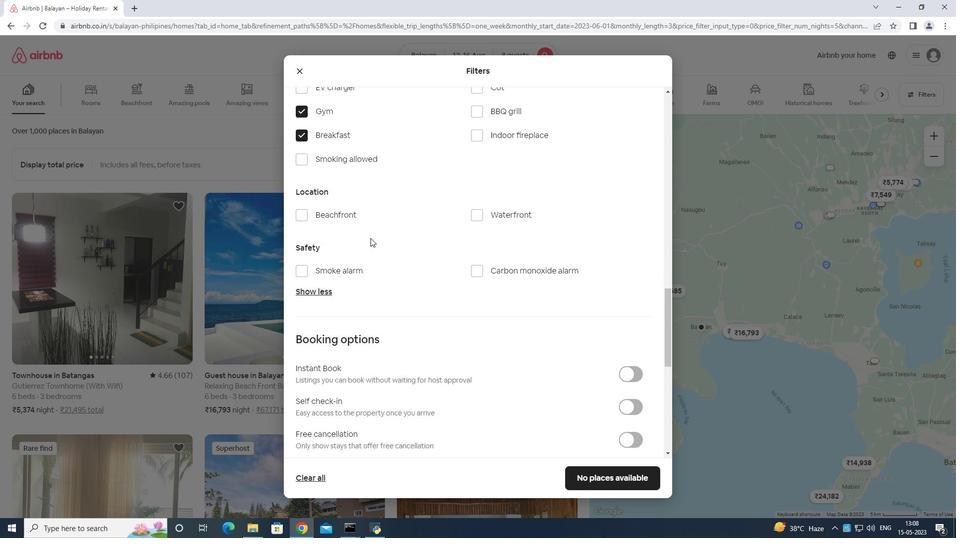 
Action: Mouse scrolled (370, 237) with delta (0, 0)
Screenshot: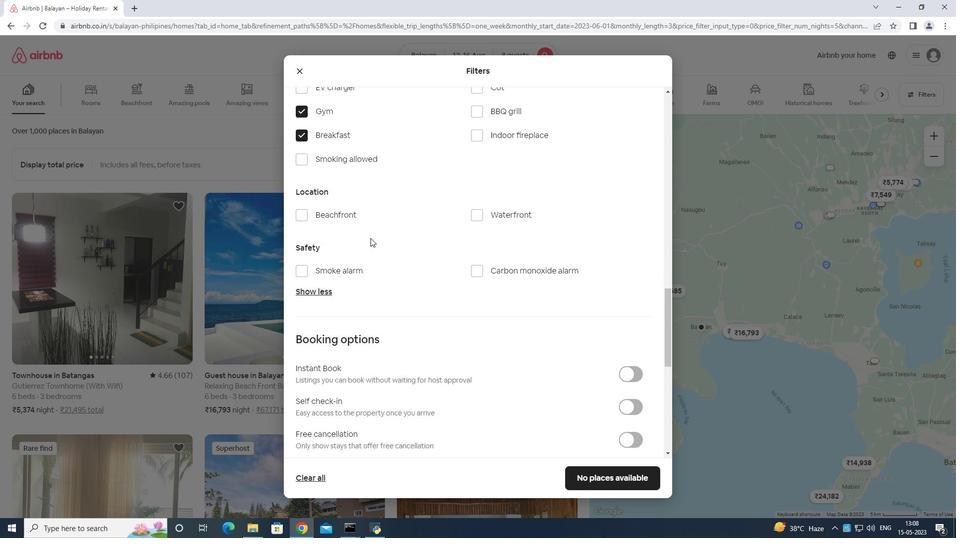 
Action: Mouse moved to (370, 237)
Screenshot: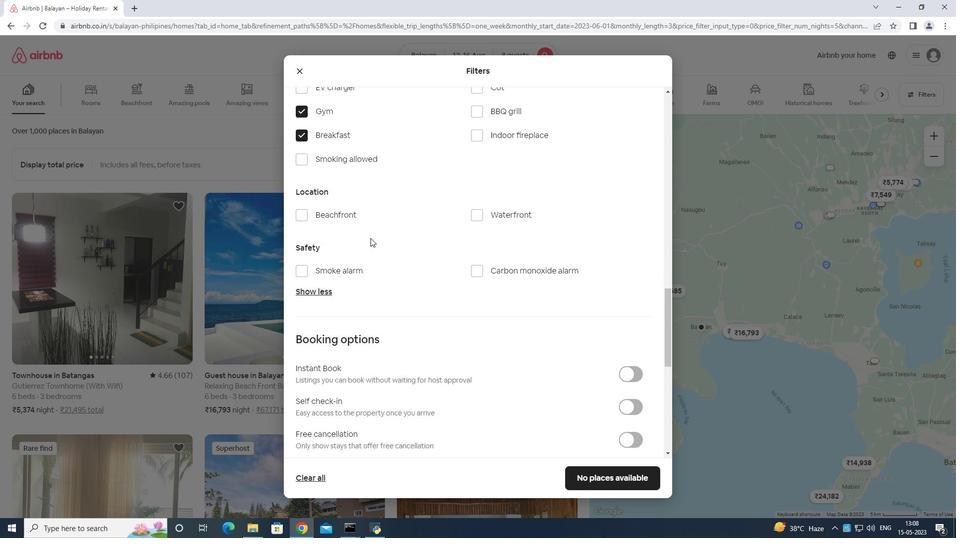 
Action: Mouse scrolled (370, 237) with delta (0, 0)
Screenshot: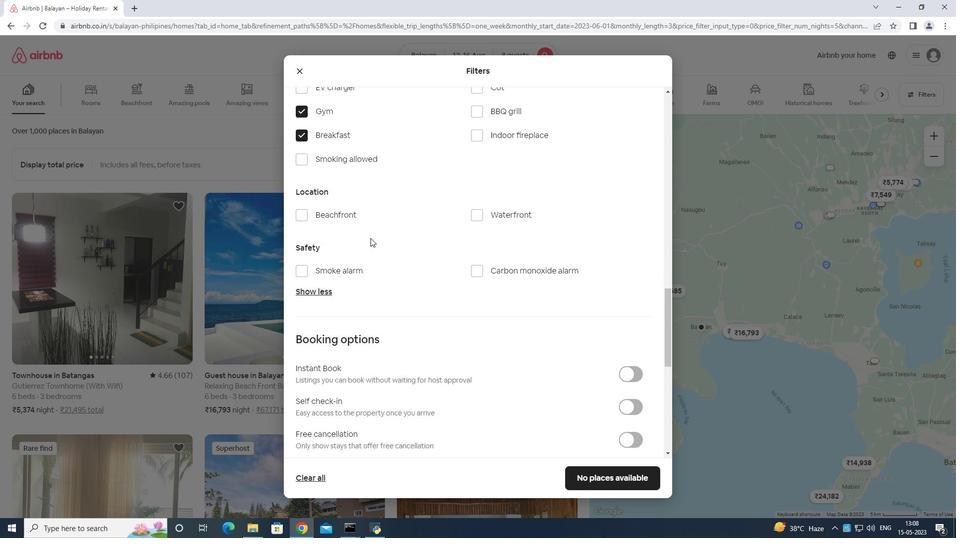 
Action: Mouse moved to (372, 235)
Screenshot: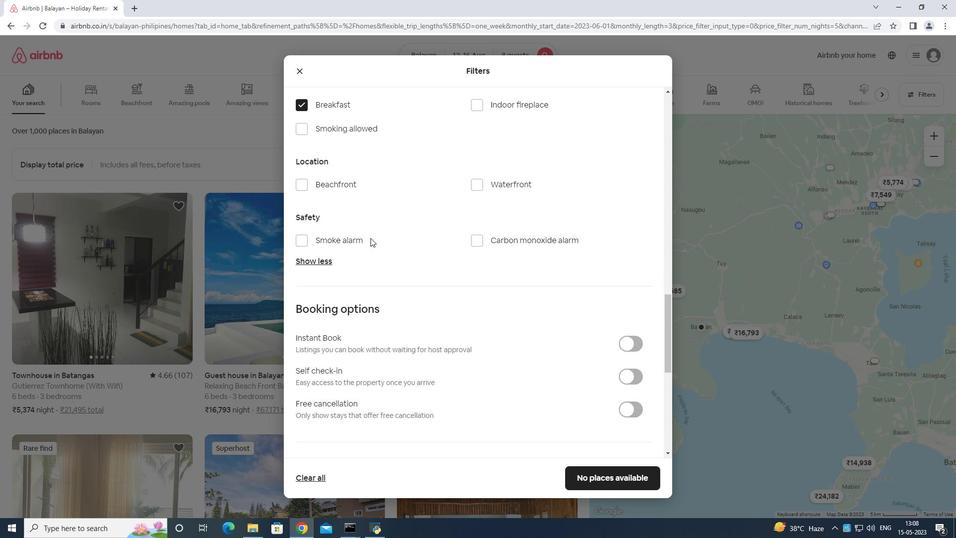 
Action: Mouse scrolled (372, 235) with delta (0, 0)
Screenshot: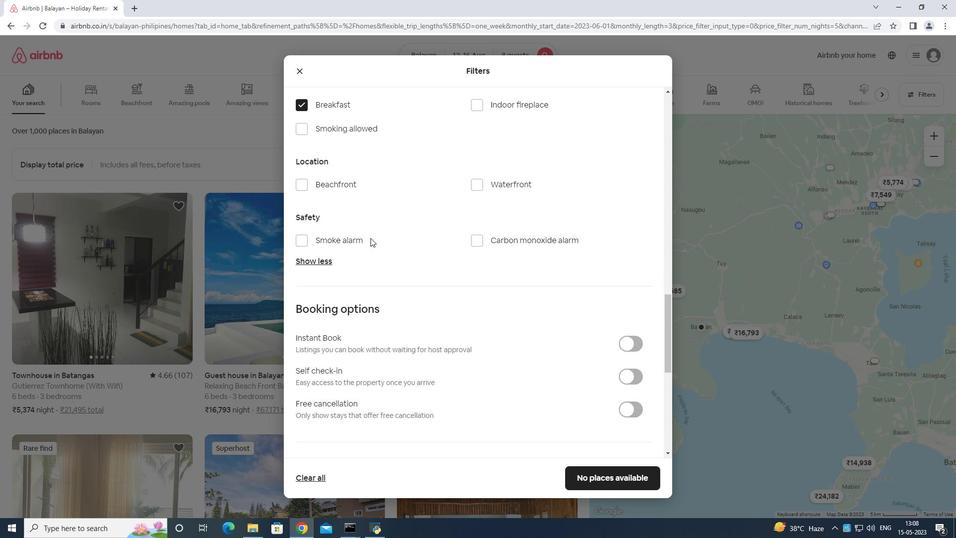 
Action: Mouse moved to (377, 233)
Screenshot: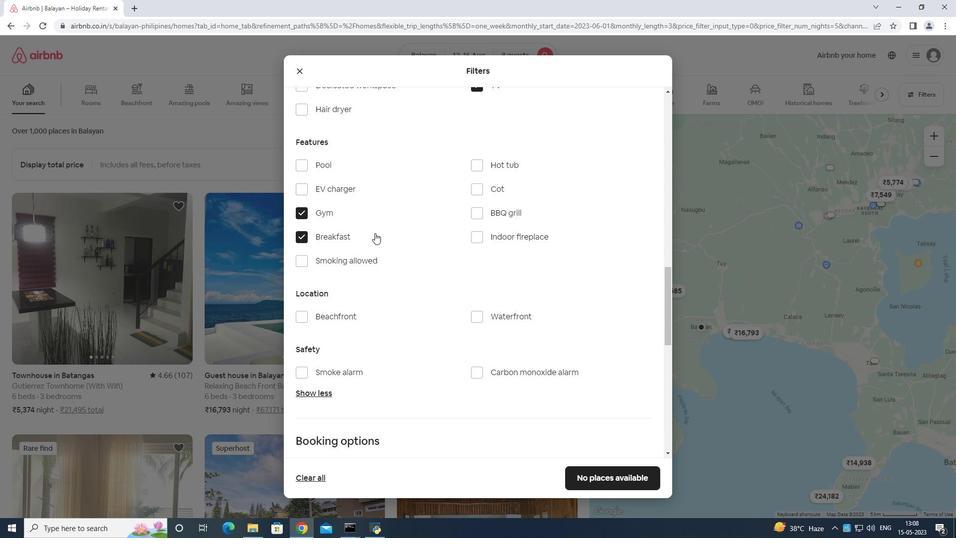 
Action: Mouse scrolled (377, 233) with delta (0, 0)
Screenshot: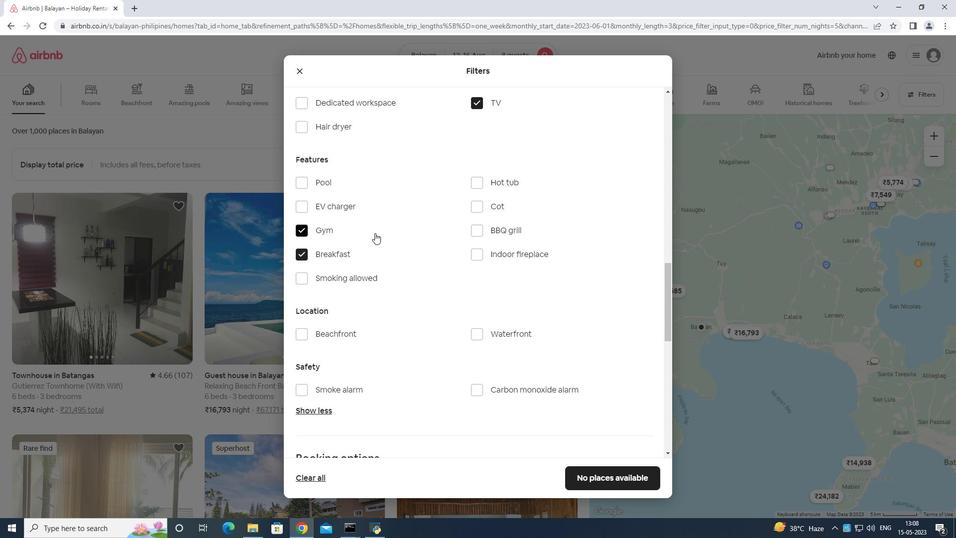 
Action: Mouse moved to (378, 233)
Screenshot: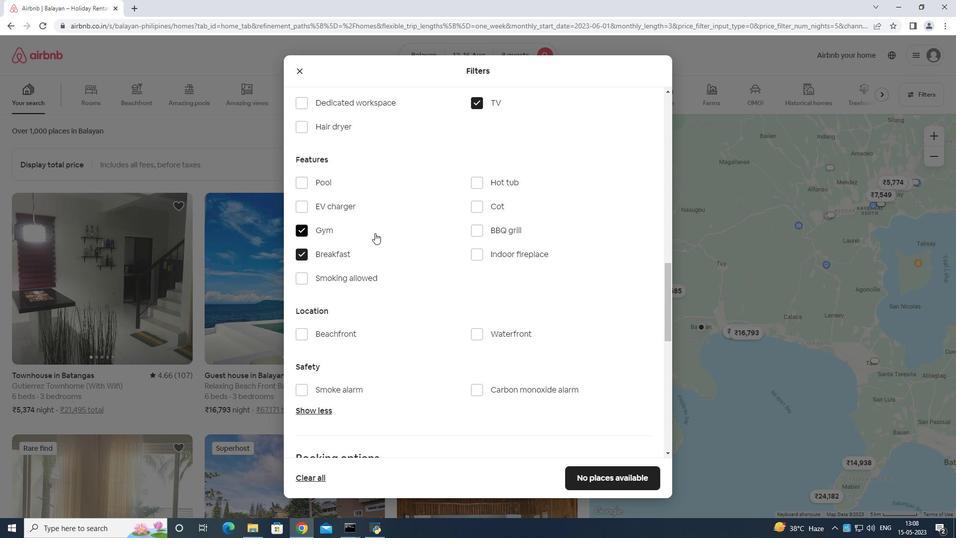 
Action: Mouse scrolled (378, 233) with delta (0, 0)
Screenshot: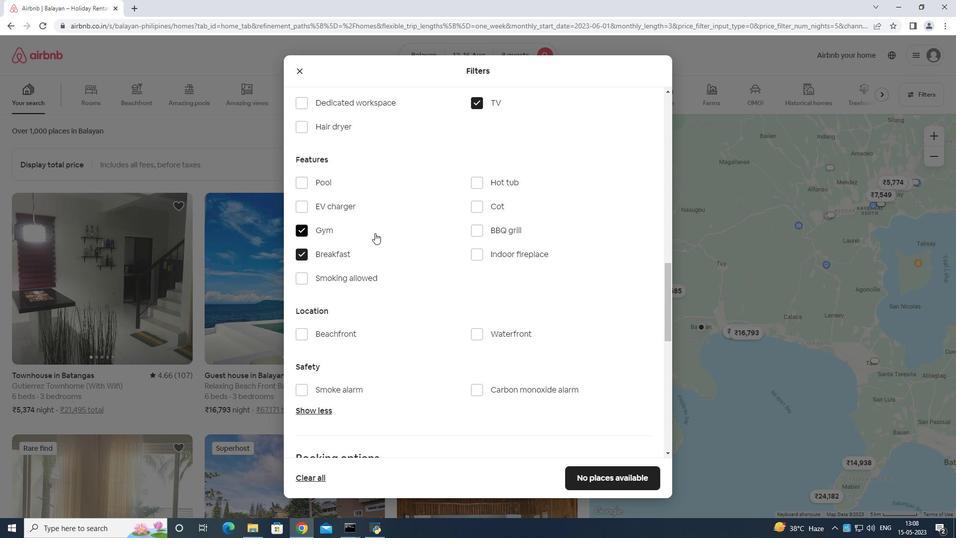 
Action: Mouse moved to (378, 233)
Screenshot: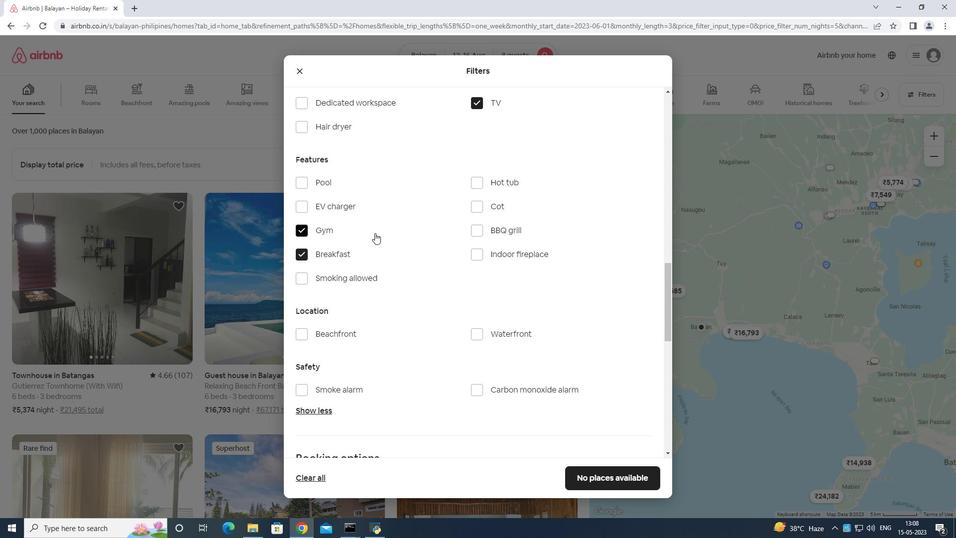 
Action: Mouse scrolled (378, 233) with delta (0, 0)
Screenshot: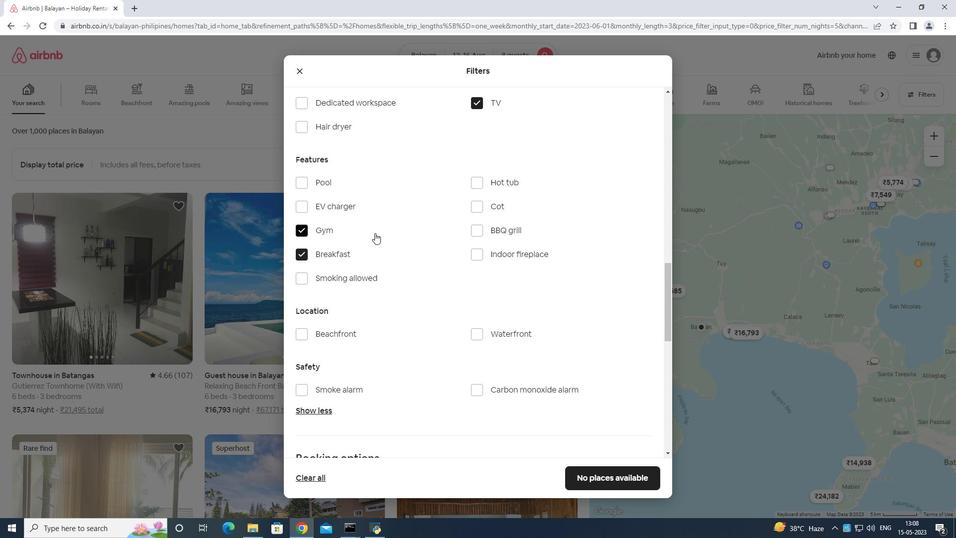
Action: Mouse scrolled (378, 233) with delta (0, 0)
Screenshot: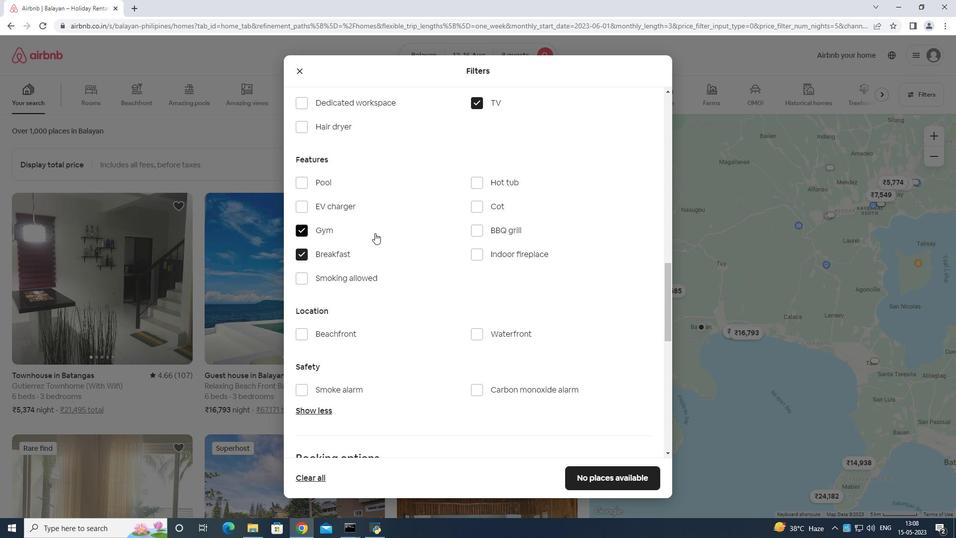 
Action: Mouse moved to (379, 232)
Screenshot: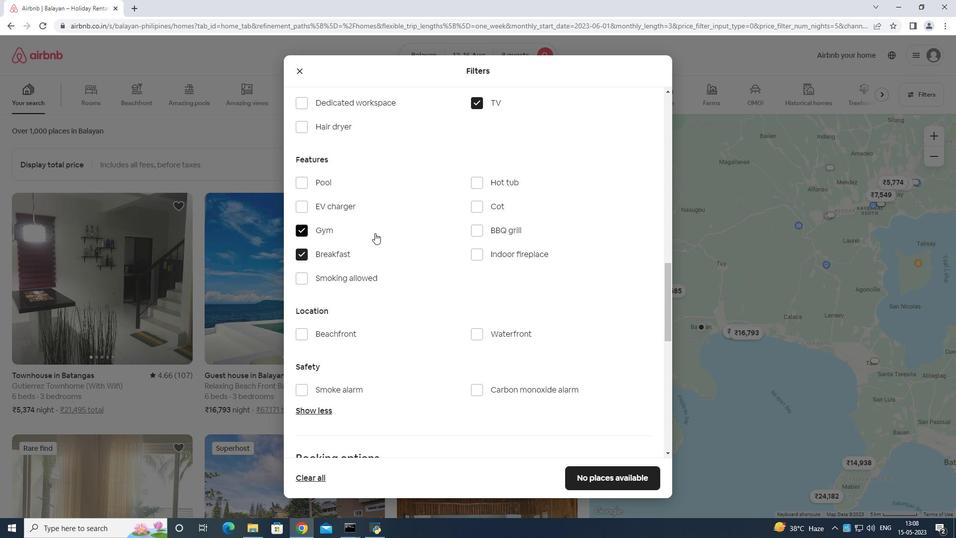 
Action: Mouse scrolled (379, 233) with delta (0, 0)
Screenshot: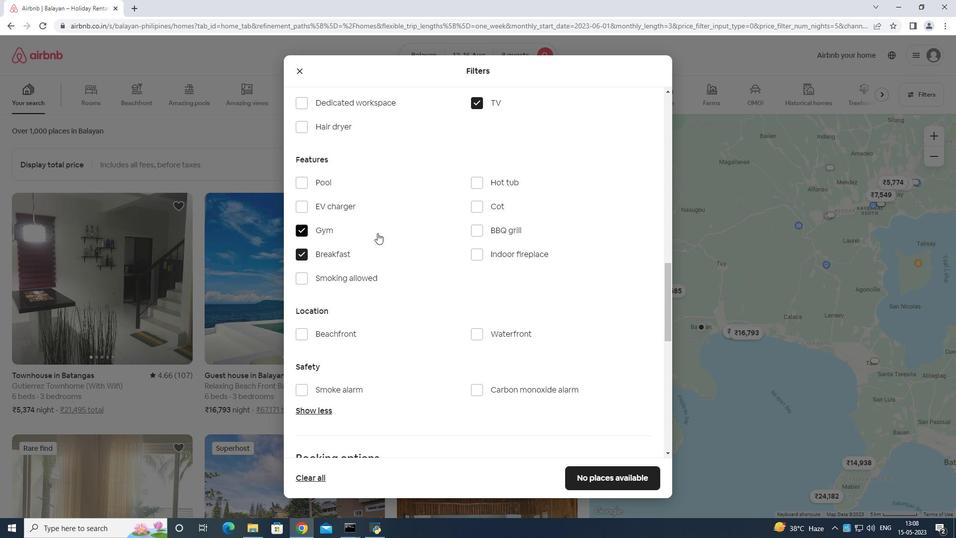 
Action: Mouse scrolled (379, 232) with delta (0, 0)
Screenshot: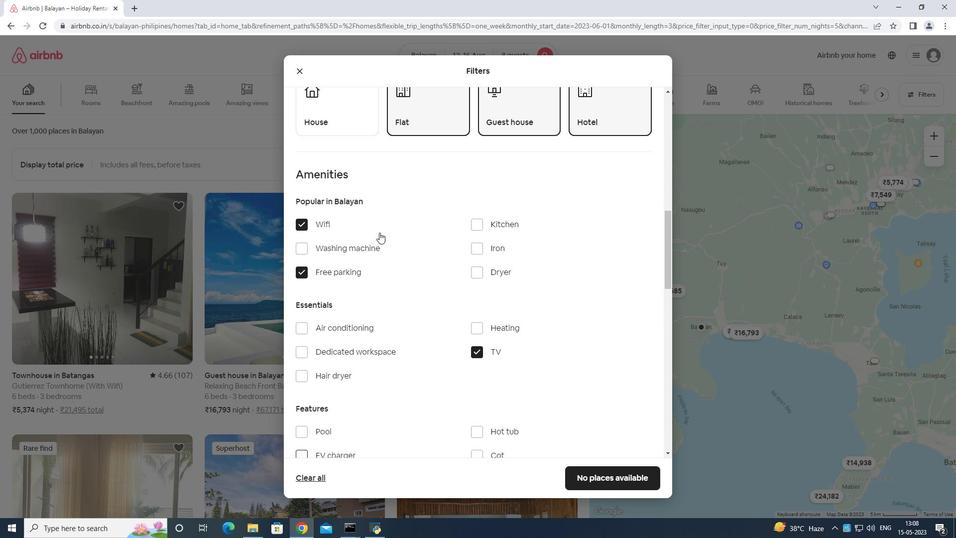 
Action: Mouse scrolled (379, 232) with delta (0, 0)
Screenshot: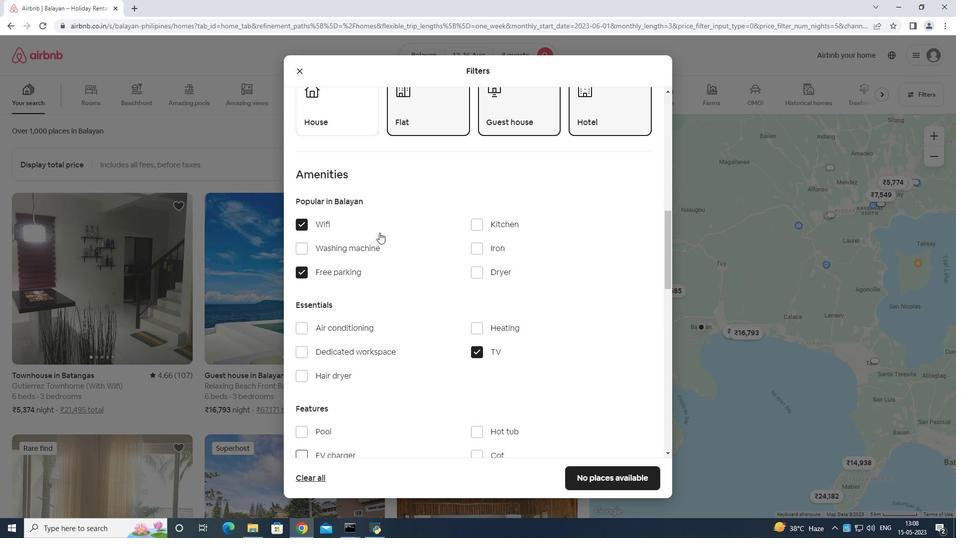 
Action: Mouse scrolled (379, 232) with delta (0, 0)
Screenshot: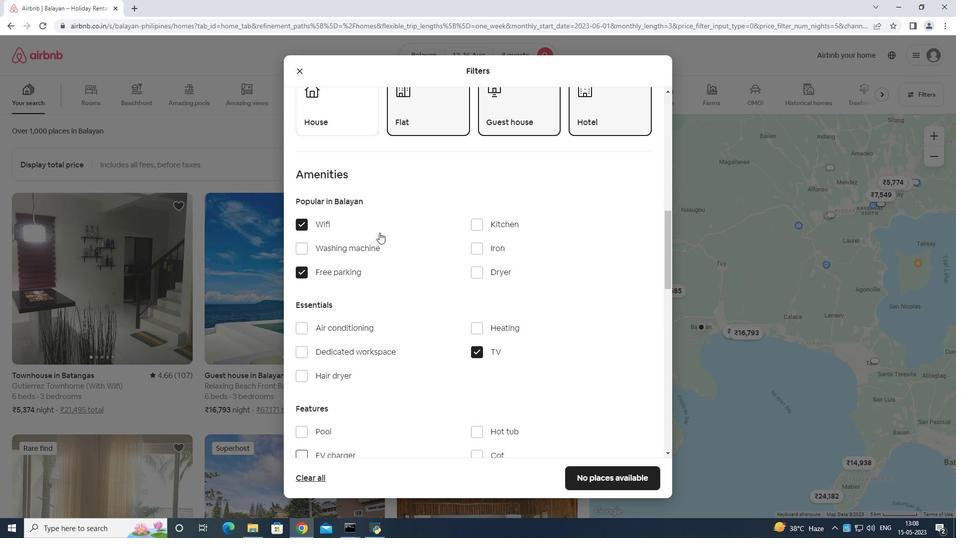 
Action: Mouse scrolled (379, 232) with delta (0, 0)
Screenshot: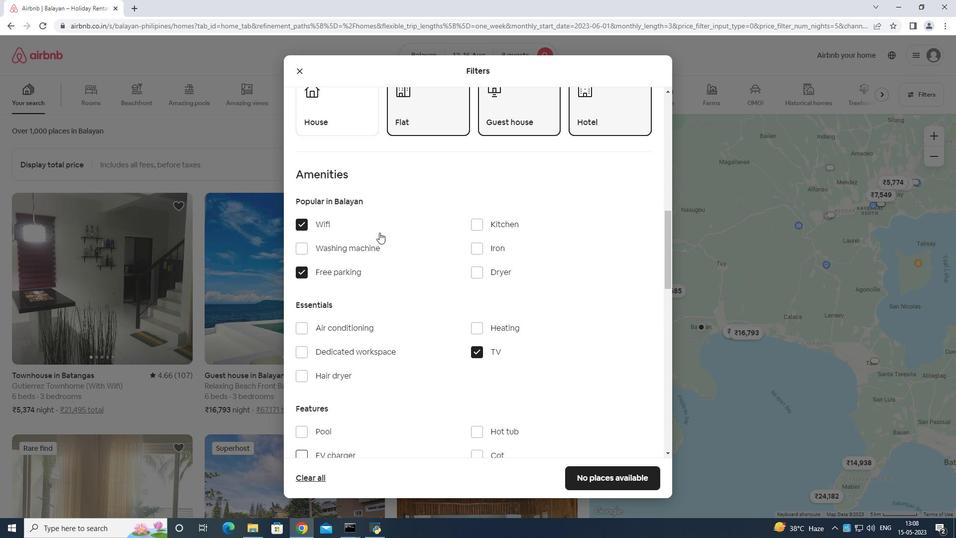 
Action: Mouse moved to (379, 232)
Screenshot: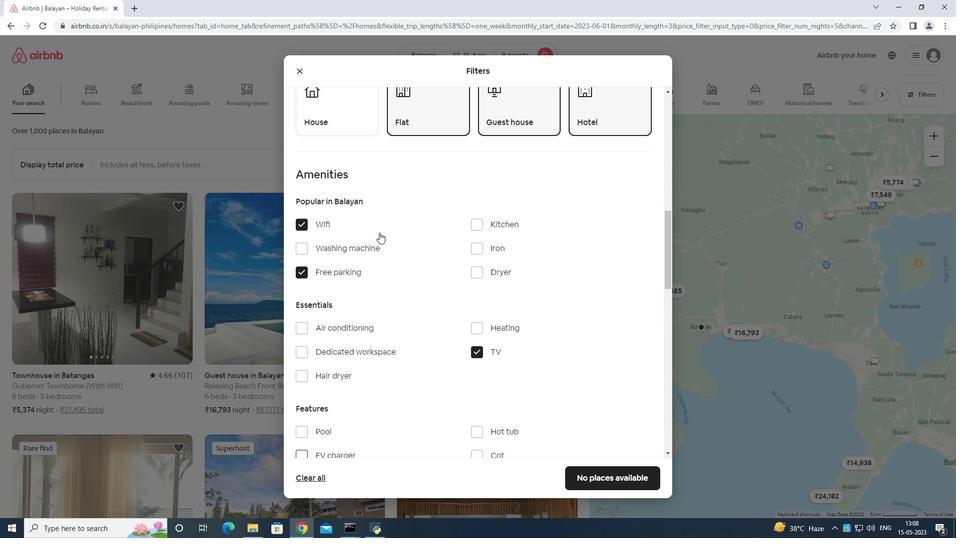
Action: Mouse scrolled (379, 232) with delta (0, 0)
Screenshot: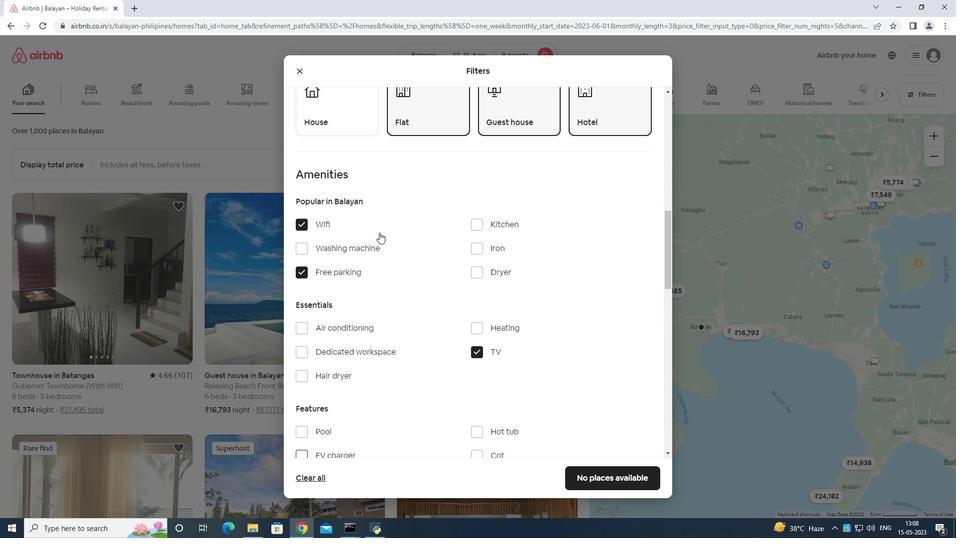 
Action: Mouse moved to (379, 232)
Screenshot: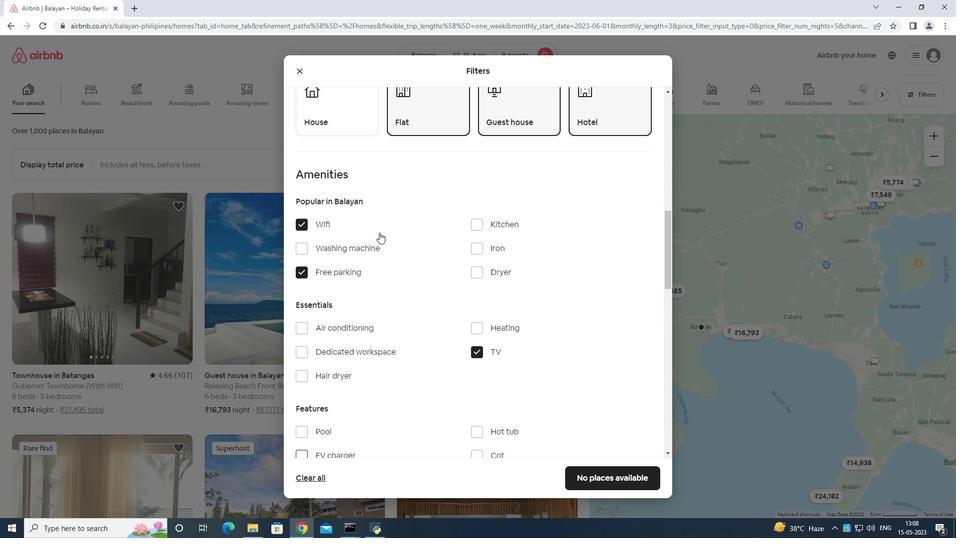 
Action: Mouse scrolled (379, 232) with delta (0, 0)
Screenshot: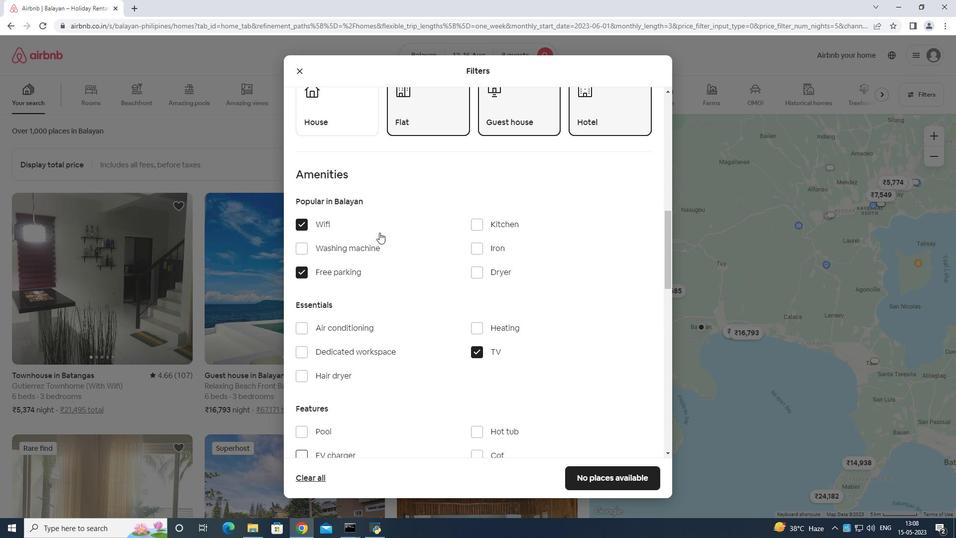 
Action: Mouse scrolled (379, 232) with delta (0, 0)
Screenshot: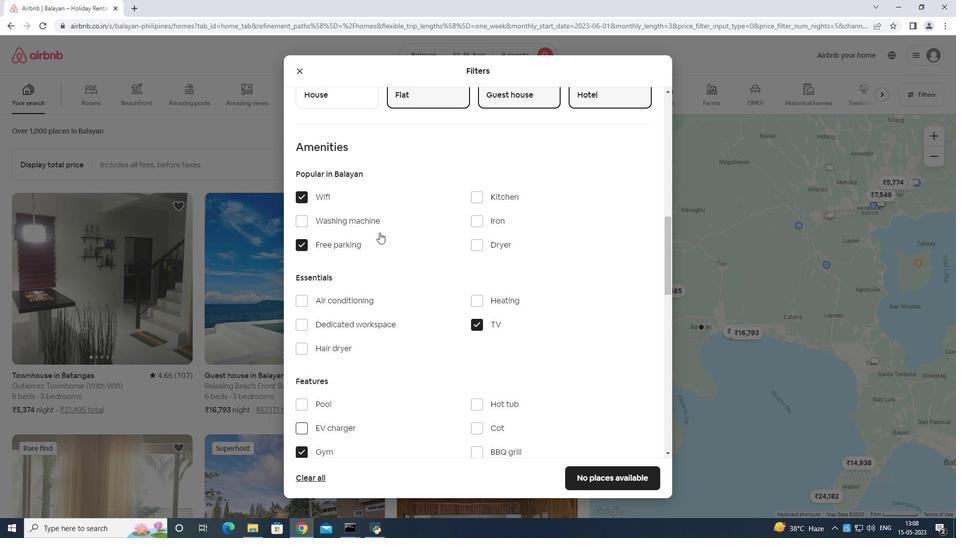 
Action: Mouse moved to (379, 233)
Screenshot: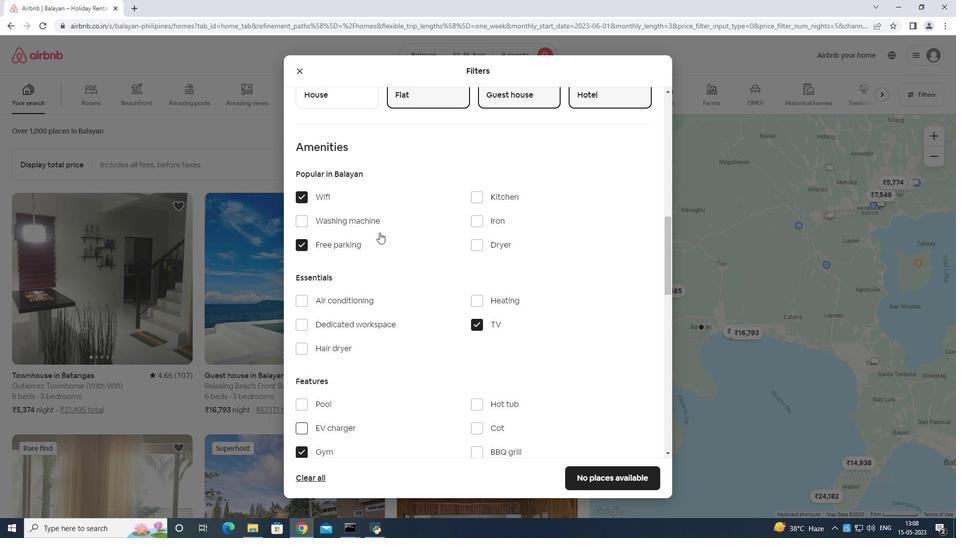
Action: Mouse scrolled (379, 232) with delta (0, 0)
Screenshot: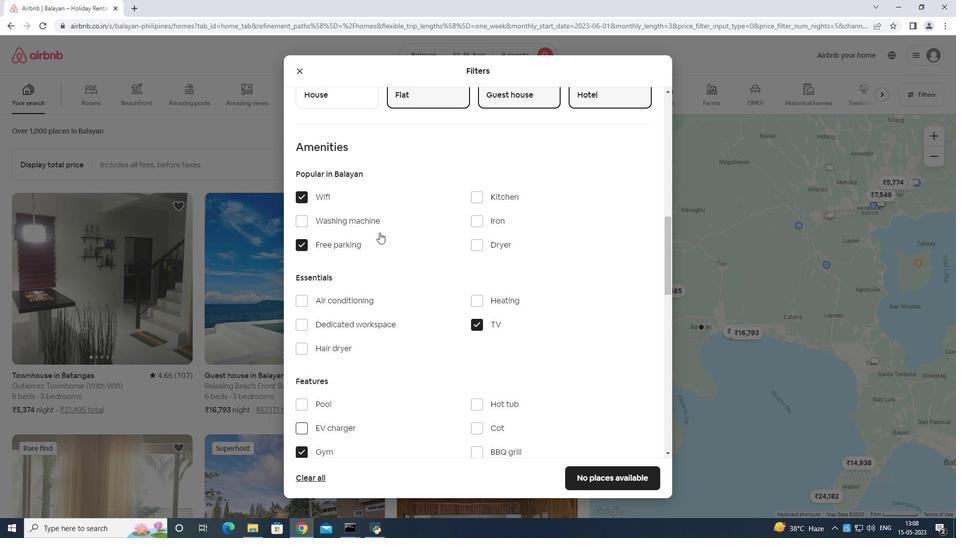 
Action: Mouse scrolled (379, 232) with delta (0, 0)
Screenshot: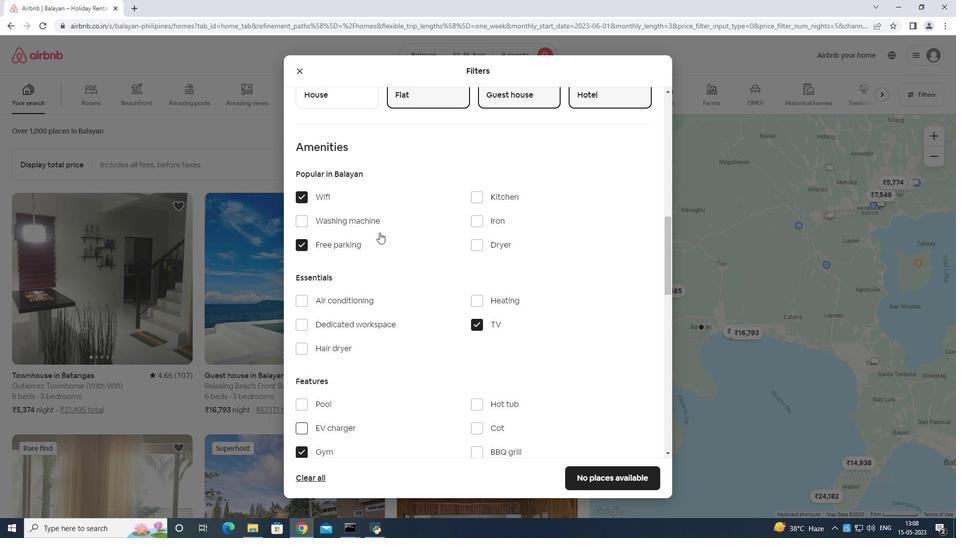 
Action: Mouse scrolled (379, 232) with delta (0, 0)
Screenshot: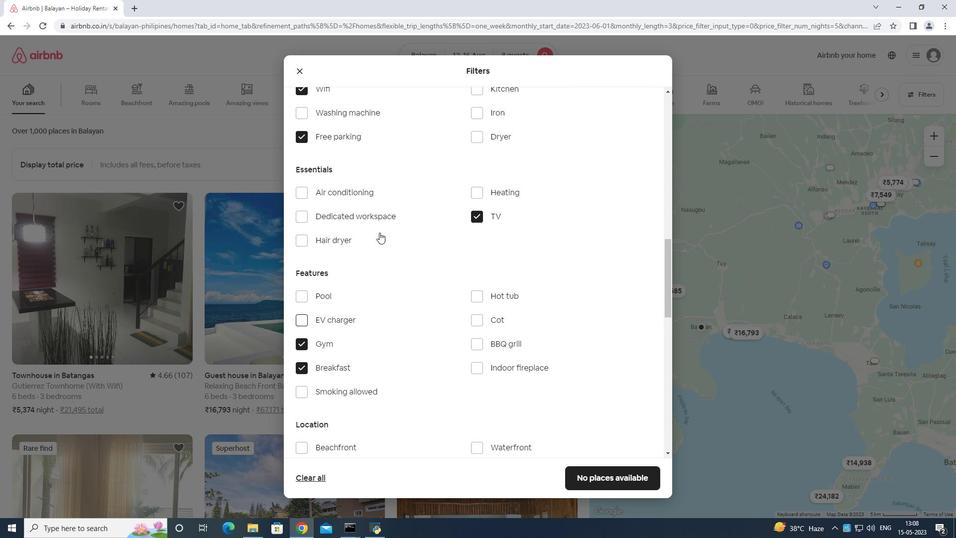 
Action: Mouse moved to (379, 233)
Screenshot: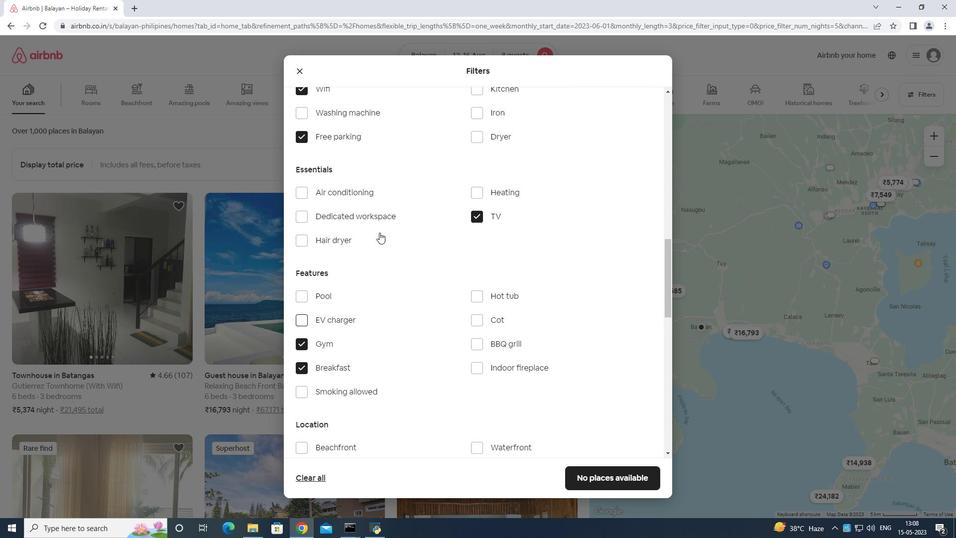 
Action: Mouse scrolled (379, 233) with delta (0, 0)
Screenshot: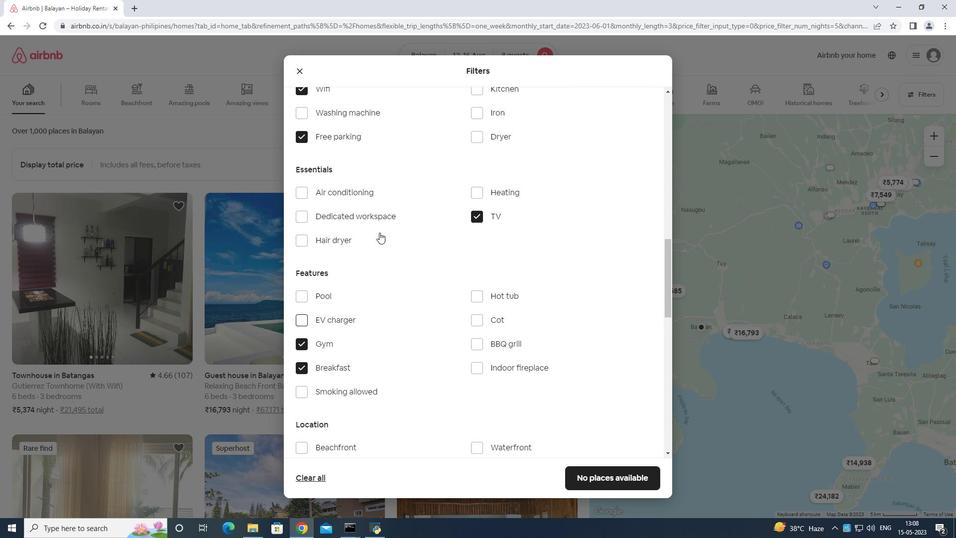 
Action: Mouse moved to (386, 238)
Screenshot: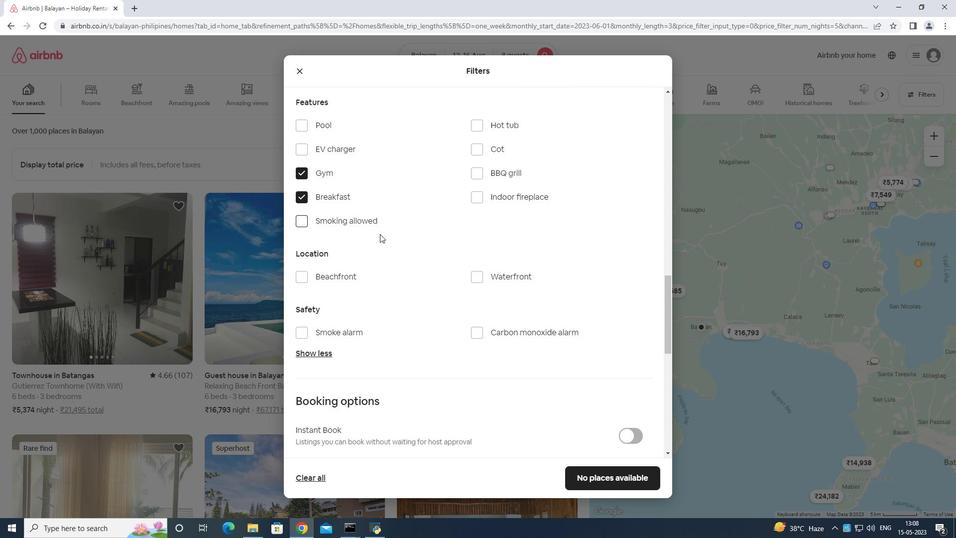 
Action: Mouse scrolled (386, 238) with delta (0, 0)
Screenshot: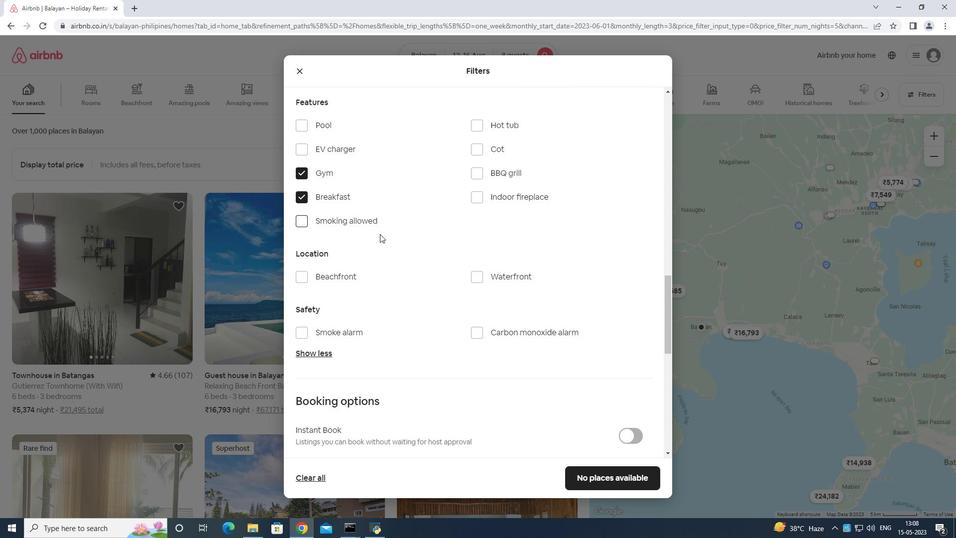 
Action: Mouse moved to (628, 179)
Screenshot: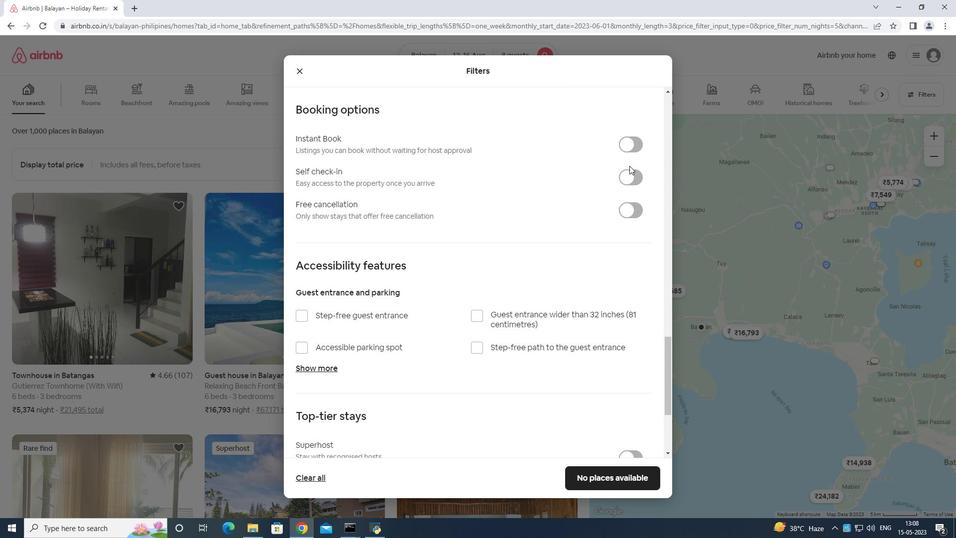 
Action: Mouse pressed left at (628, 179)
Screenshot: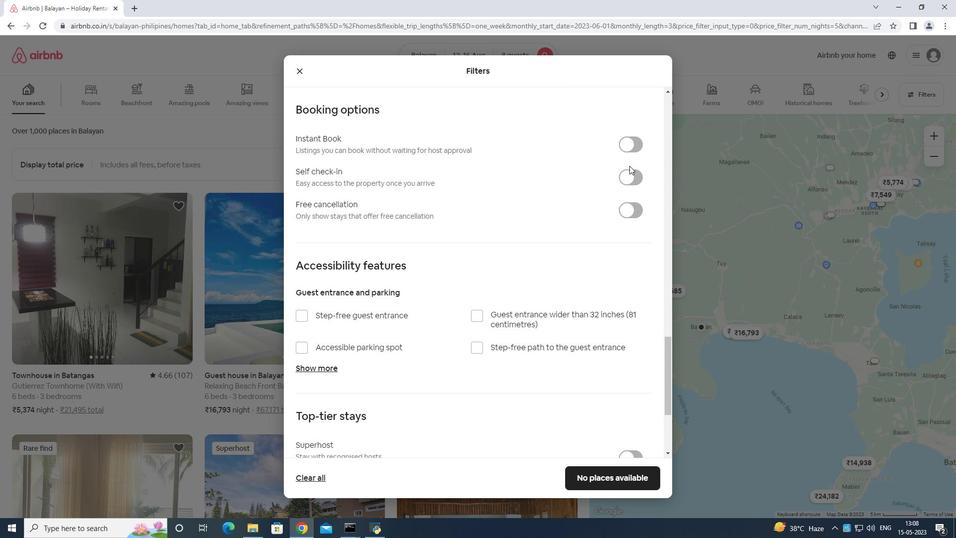 
Action: Mouse moved to (624, 180)
Screenshot: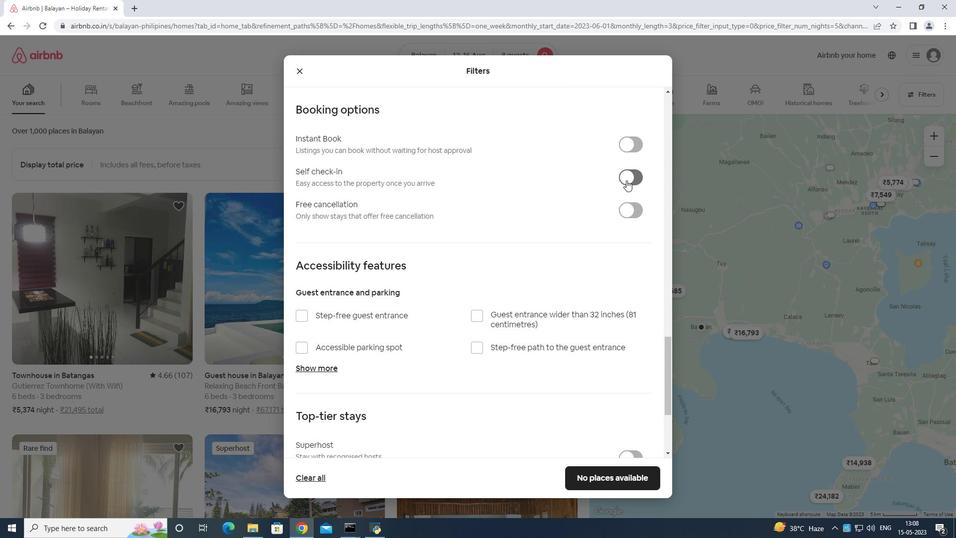 
Action: Mouse scrolled (624, 179) with delta (0, 0)
Screenshot: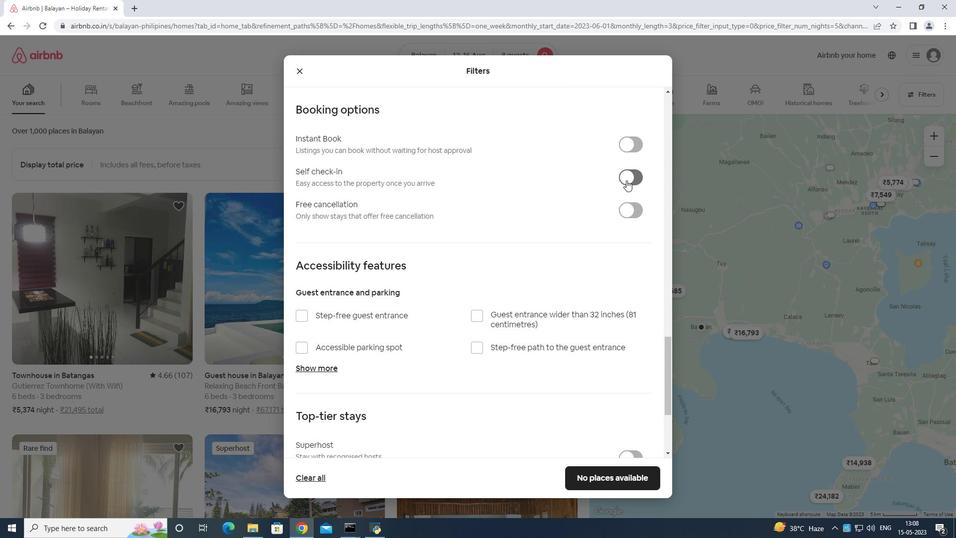 
Action: Mouse moved to (624, 182)
Screenshot: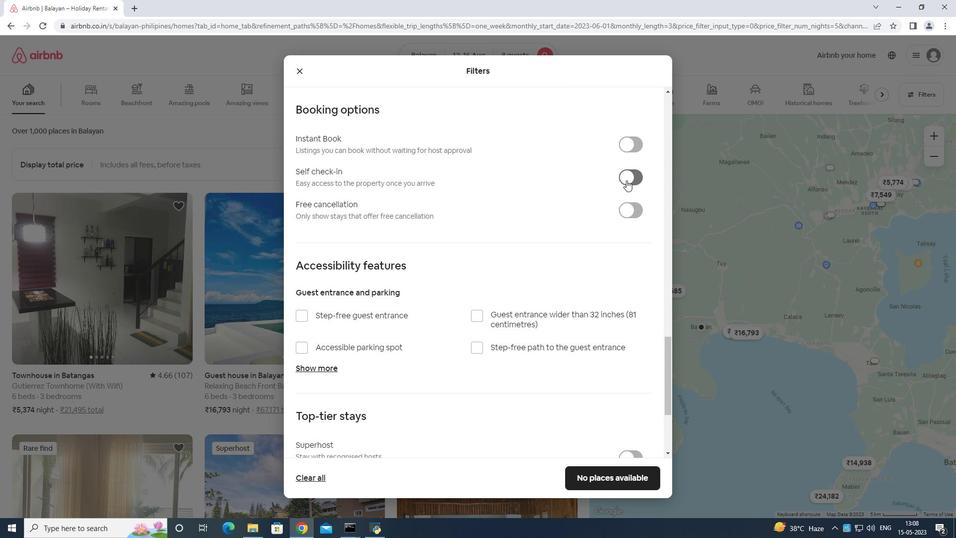 
Action: Mouse scrolled (624, 181) with delta (0, 0)
Screenshot: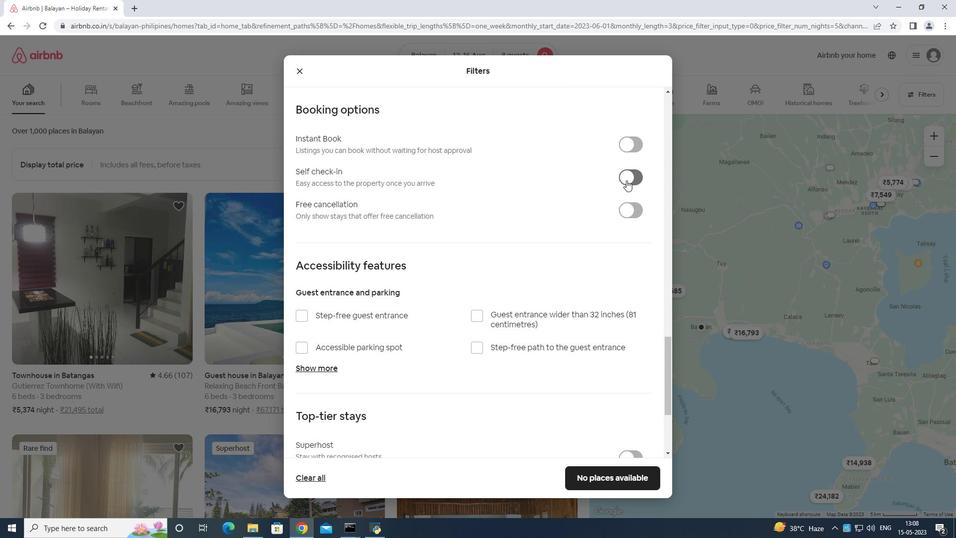 
Action: Mouse moved to (624, 183)
Screenshot: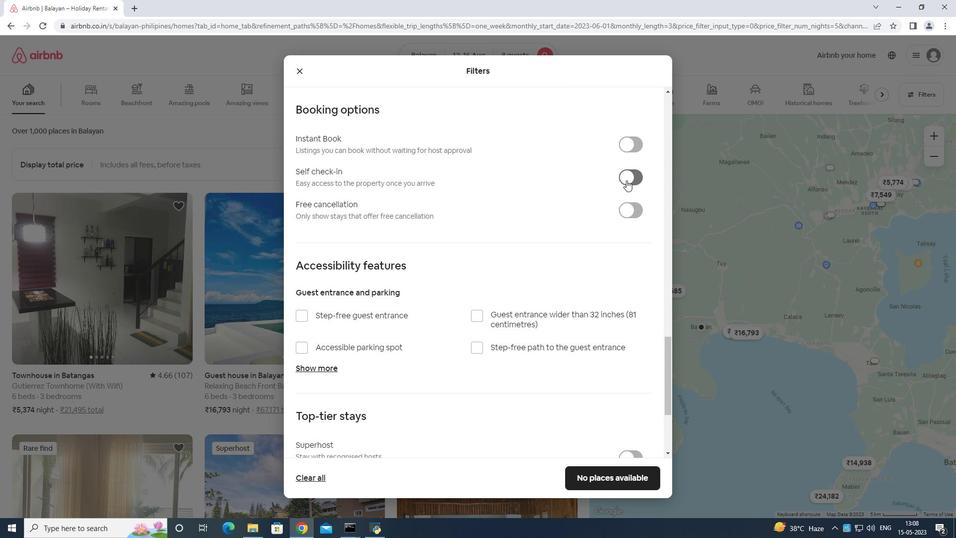 
Action: Mouse scrolled (624, 183) with delta (0, 0)
Screenshot: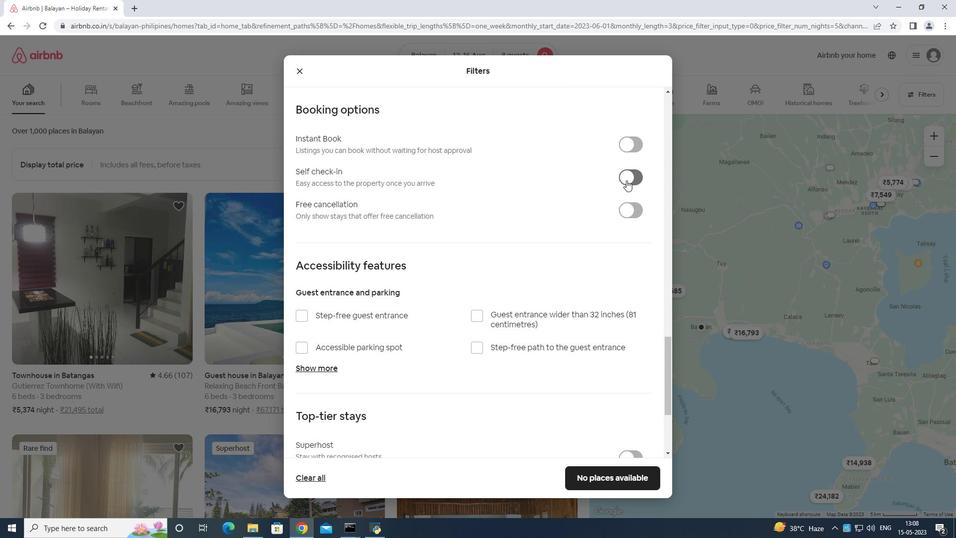 
Action: Mouse moved to (624, 186)
Screenshot: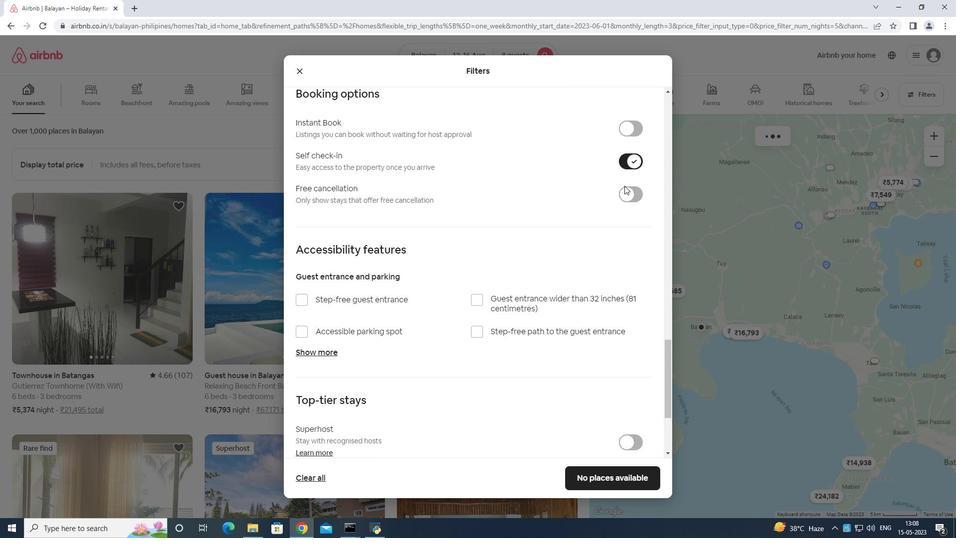 
Action: Mouse scrolled (624, 185) with delta (0, 0)
Screenshot: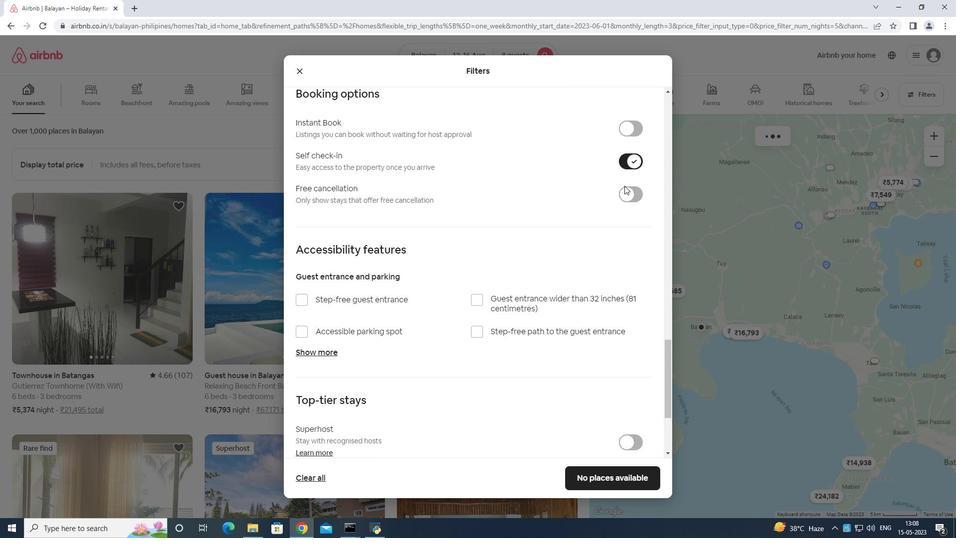 
Action: Mouse moved to (623, 189)
Screenshot: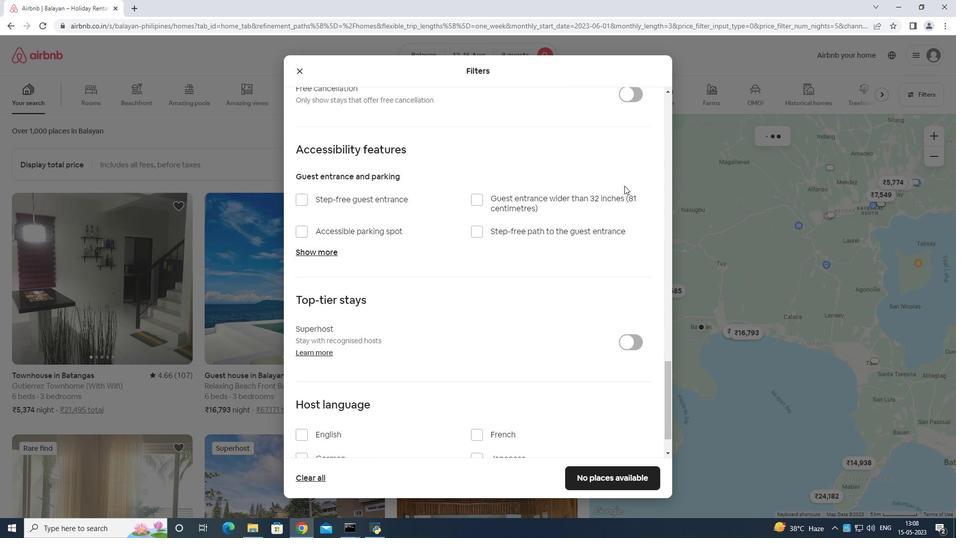 
Action: Mouse scrolled (623, 188) with delta (0, 0)
Screenshot: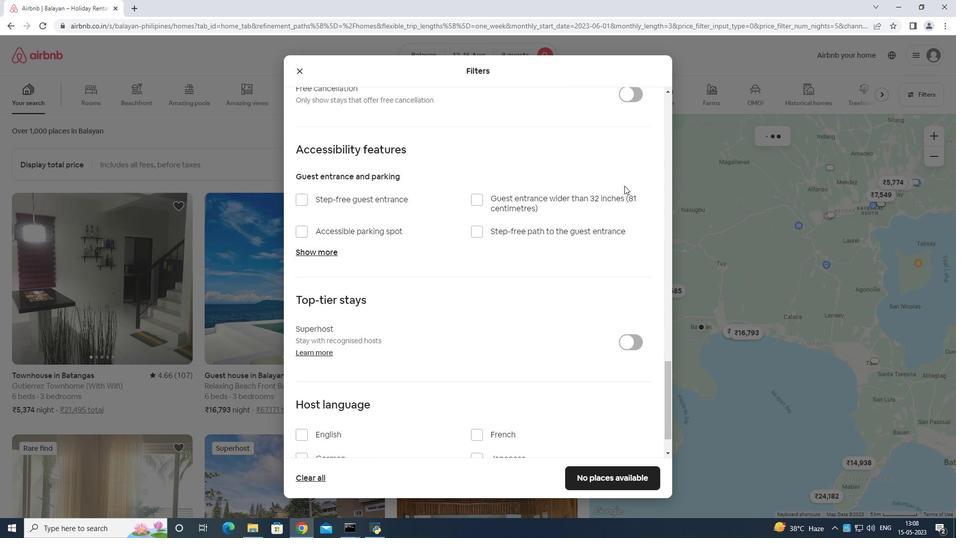 
Action: Mouse moved to (622, 190)
Screenshot: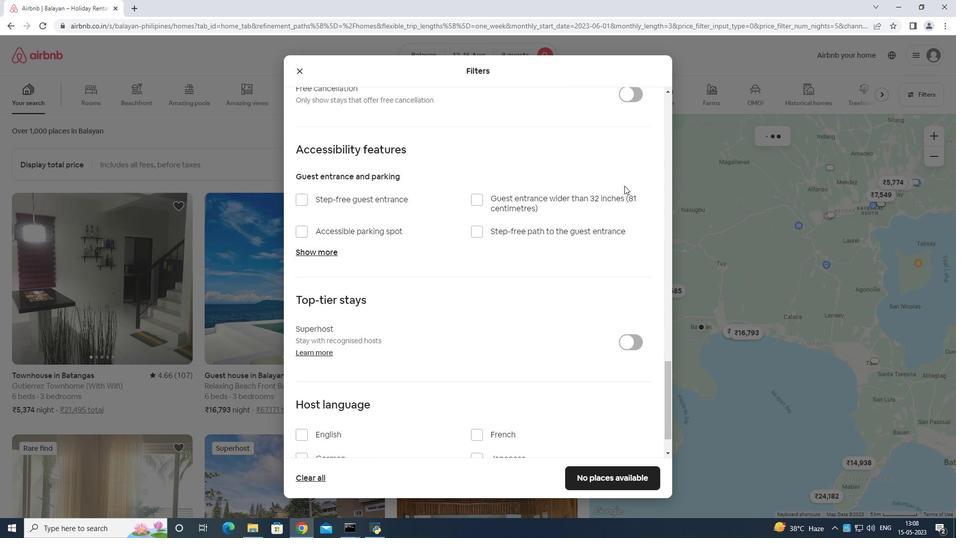 
Action: Mouse scrolled (622, 190) with delta (0, 0)
Screenshot: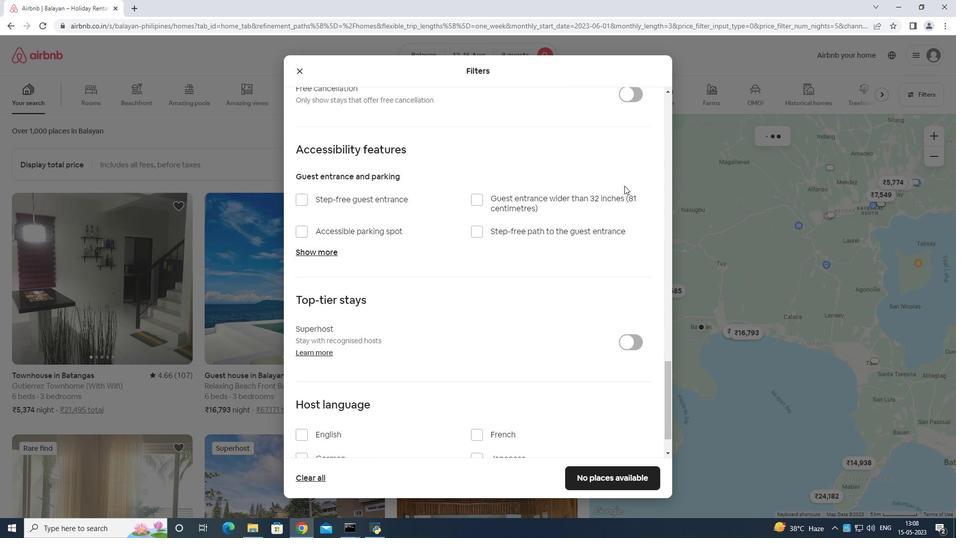 
Action: Mouse moved to (622, 192)
Screenshot: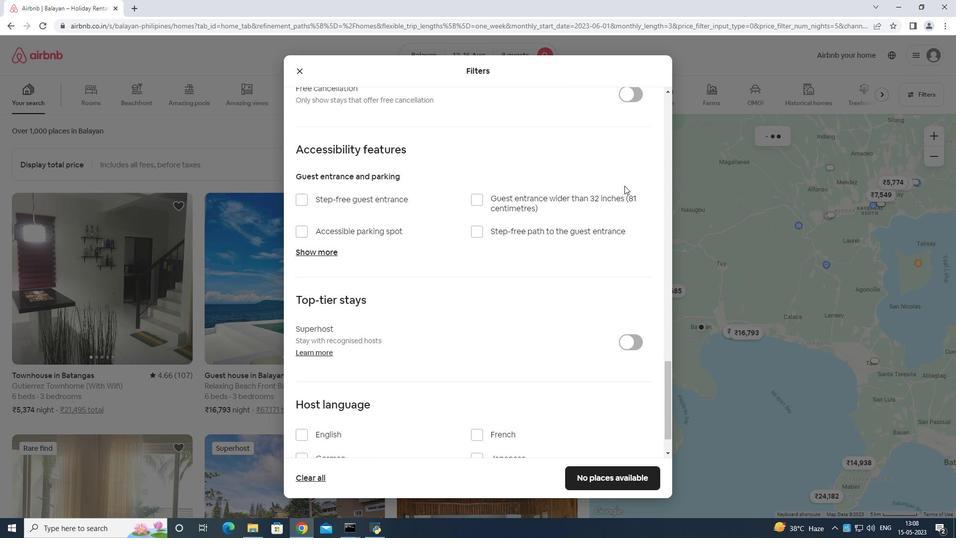 
Action: Mouse scrolled (622, 191) with delta (0, 0)
Screenshot: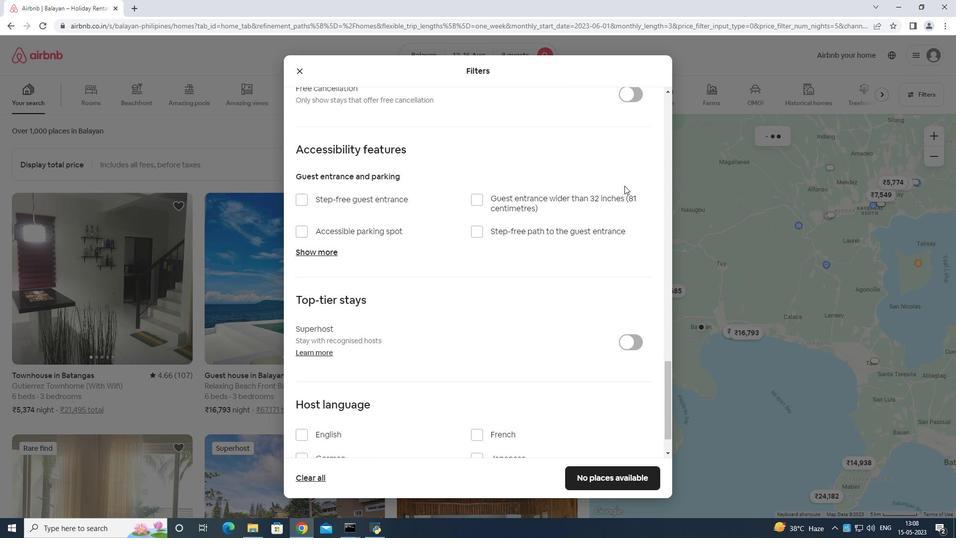 
Action: Mouse moved to (619, 195)
Screenshot: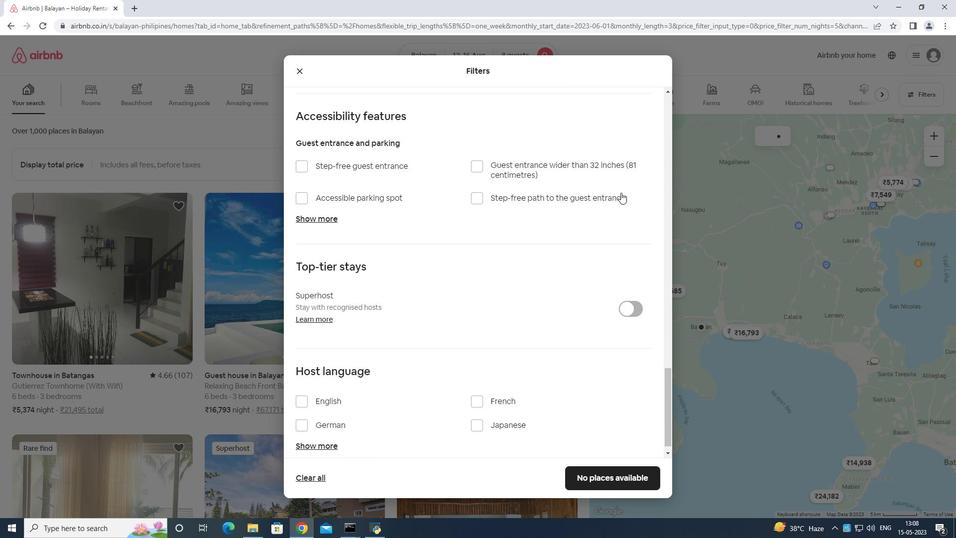 
Action: Mouse scrolled (619, 195) with delta (0, 0)
Screenshot: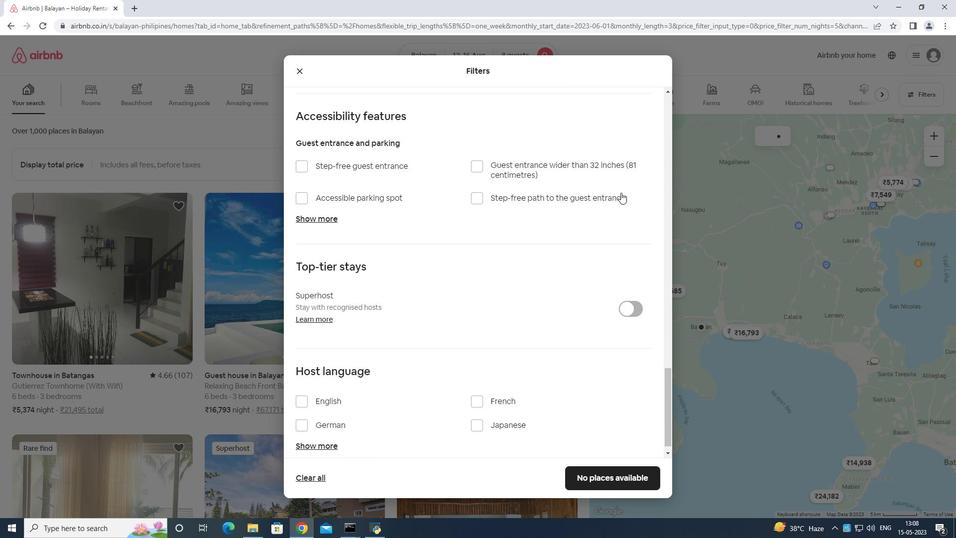 
Action: Mouse moved to (619, 197)
Screenshot: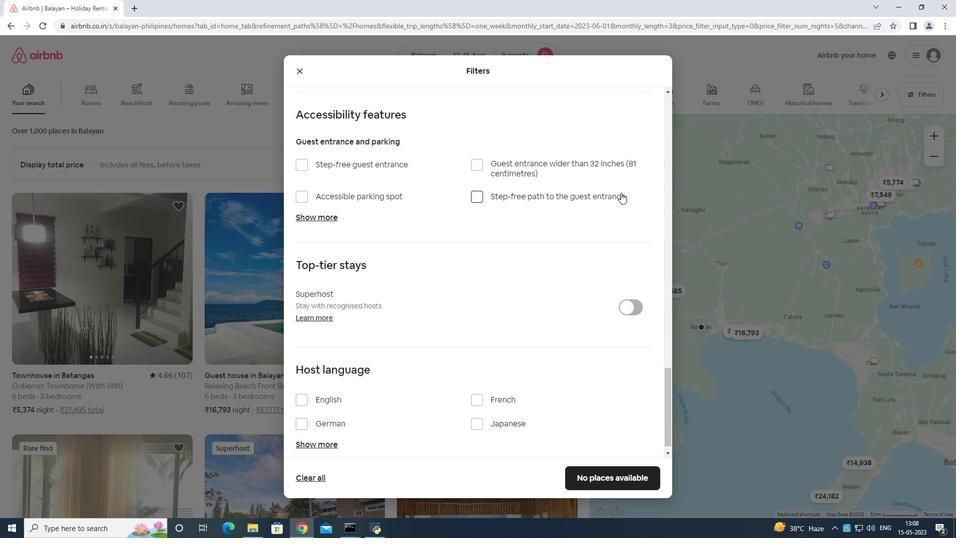 
Action: Mouse scrolled (619, 196) with delta (0, 0)
Screenshot: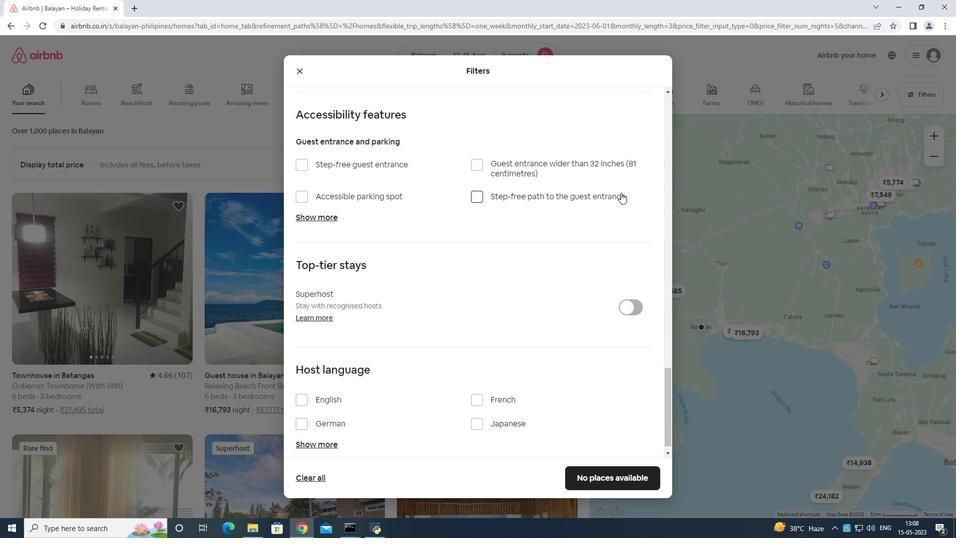 
Action: Mouse scrolled (619, 196) with delta (0, 0)
Screenshot: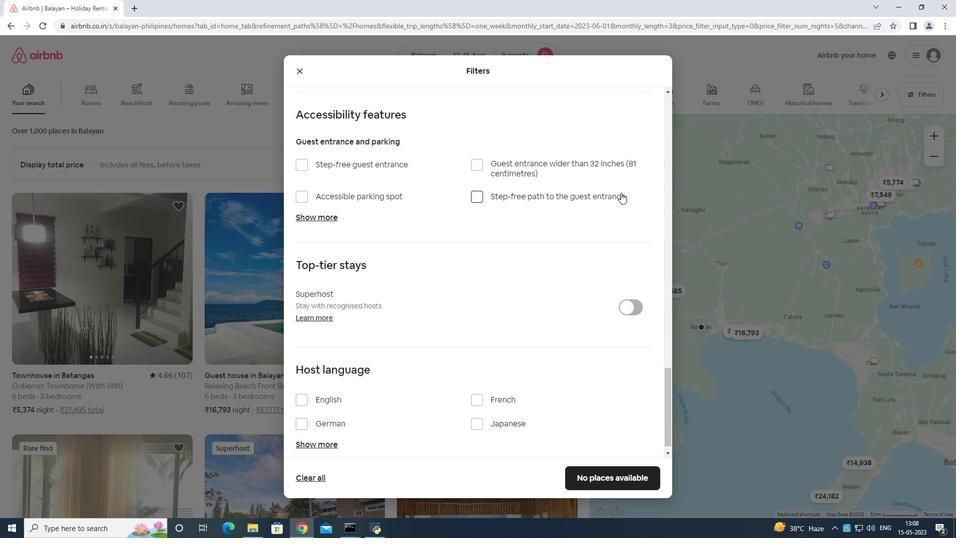 
Action: Mouse moved to (614, 203)
Screenshot: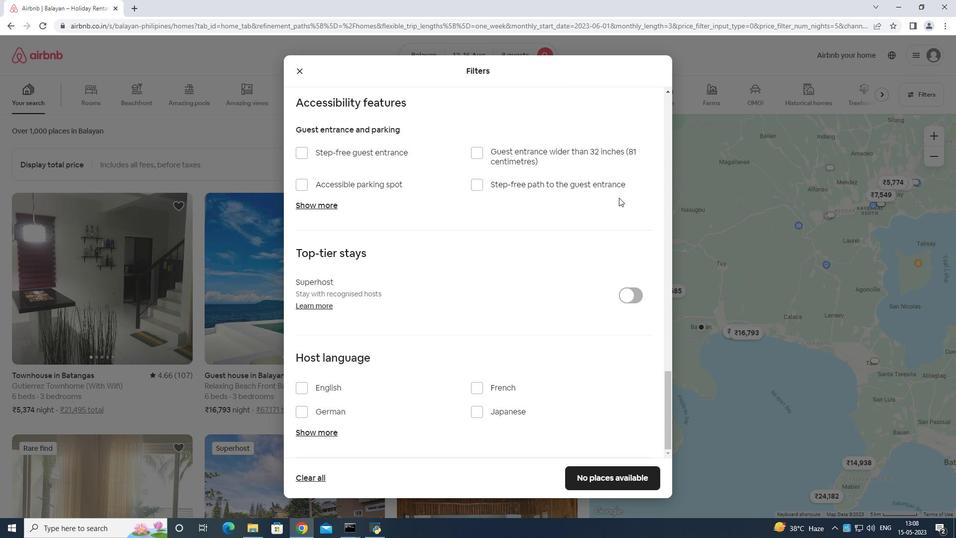 
Action: Mouse scrolled (614, 202) with delta (0, 0)
Screenshot: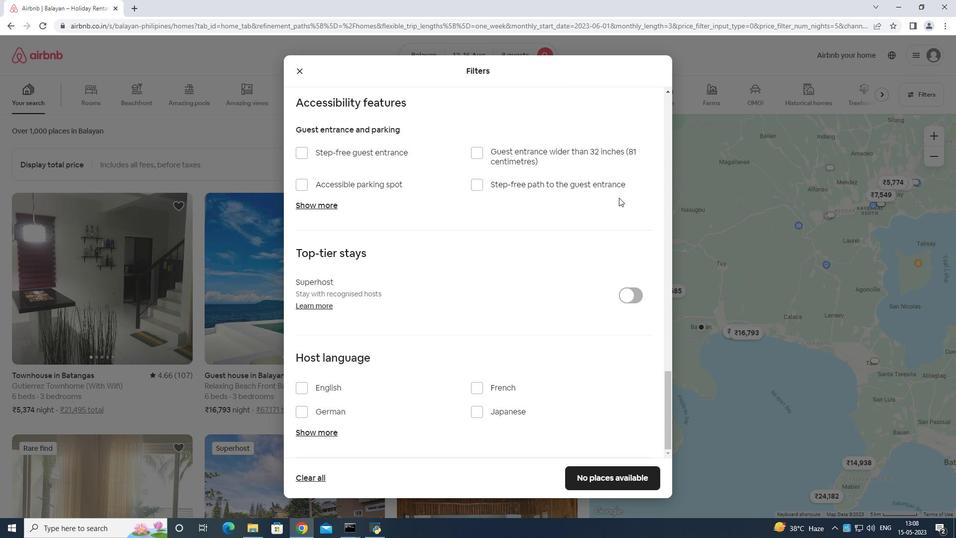
Action: Mouse moved to (613, 208)
Screenshot: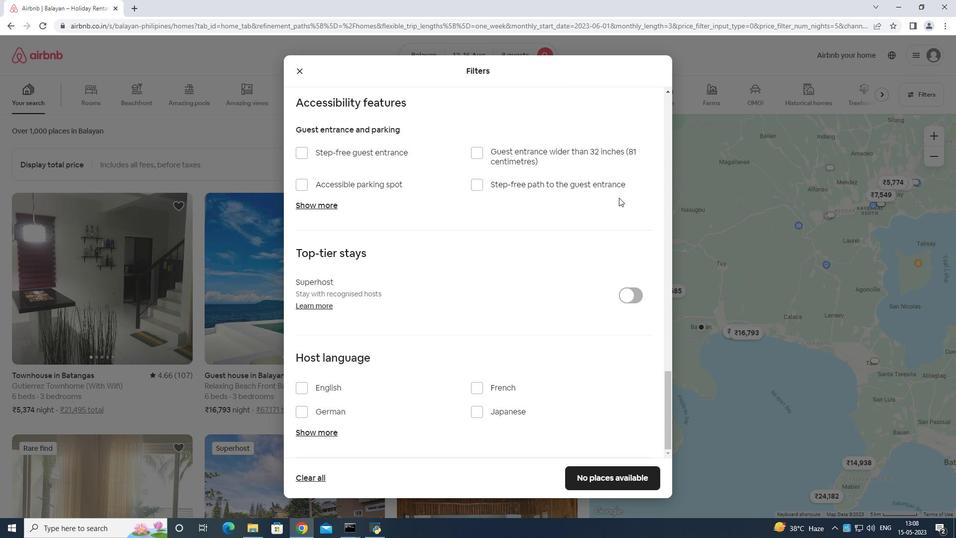 
Action: Mouse scrolled (613, 208) with delta (0, 0)
Screenshot: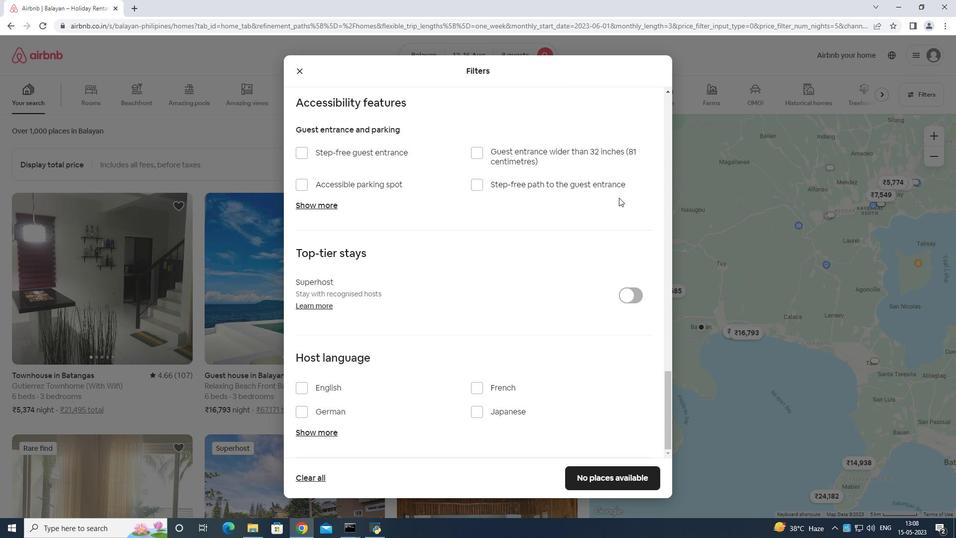 
Action: Mouse moved to (335, 386)
Screenshot: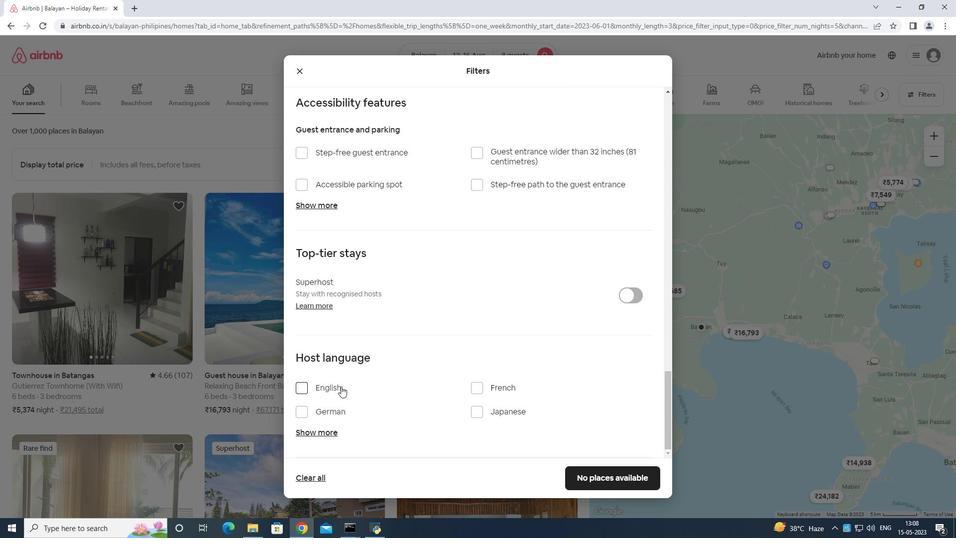 
Action: Mouse pressed left at (335, 386)
Screenshot: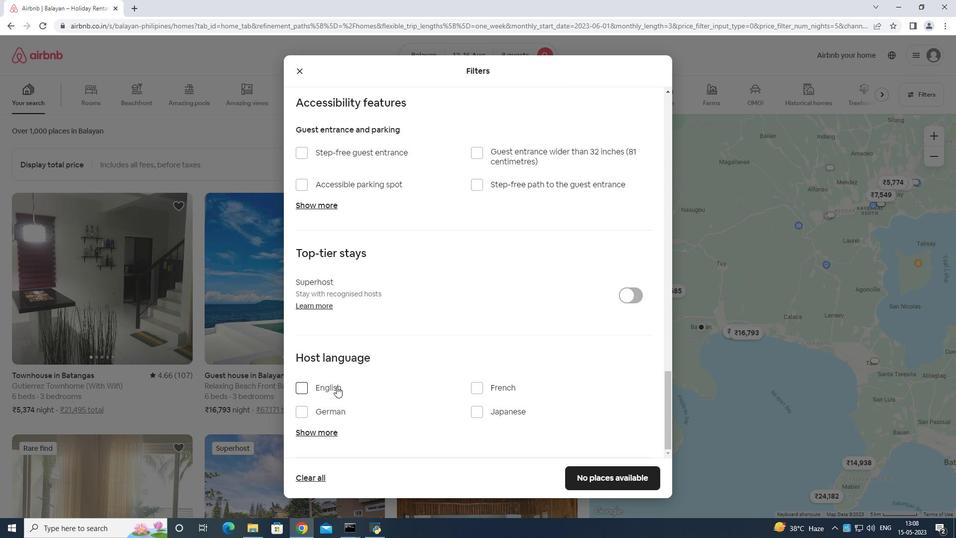
Action: Mouse moved to (591, 475)
Screenshot: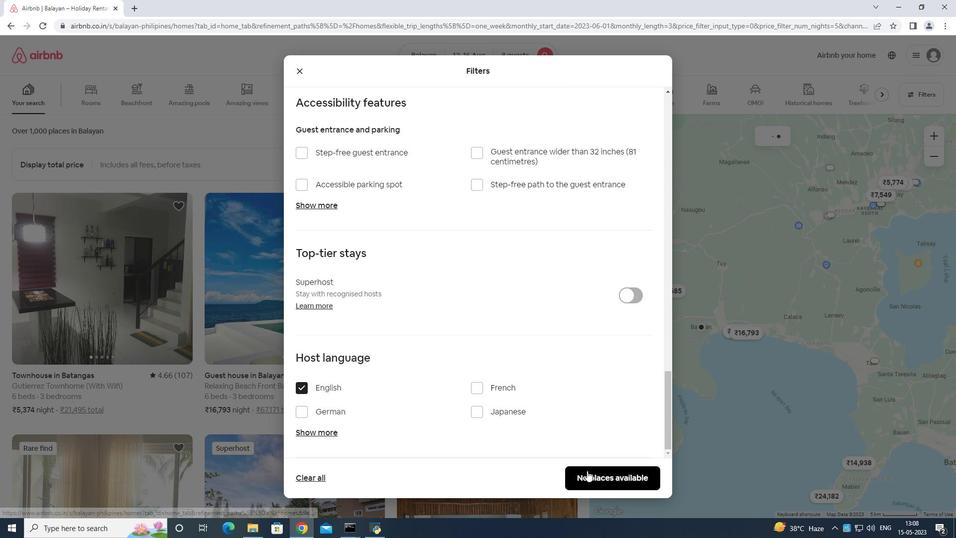 
Action: Mouse pressed left at (591, 475)
Screenshot: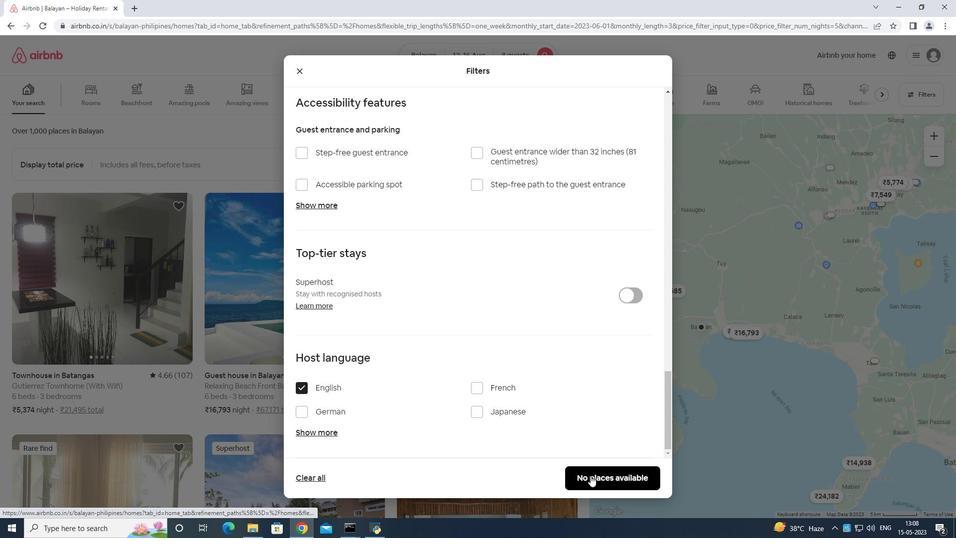 
